 Task: Create new customer invoice with Date Opened: 31-May-23, Select Customer: Heartbeat Nation, Terms: Net 30. Make invoice entry for item-1 with Date: 31-May-23, Description: Victoria's Secret Push-Up Cutout Lace Teddy Black (Large)
, Income Account: Income:Sales, Quantity: 1, Unit Price: 13.49, Sales Tax: Y, Sales Tax Included: Y, Tax Table: Sales Tax. Post Invoice with Post Date: 31-May-23, Post to Accounts: Assets:Accounts Receivable. Pay / Process Payment with Transaction Date: 29-Jun-23, Amount: 13.49, Transfer Account: Checking Account. Go to 'Print Invoice'.
Action: Mouse moved to (186, 31)
Screenshot: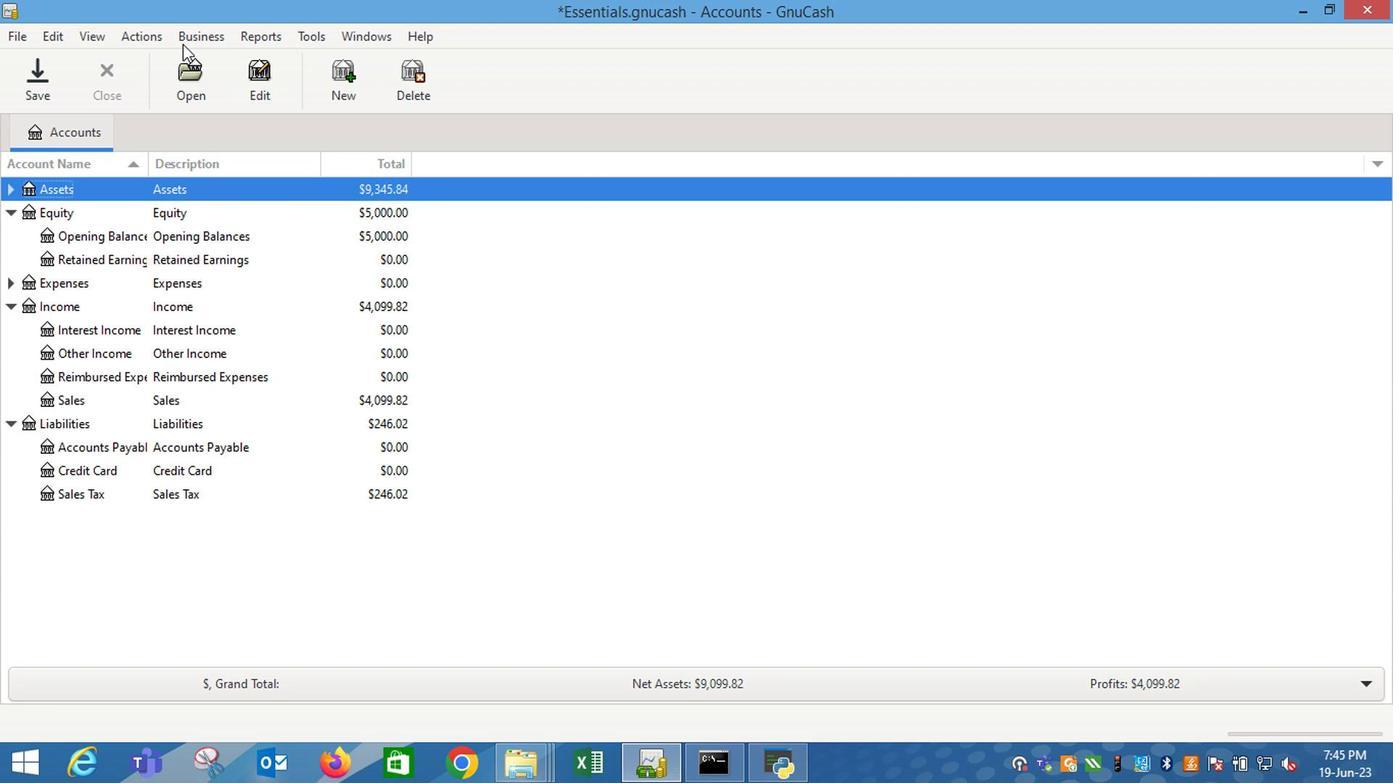 
Action: Mouse pressed left at (186, 31)
Screenshot: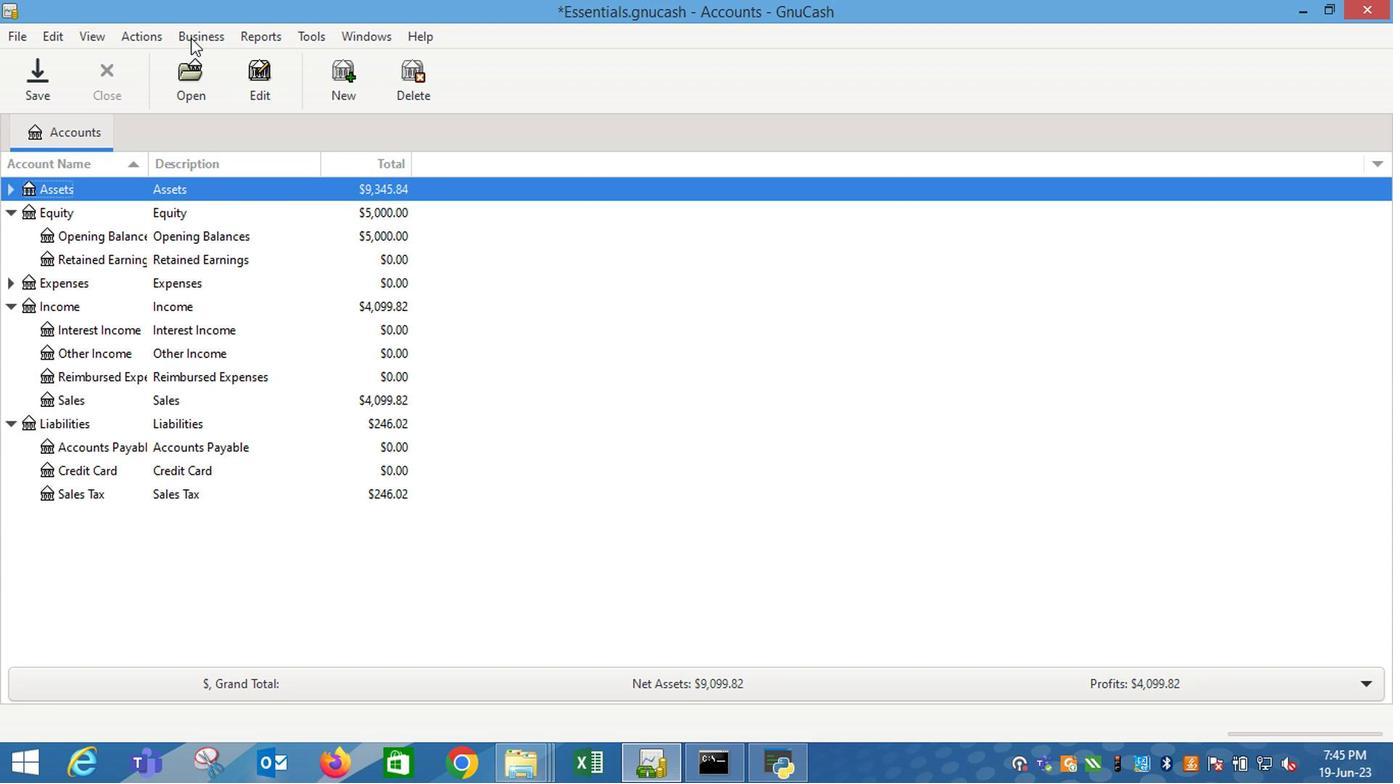 
Action: Mouse moved to (454, 140)
Screenshot: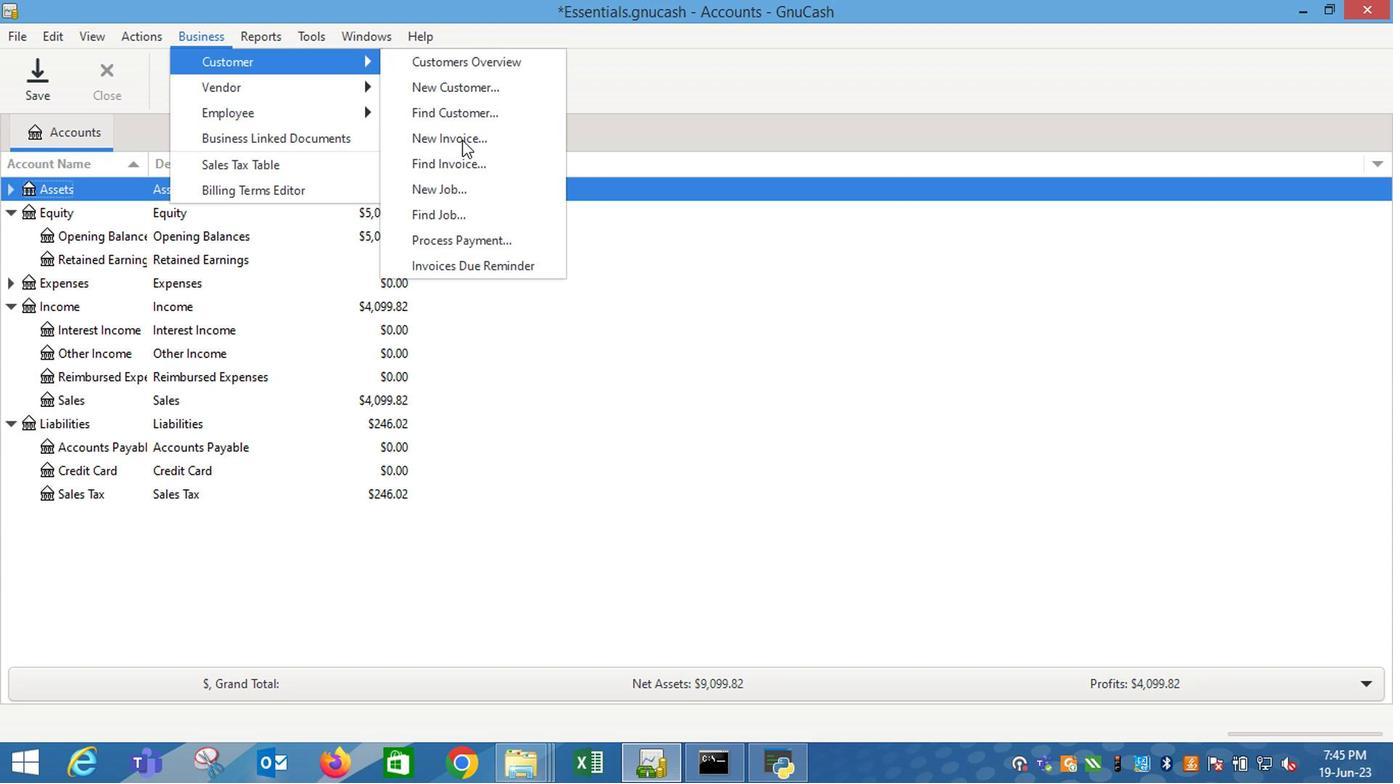 
Action: Mouse pressed left at (454, 140)
Screenshot: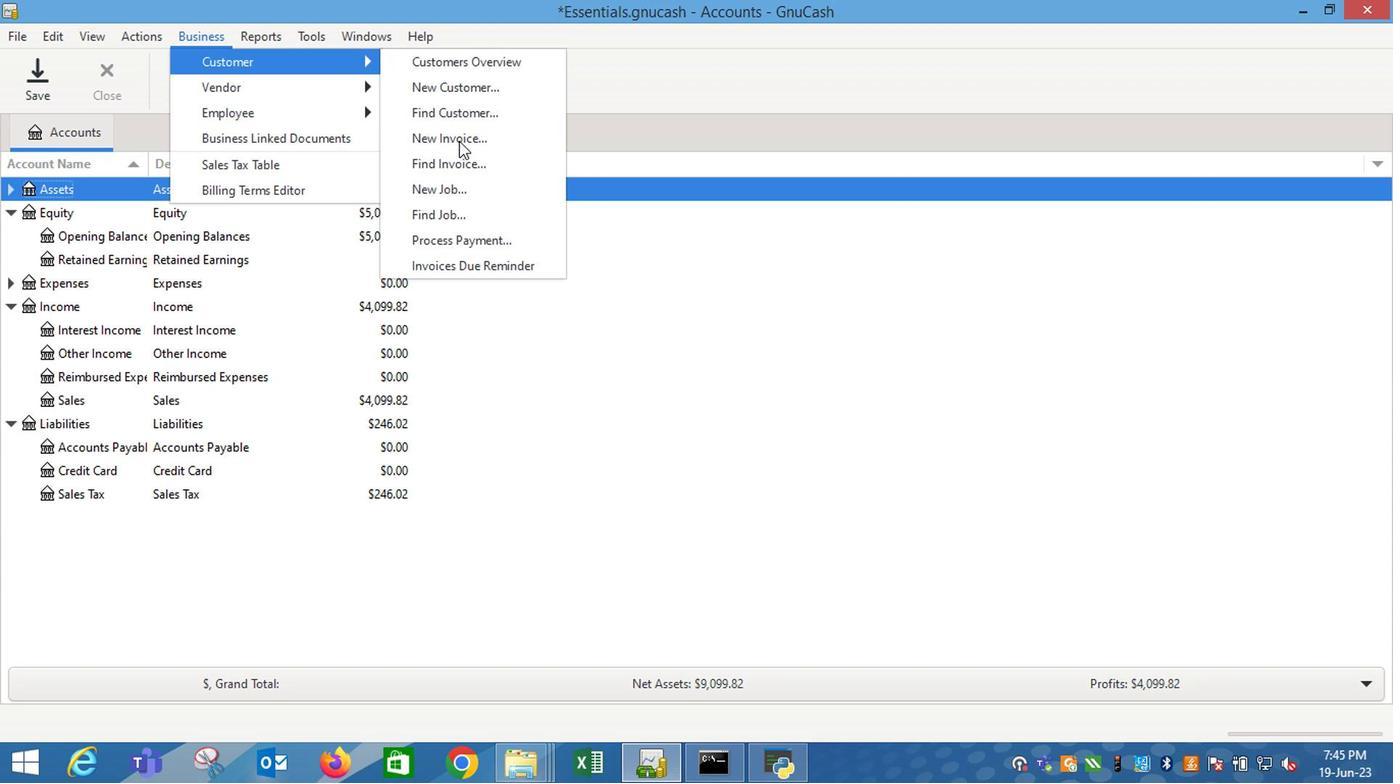 
Action: Mouse moved to (836, 310)
Screenshot: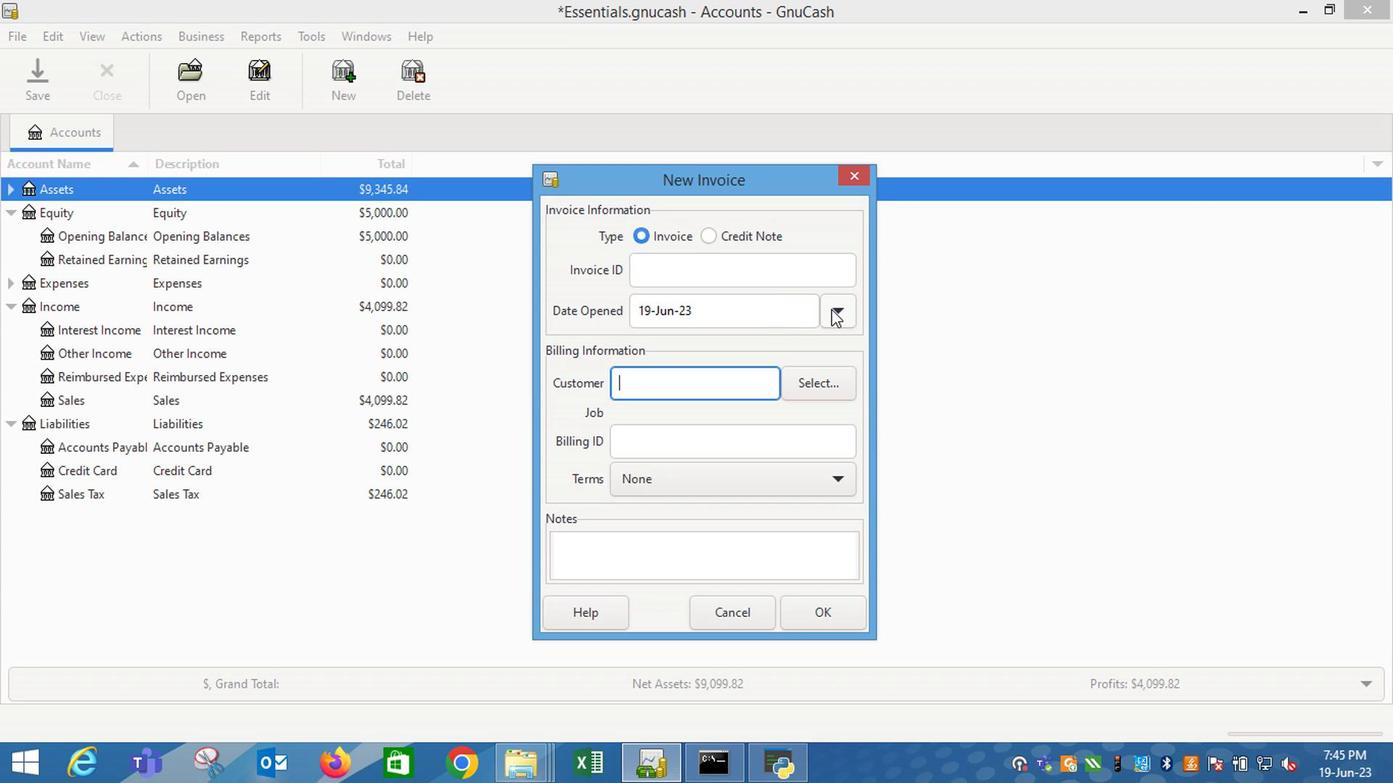 
Action: Mouse pressed left at (836, 310)
Screenshot: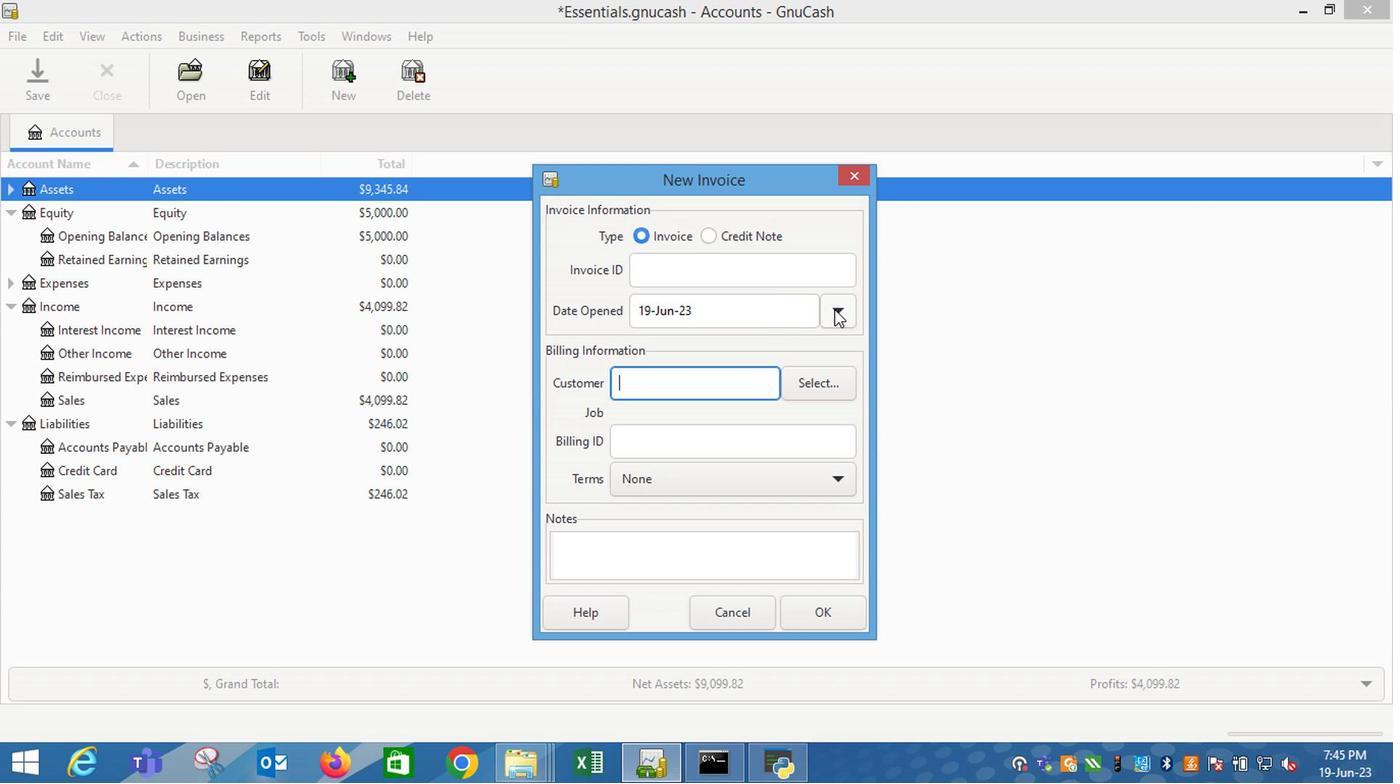 
Action: Mouse moved to (679, 340)
Screenshot: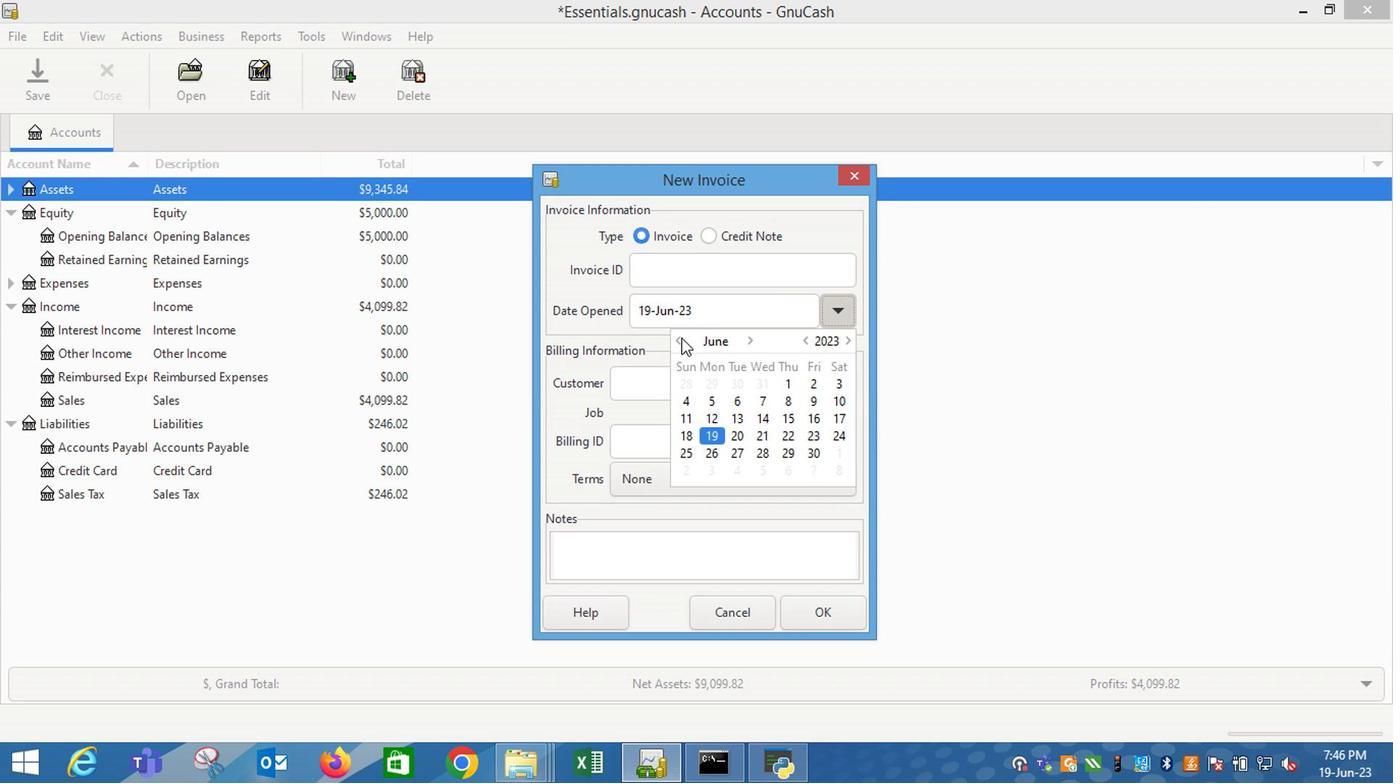 
Action: Mouse pressed left at (679, 340)
Screenshot: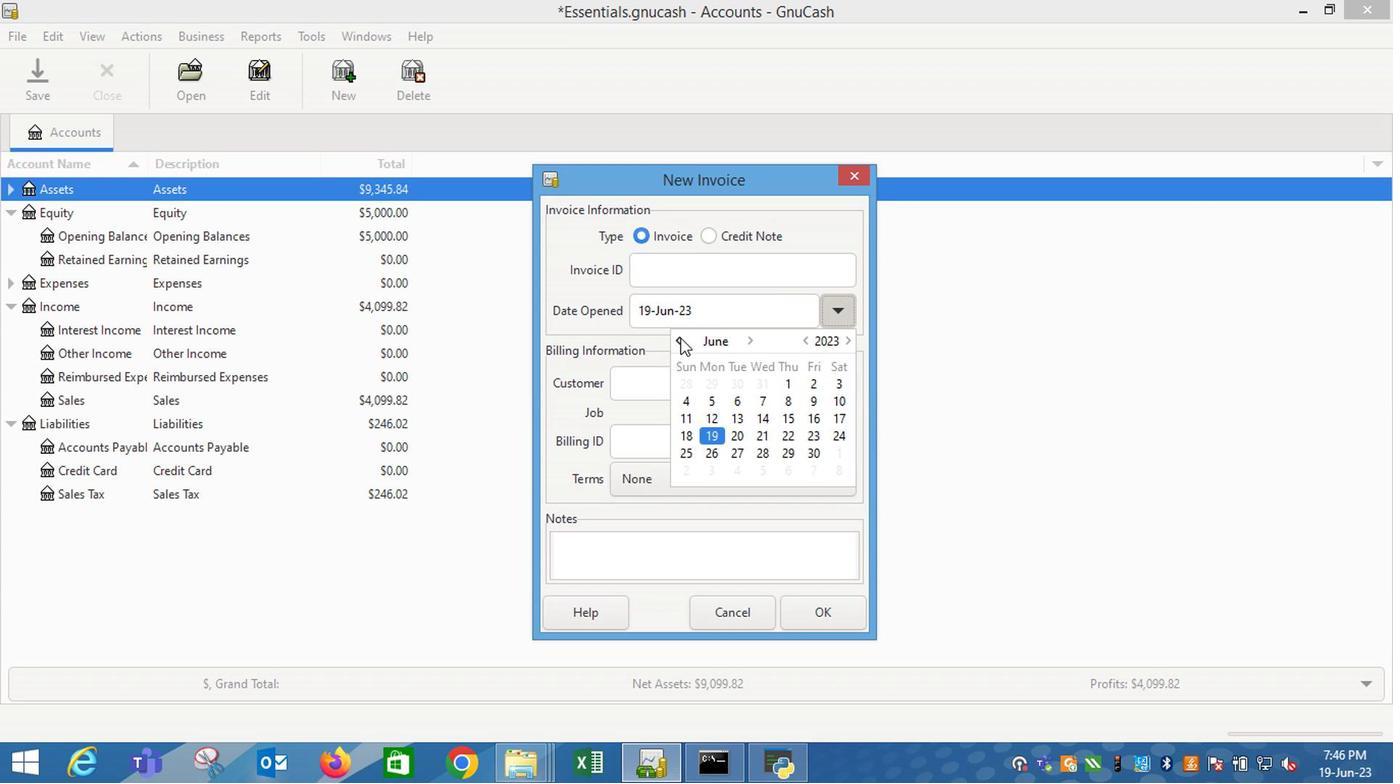 
Action: Mouse moved to (770, 454)
Screenshot: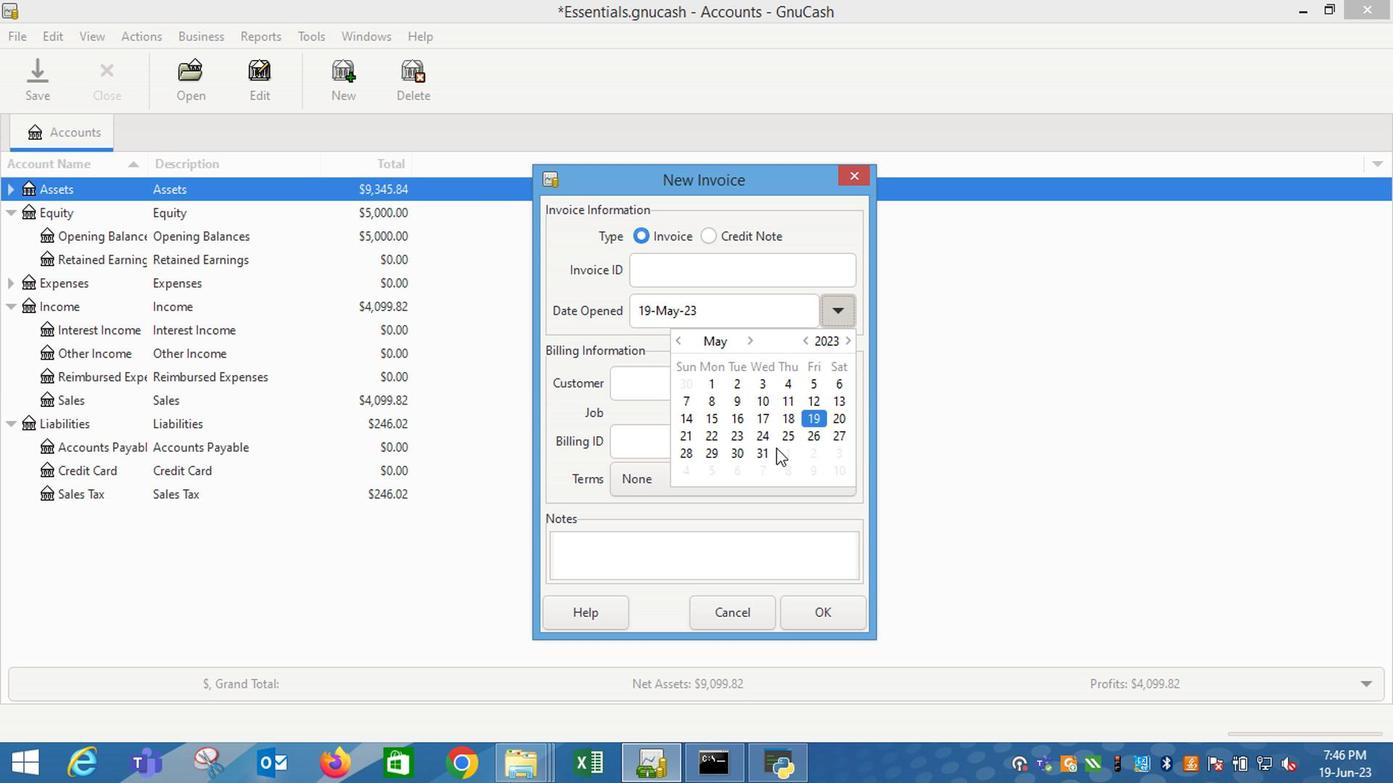 
Action: Mouse pressed left at (770, 454)
Screenshot: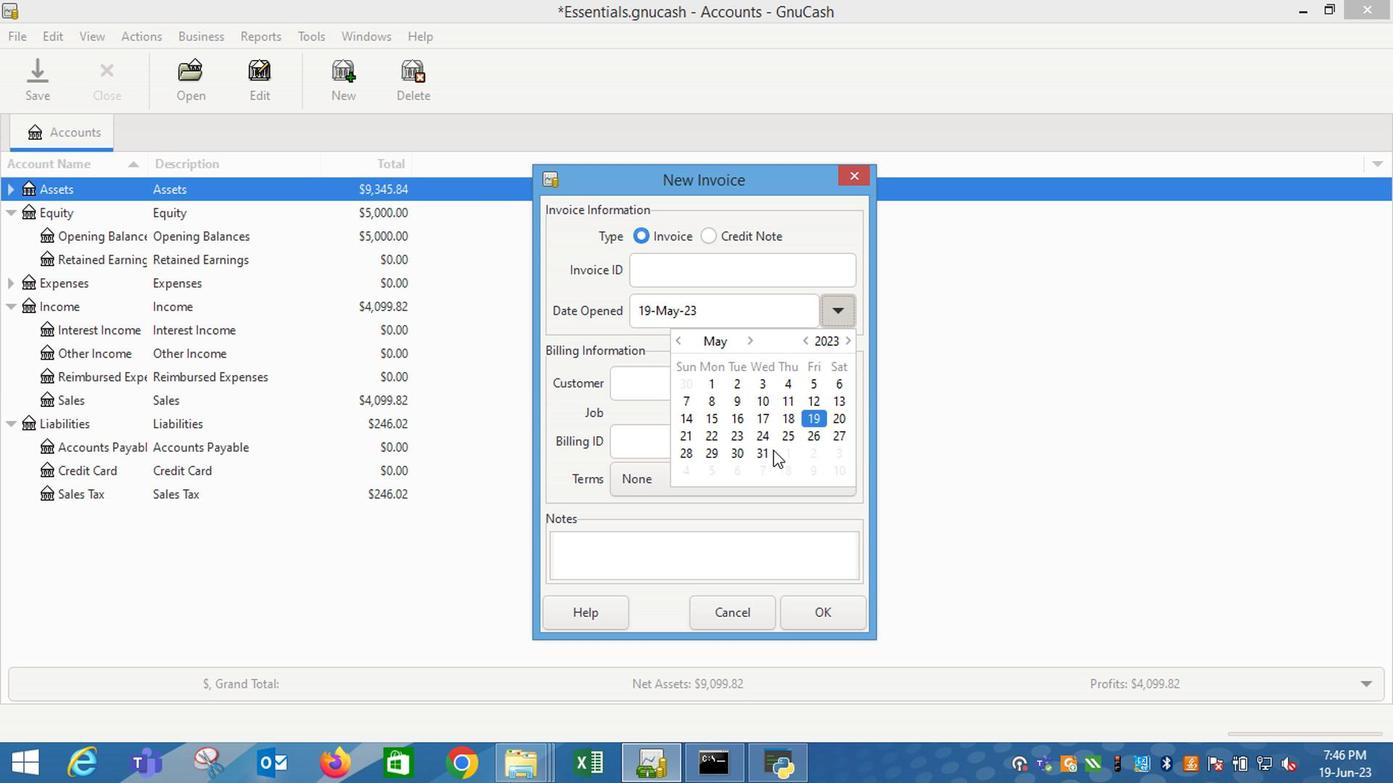 
Action: Mouse moved to (647, 421)
Screenshot: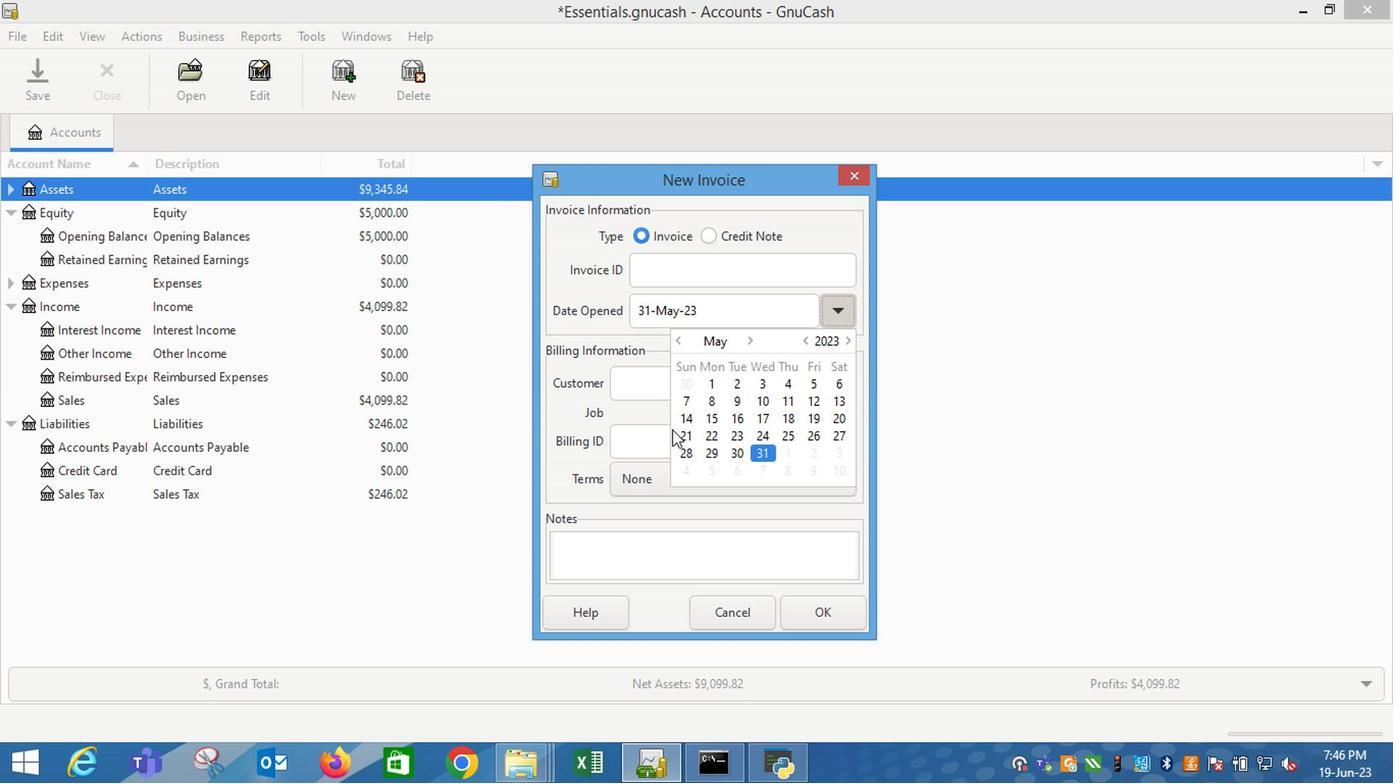 
Action: Mouse pressed left at (647, 421)
Screenshot: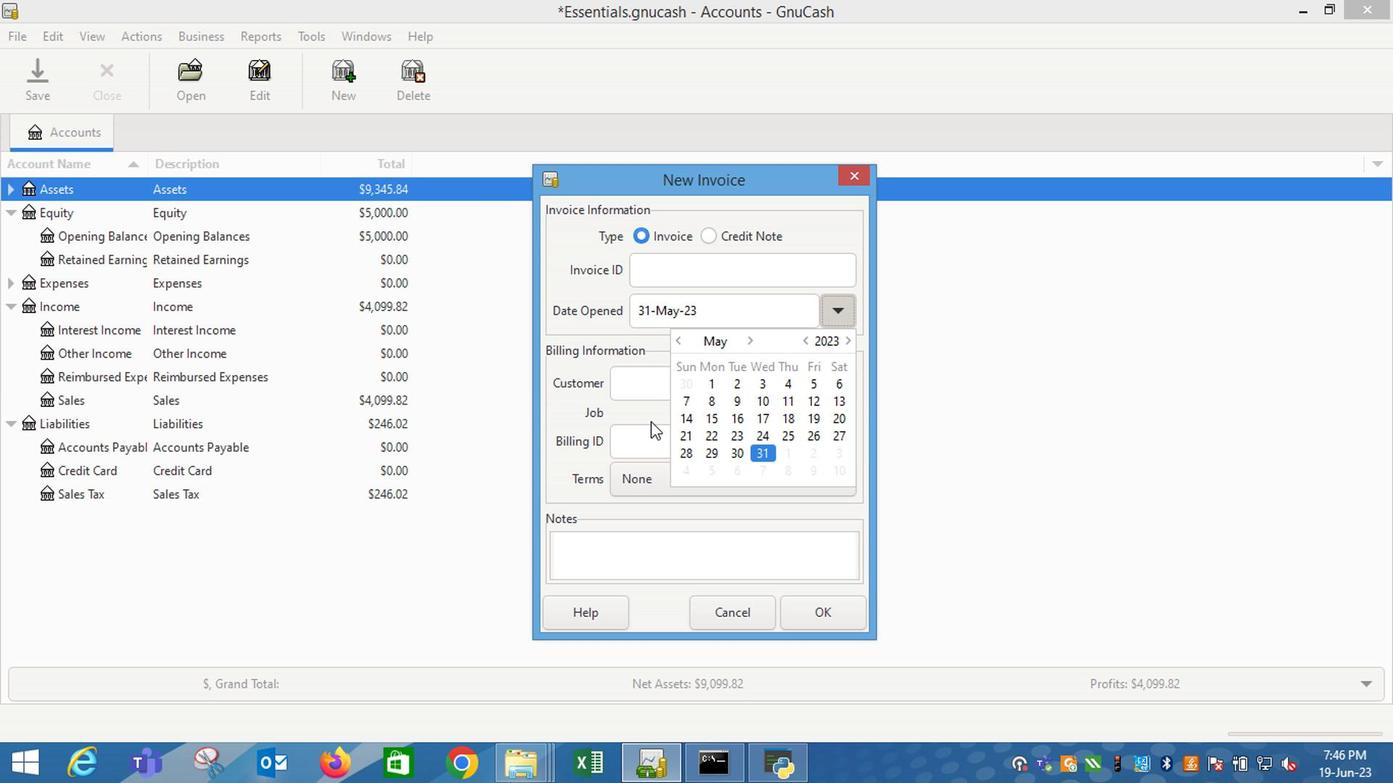 
Action: Mouse moved to (646, 386)
Screenshot: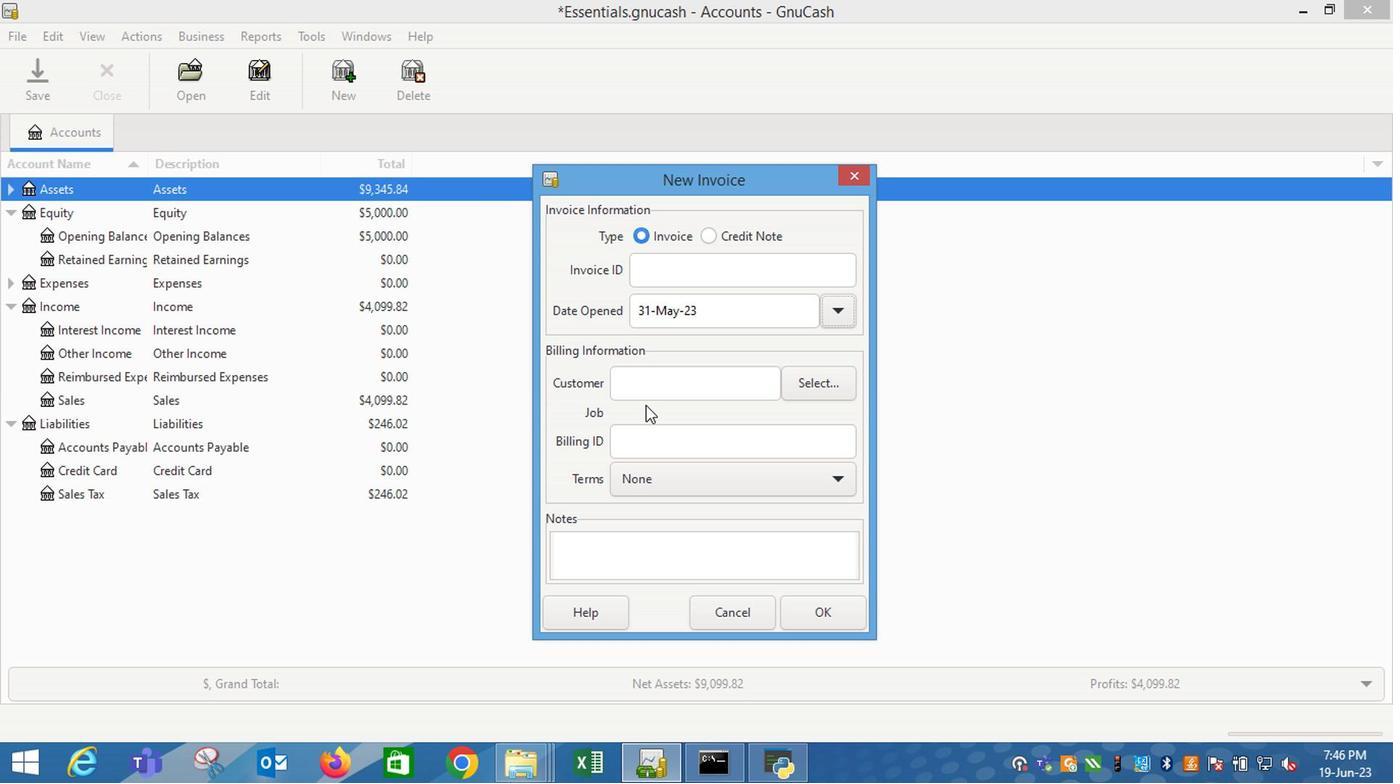 
Action: Mouse pressed left at (646, 386)
Screenshot: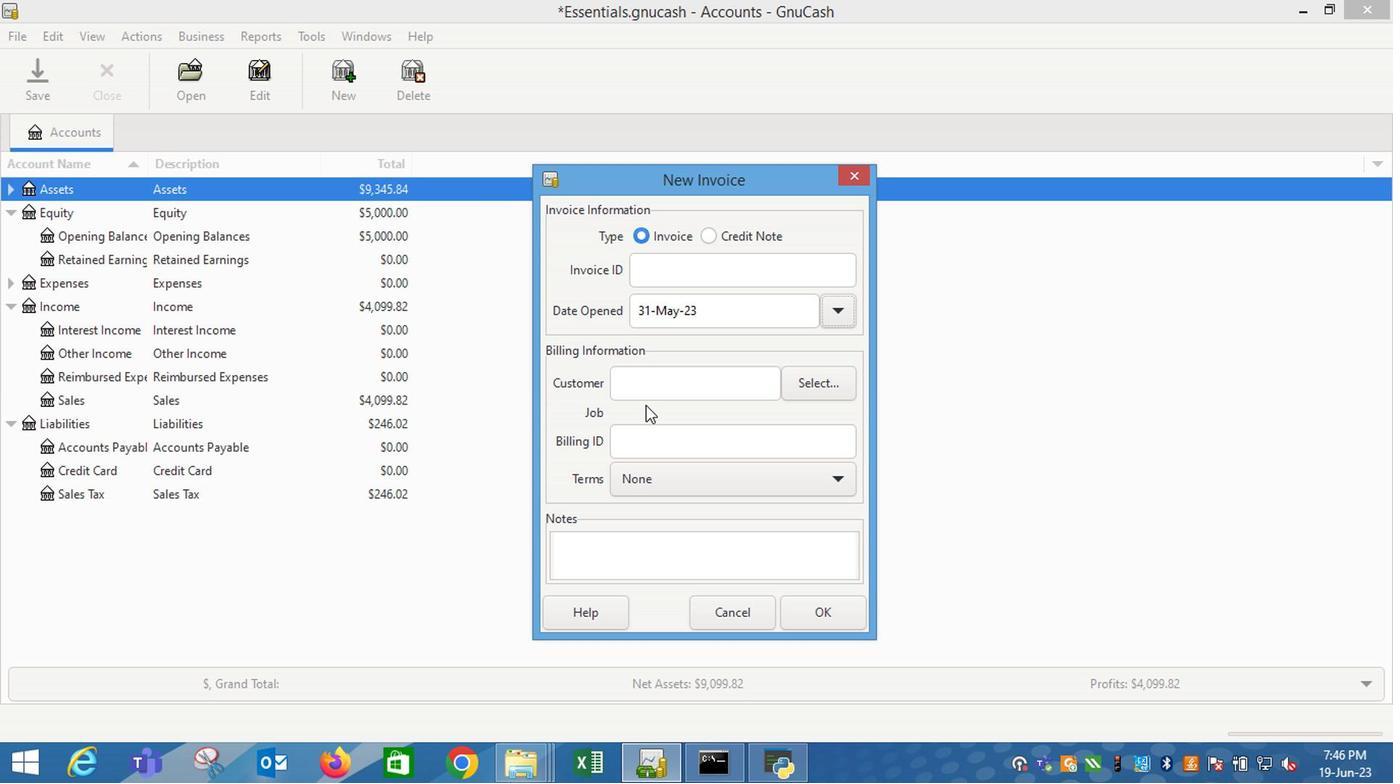 
Action: Mouse moved to (652, 376)
Screenshot: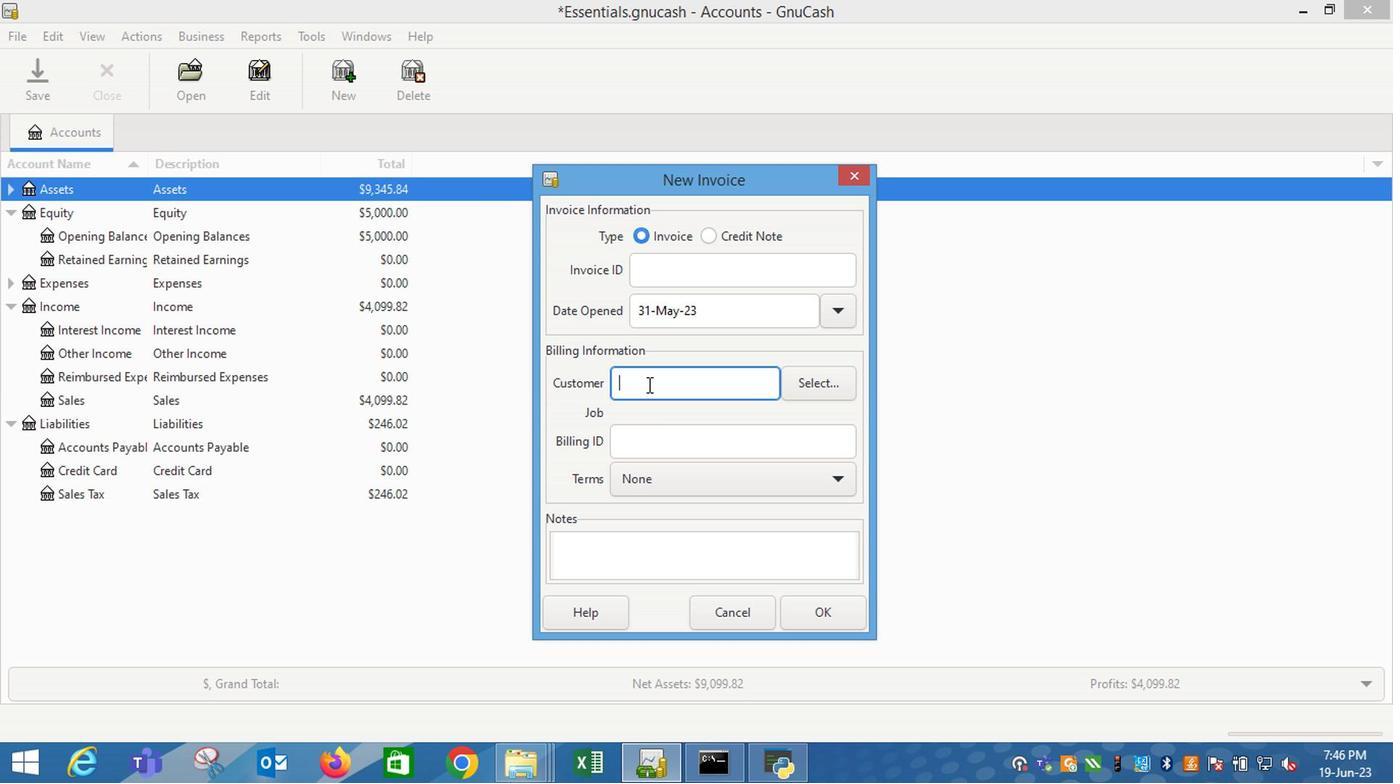
Action: Key pressed <Key.shift_r>Heart
Screenshot: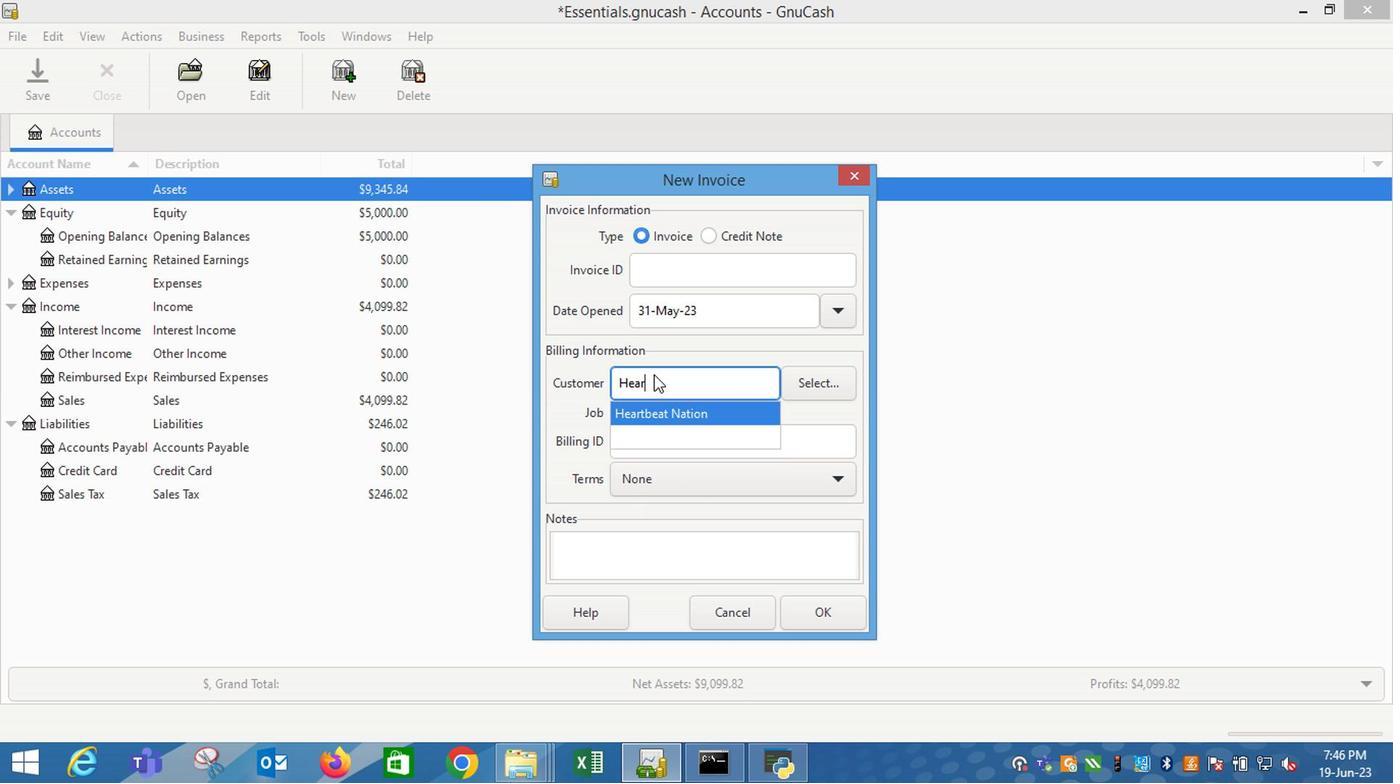 
Action: Mouse moved to (688, 410)
Screenshot: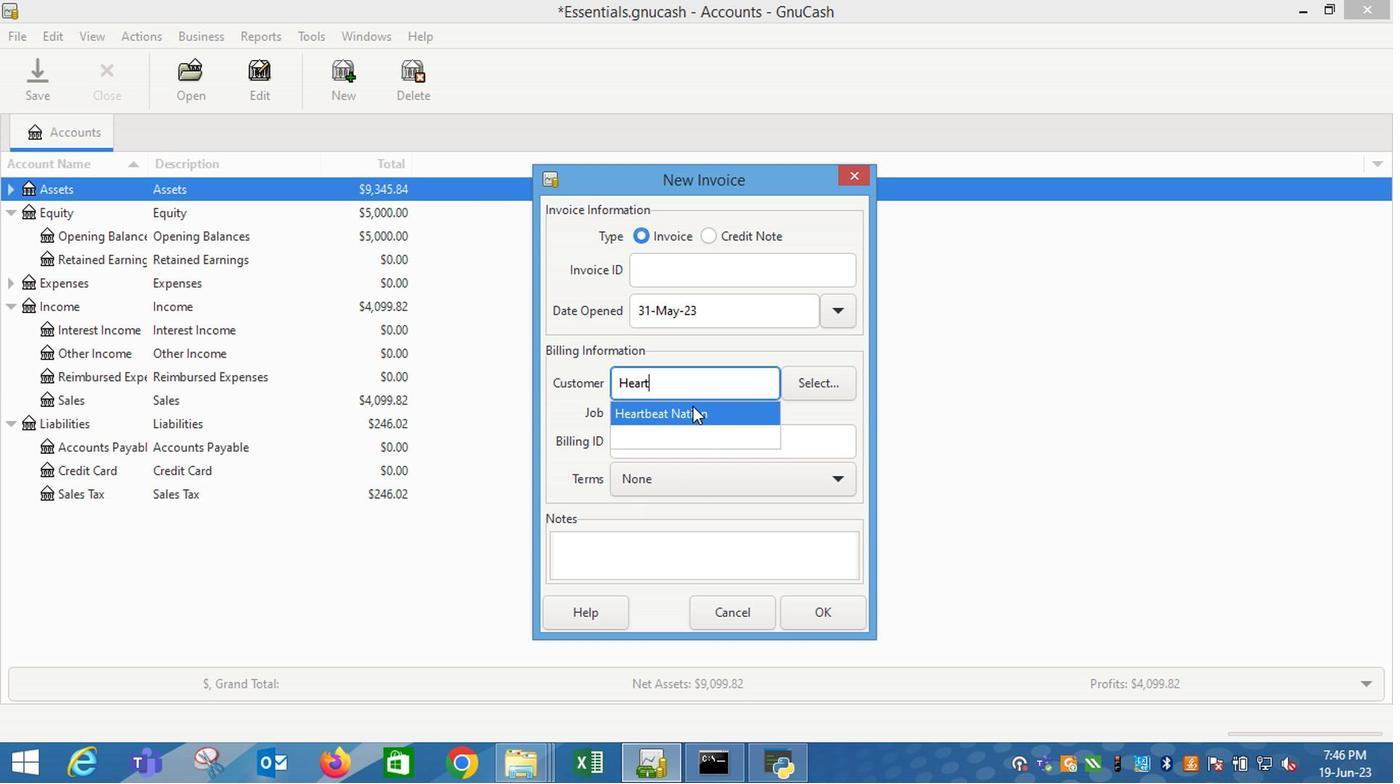 
Action: Mouse pressed left at (688, 410)
Screenshot: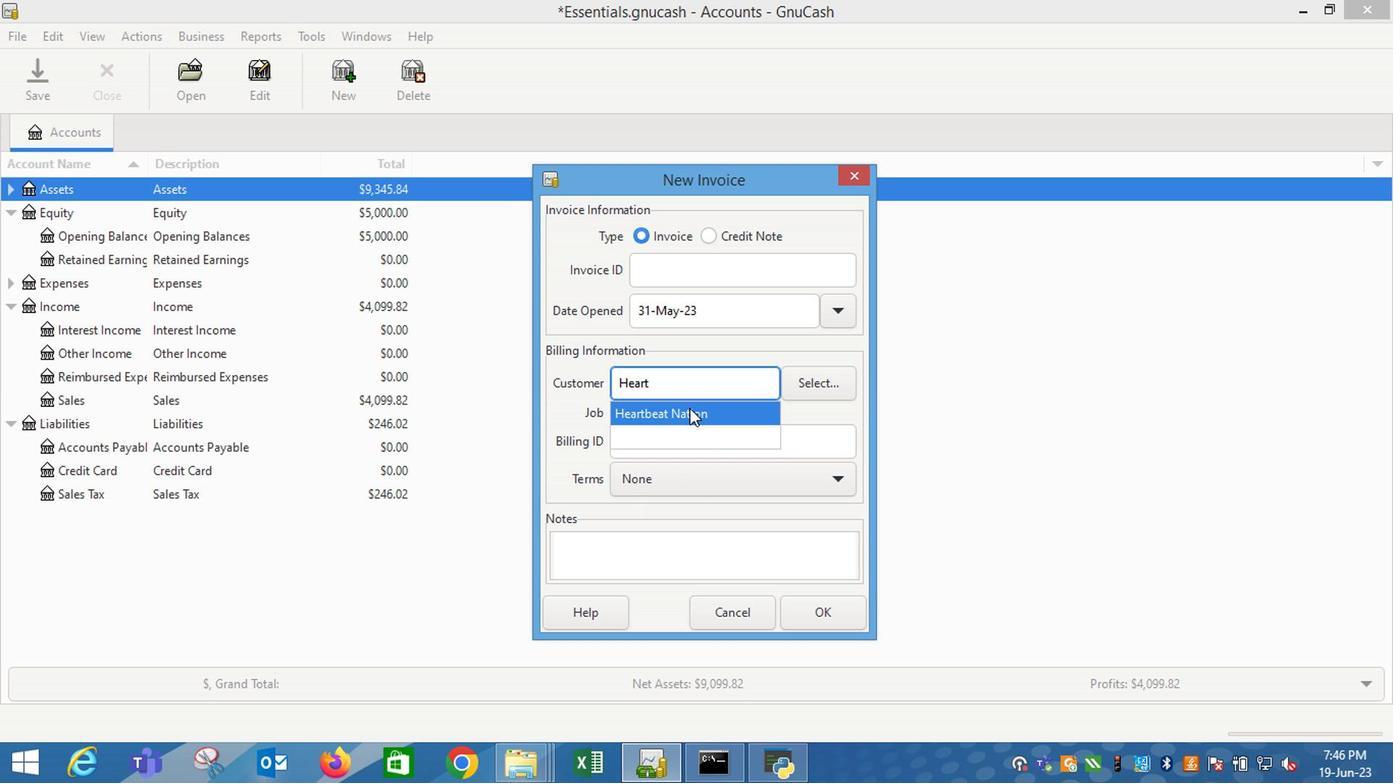 
Action: Mouse moved to (838, 500)
Screenshot: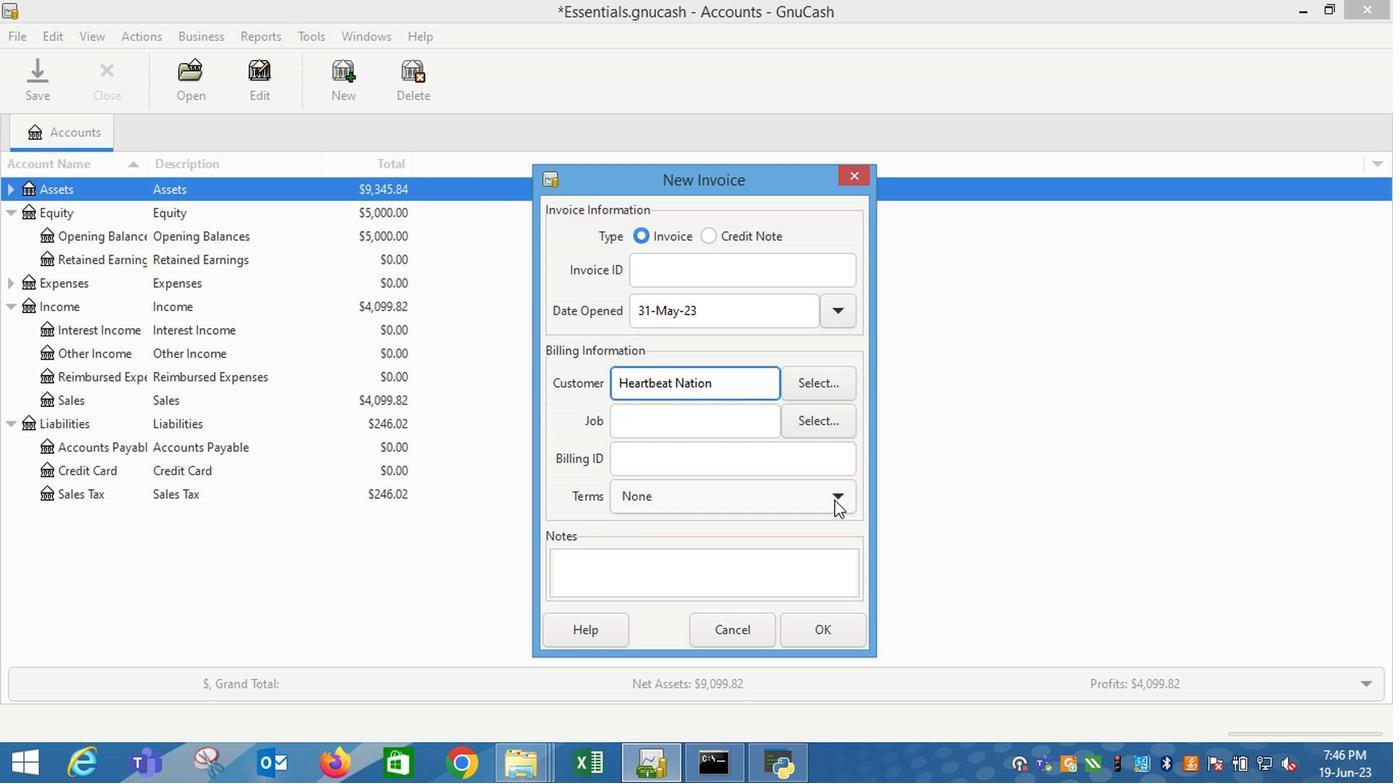 
Action: Mouse pressed left at (838, 500)
Screenshot: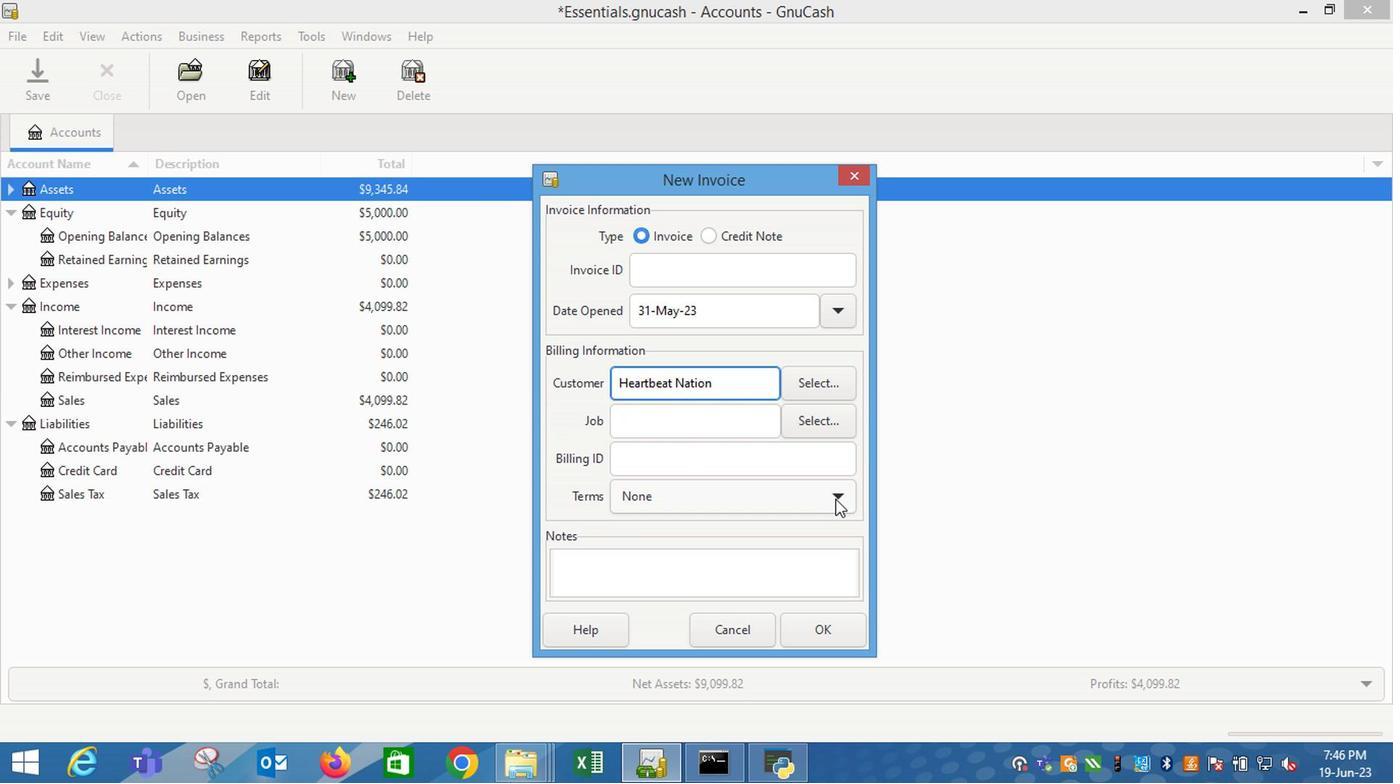 
Action: Mouse moved to (733, 560)
Screenshot: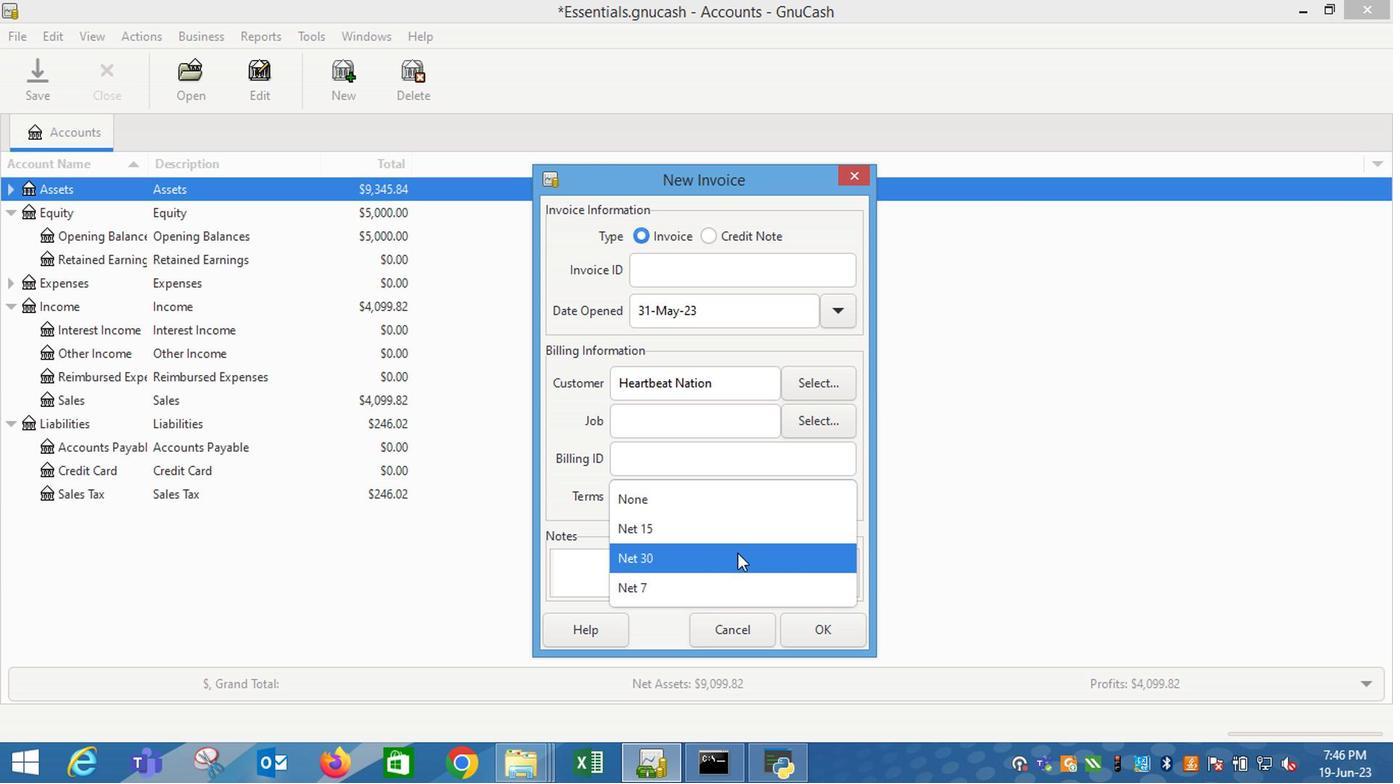 
Action: Mouse pressed left at (733, 560)
Screenshot: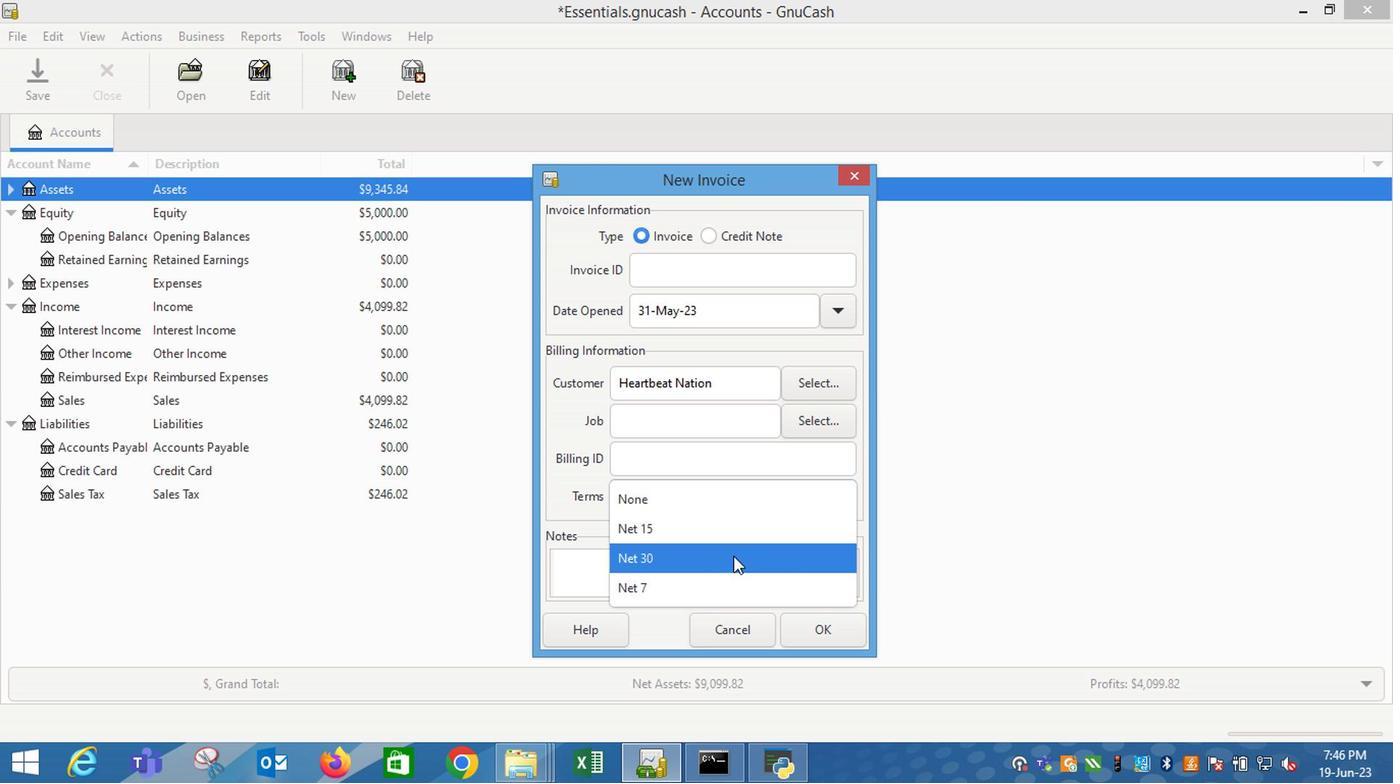 
Action: Mouse moved to (852, 638)
Screenshot: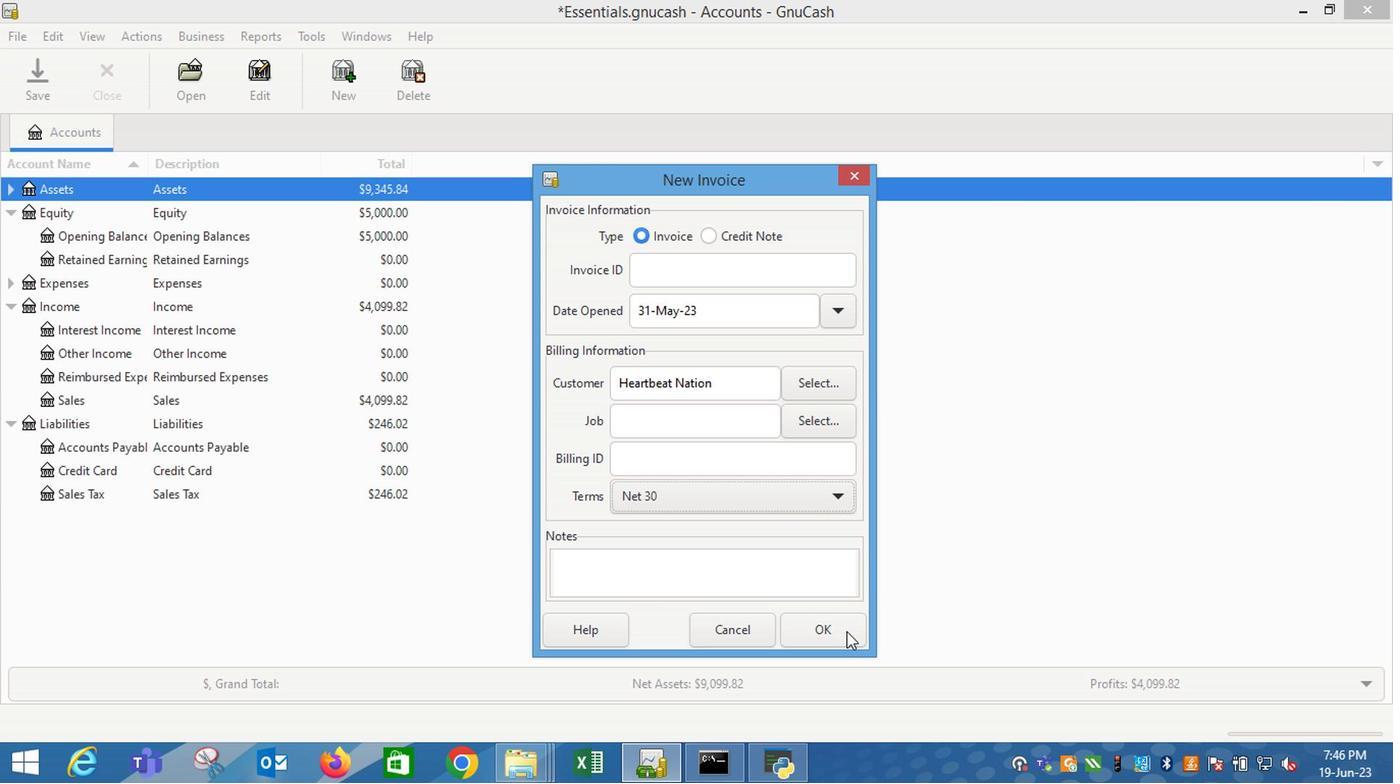 
Action: Mouse pressed left at (852, 638)
Screenshot: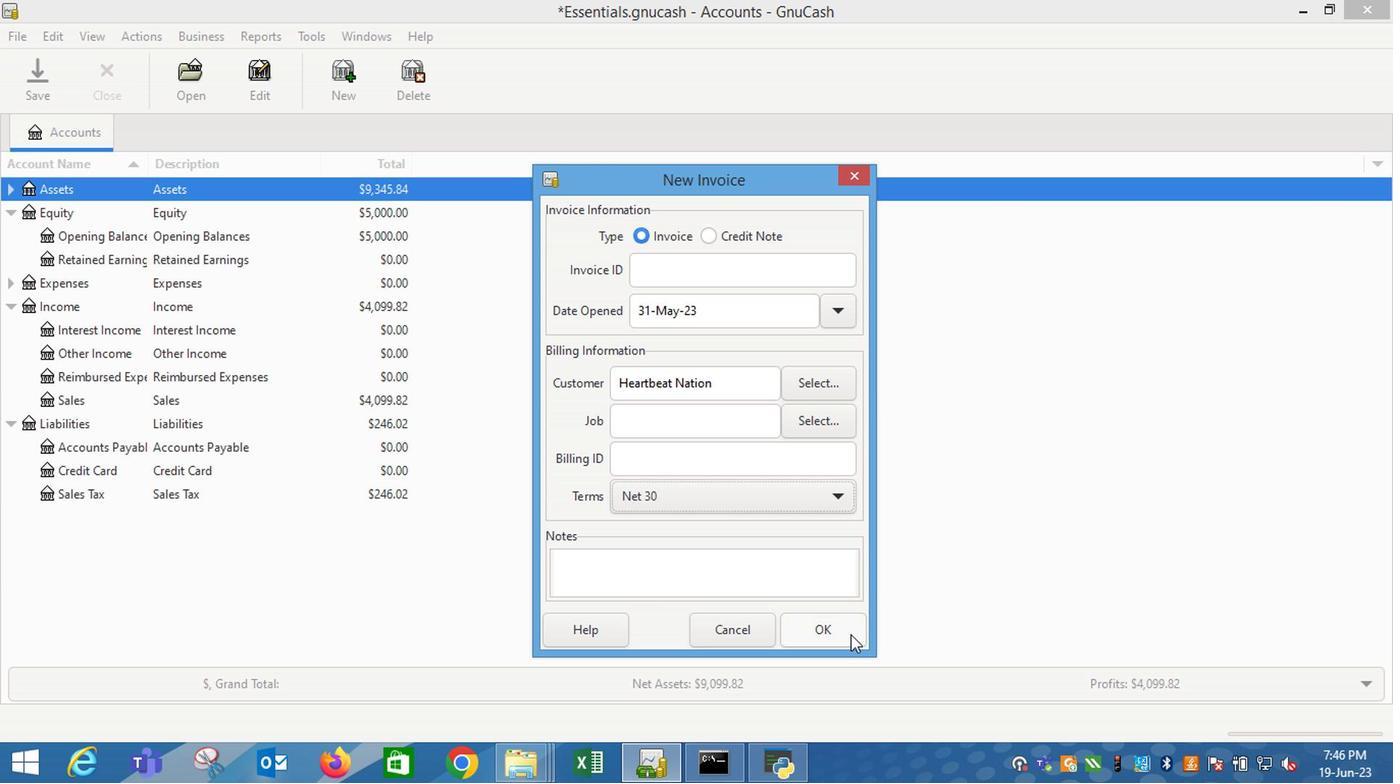 
Action: Mouse moved to (82, 397)
Screenshot: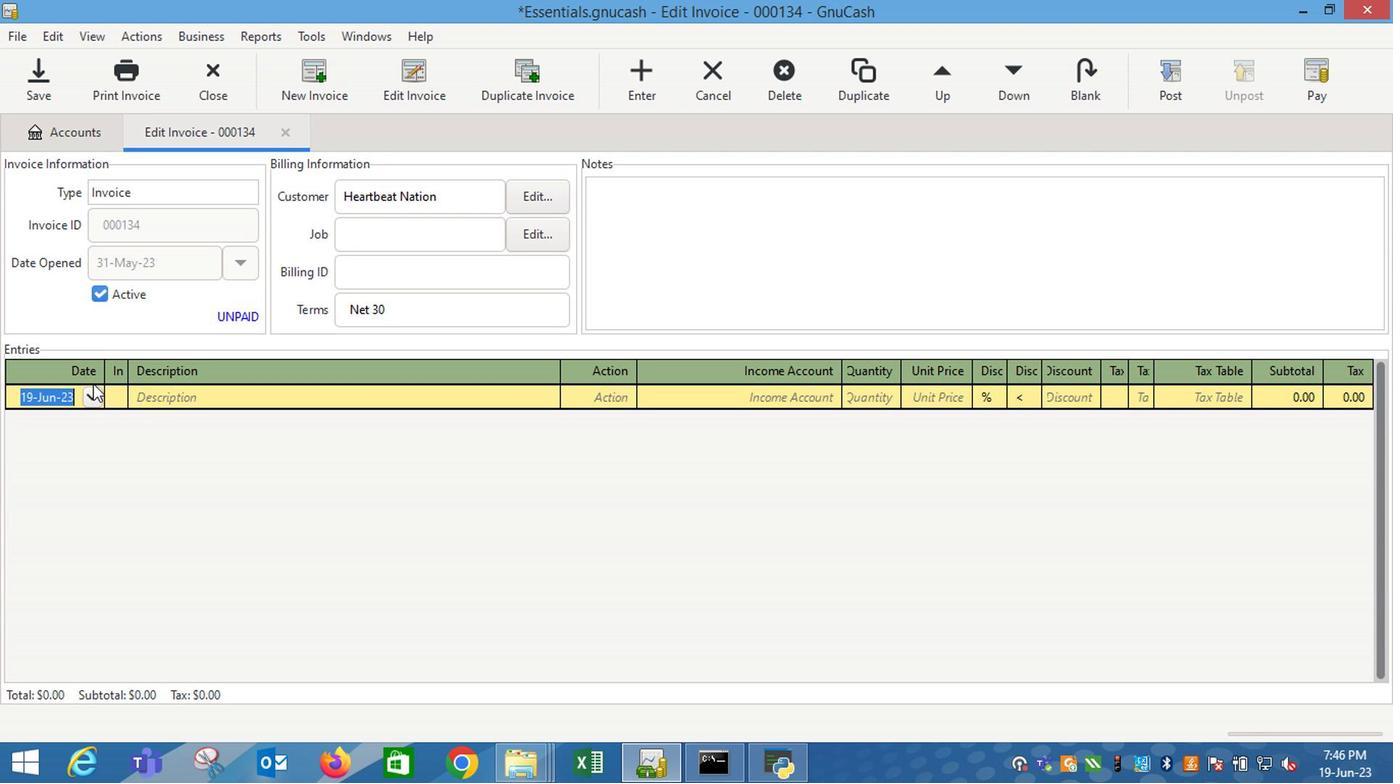 
Action: Mouse pressed left at (82, 397)
Screenshot: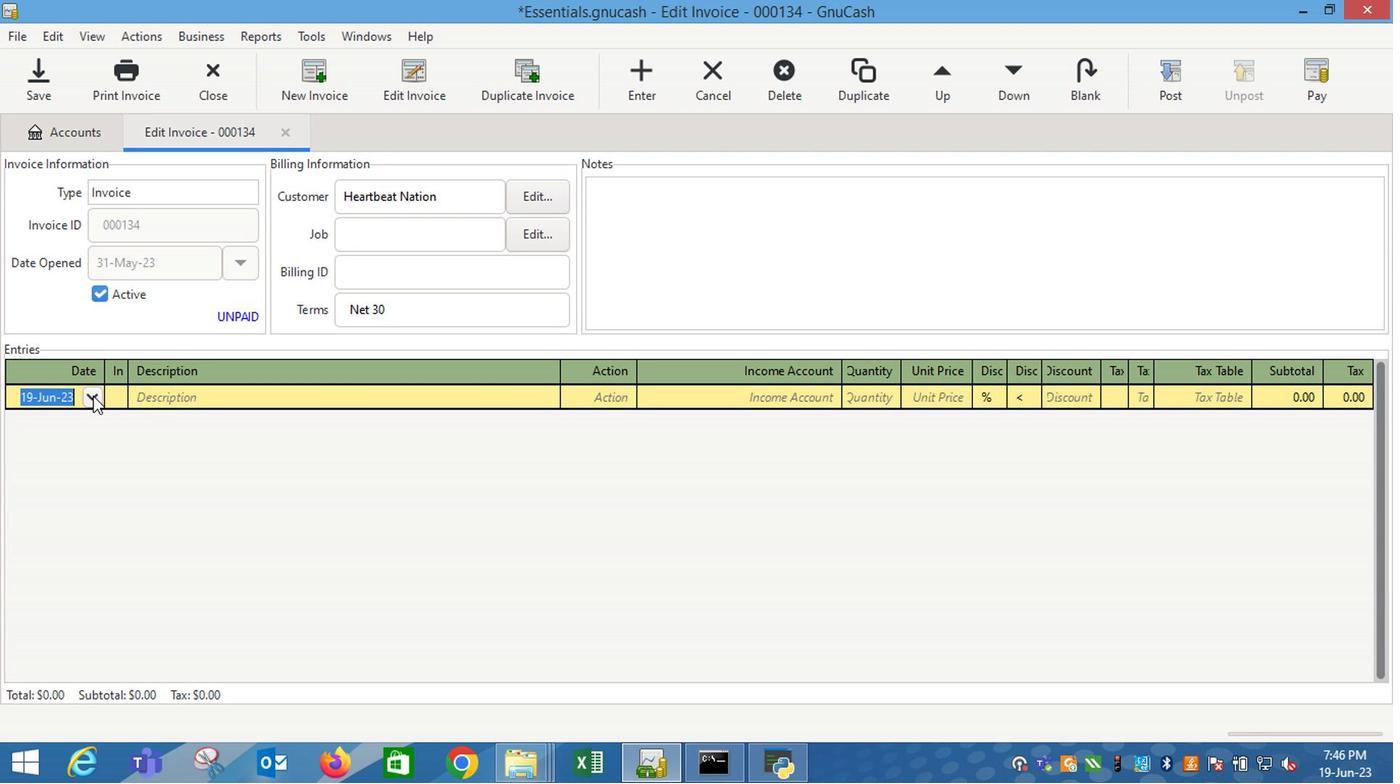 
Action: Mouse moved to (1, 429)
Screenshot: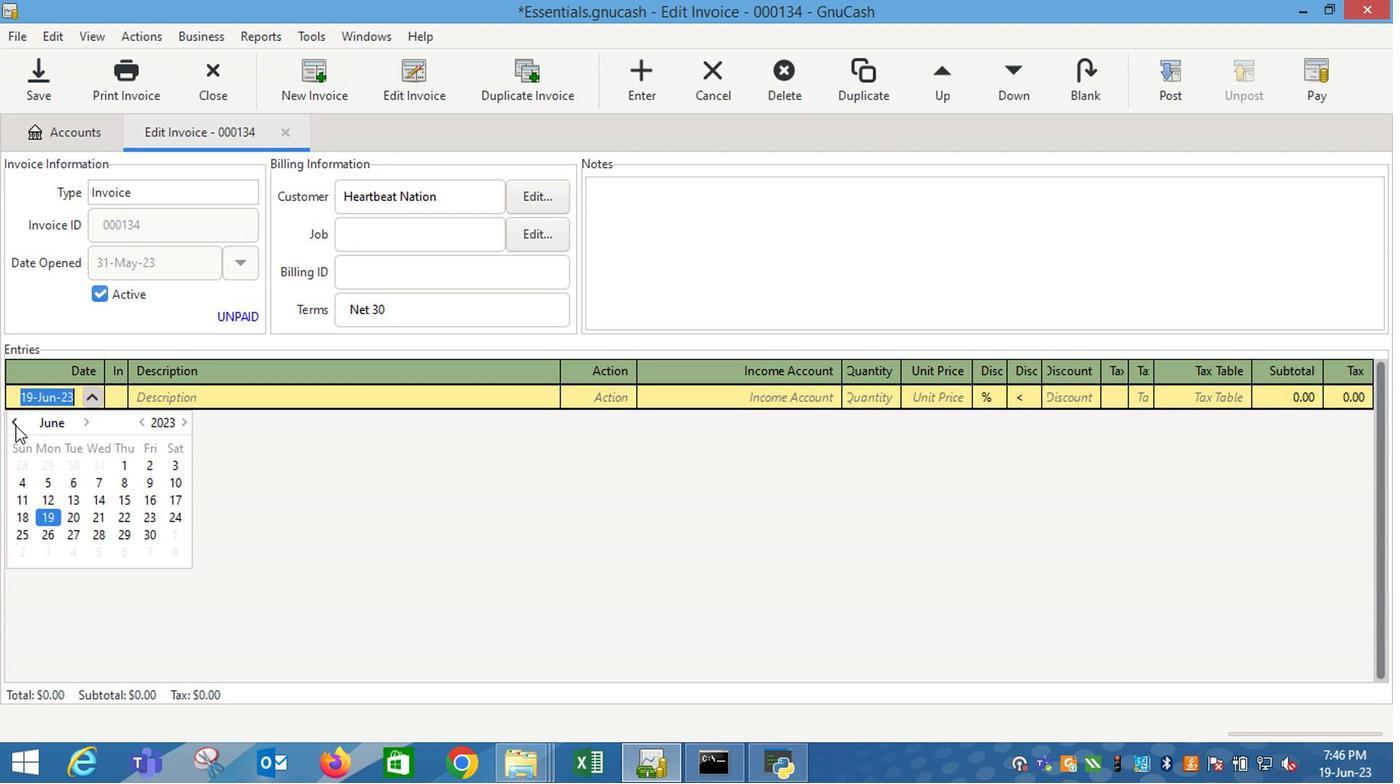 
Action: Mouse pressed left at (1, 429)
Screenshot: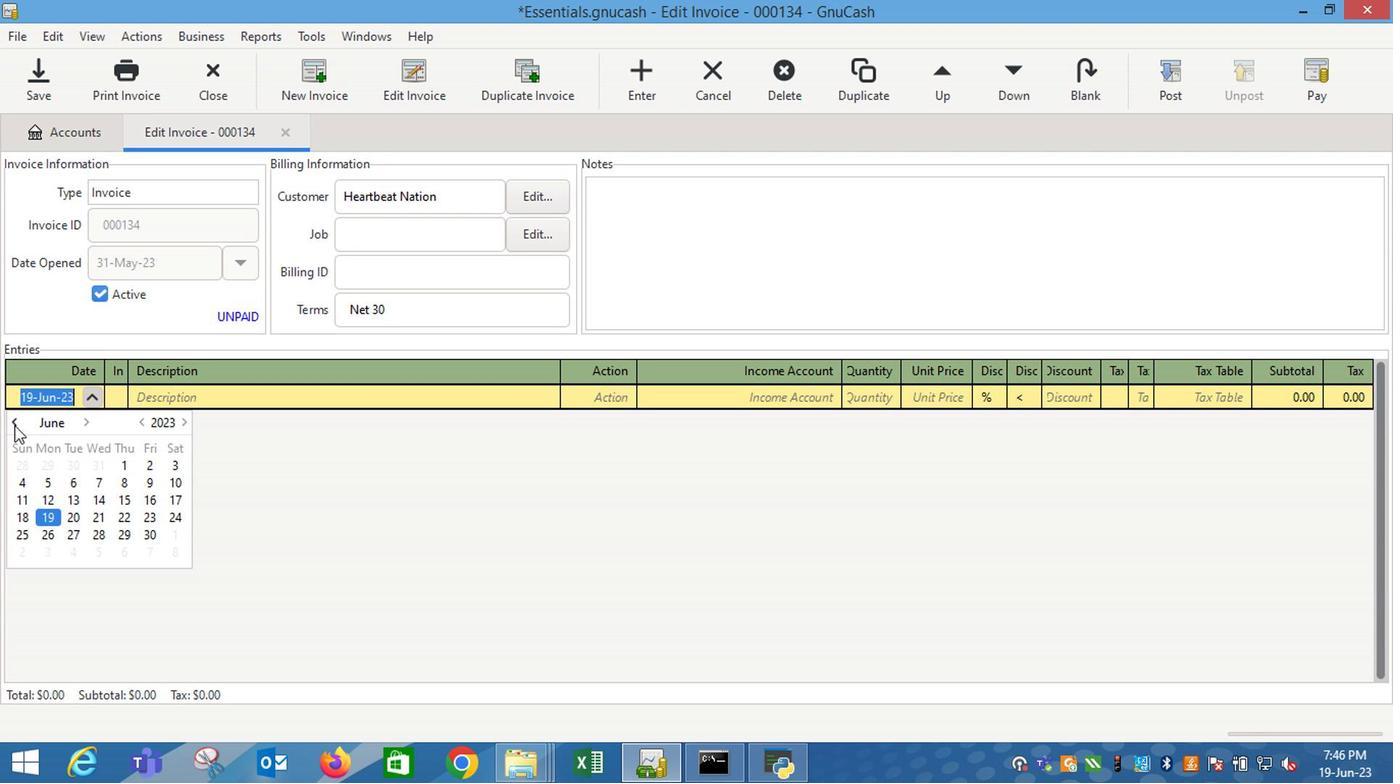 
Action: Mouse moved to (90, 537)
Screenshot: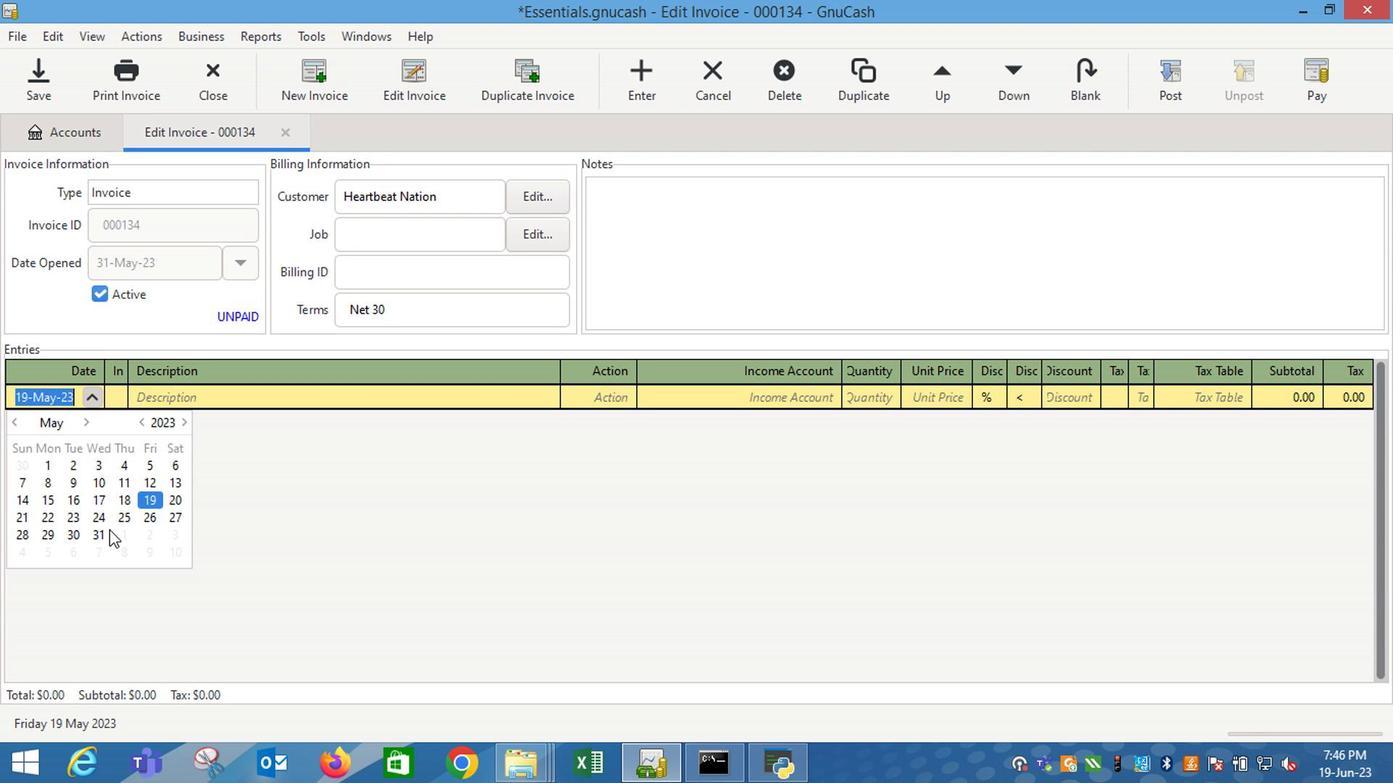 
Action: Mouse pressed left at (90, 537)
Screenshot: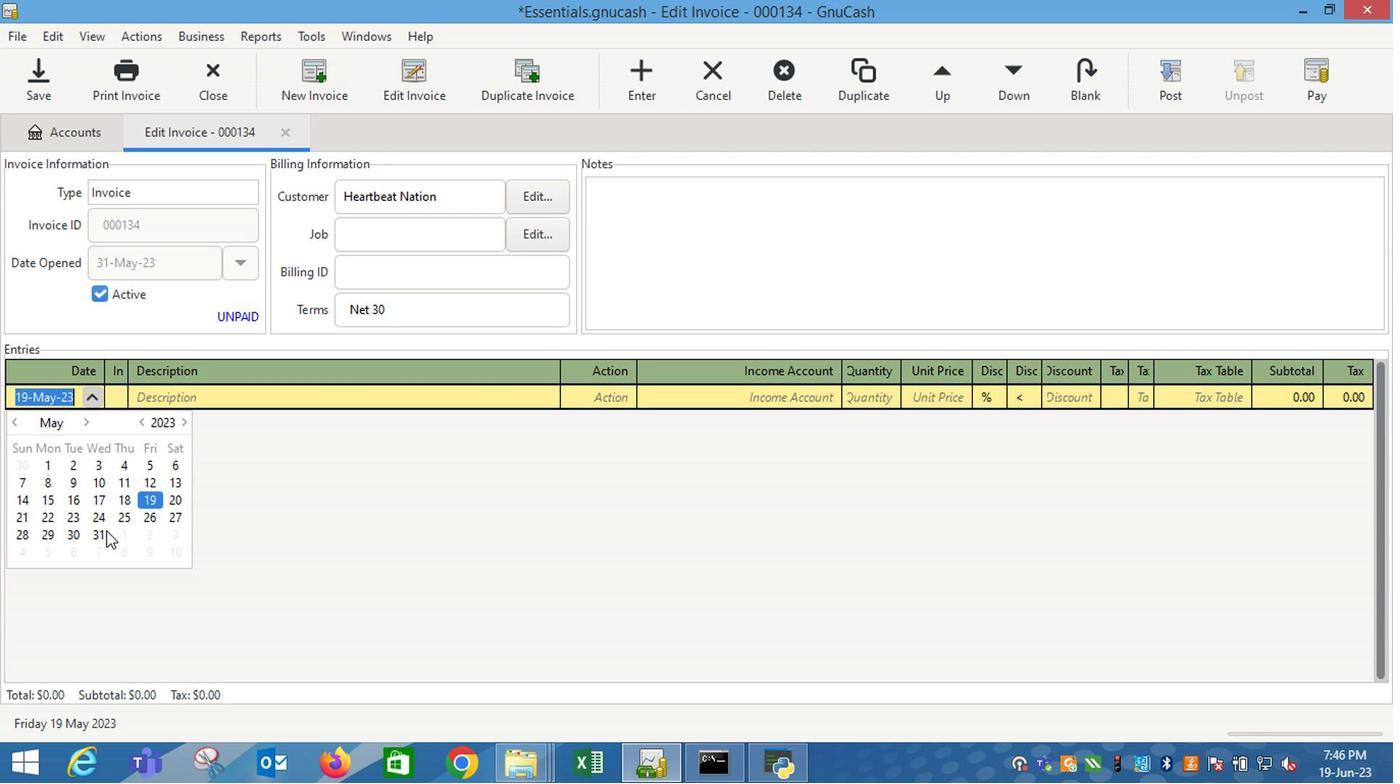 
Action: Mouse moved to (90, 537)
Screenshot: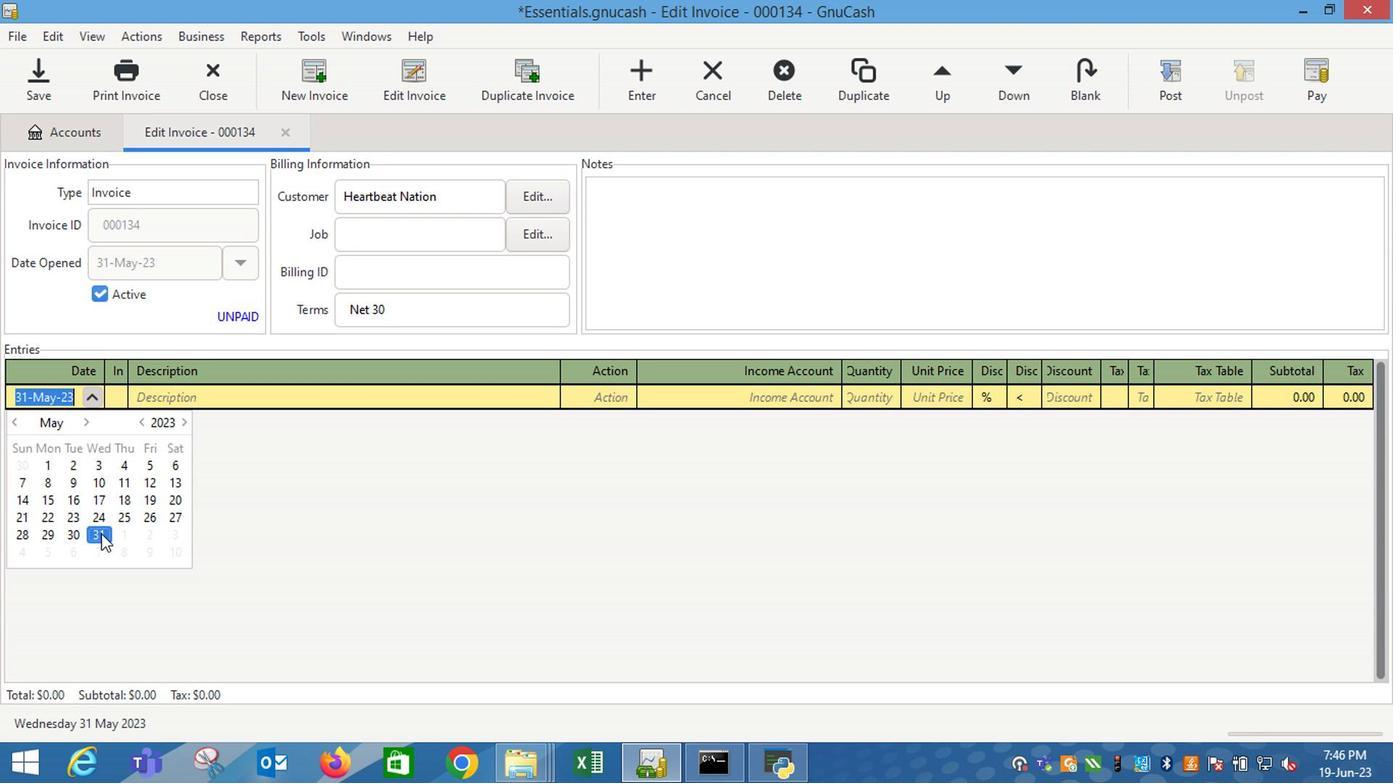 
Action: Key pressed <Key.tab>
Screenshot: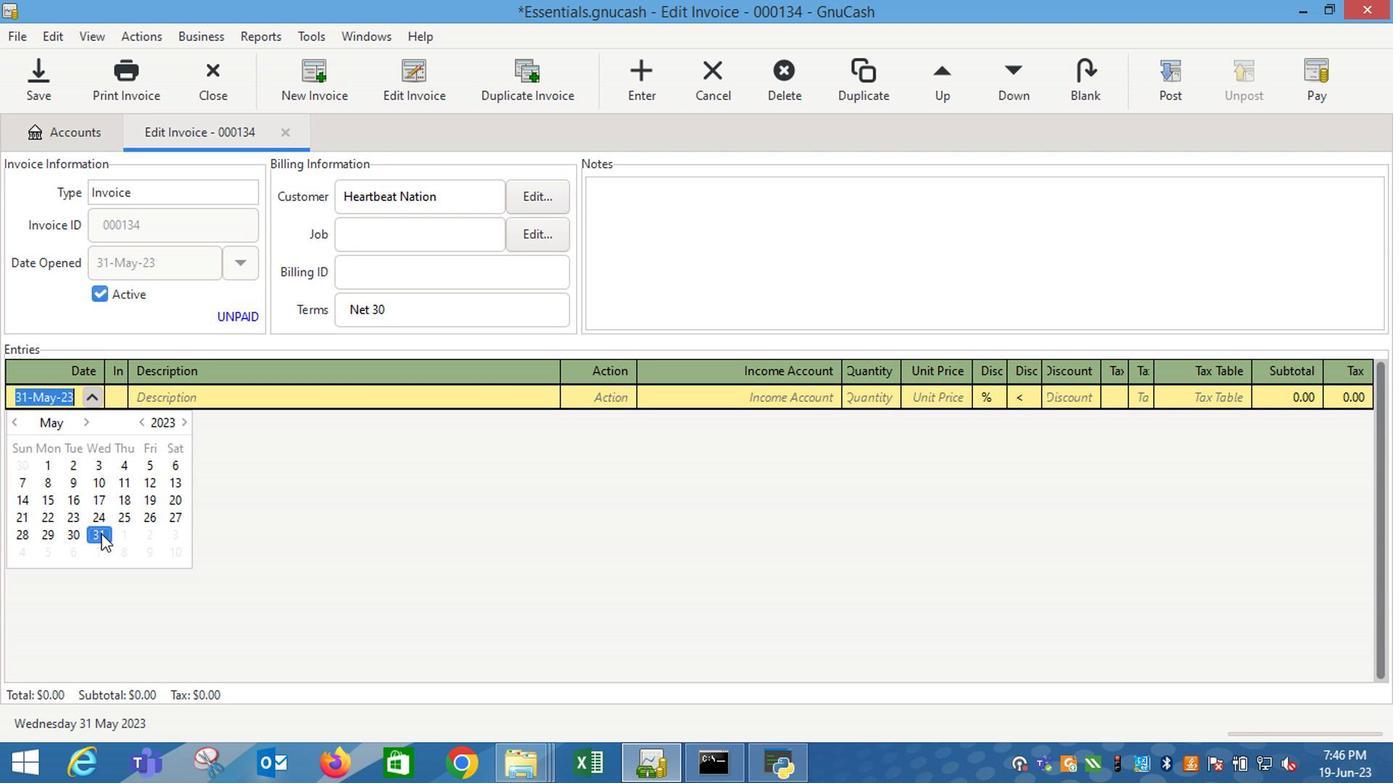 
Action: Mouse moved to (92, 537)
Screenshot: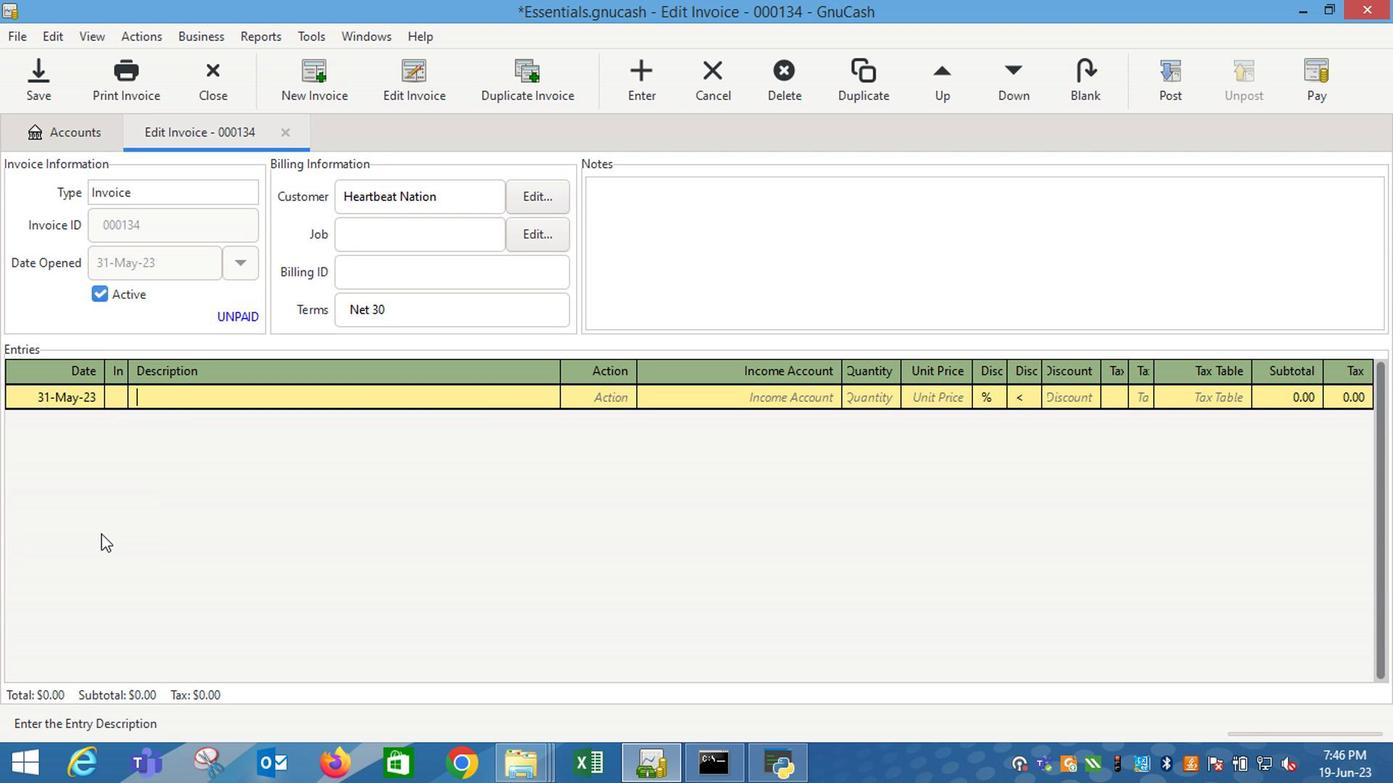 
Action: Key pressed <Key.shift_r>Victoria's<Key.space><Key.shift_r>Secret<Key.space><Key.shift_r><Key.shift_r><Key.shift_r><Key.shift_r><Key.shift_r><Key.shift_r><Key.shift_r><Key.shift_r><Key.shift_r><Key.shift_r><Key.shift_r><Key.shift_r>Push-<Key.shift_r>Up<Key.space><Key.shift_r><Key.shift_r><Key.shift_r><Key.shift_r><Key.shift_r><Key.shift_r><Key.shift_r><Key.shift_r><Key.shift_r>Cutout<Key.space><Key.shift_r>Lace<Key.space><Key.shift_r>Teddy<Key.space><Key.shift_r><Key.shift_r>Black<Key.space><Key.shift_r>(Large<Key.shift_r>)<Key.tab><Key.tab>i<Key.down><Key.down><Key.down><Key.tab>1<Key.tab>13.49
Screenshot: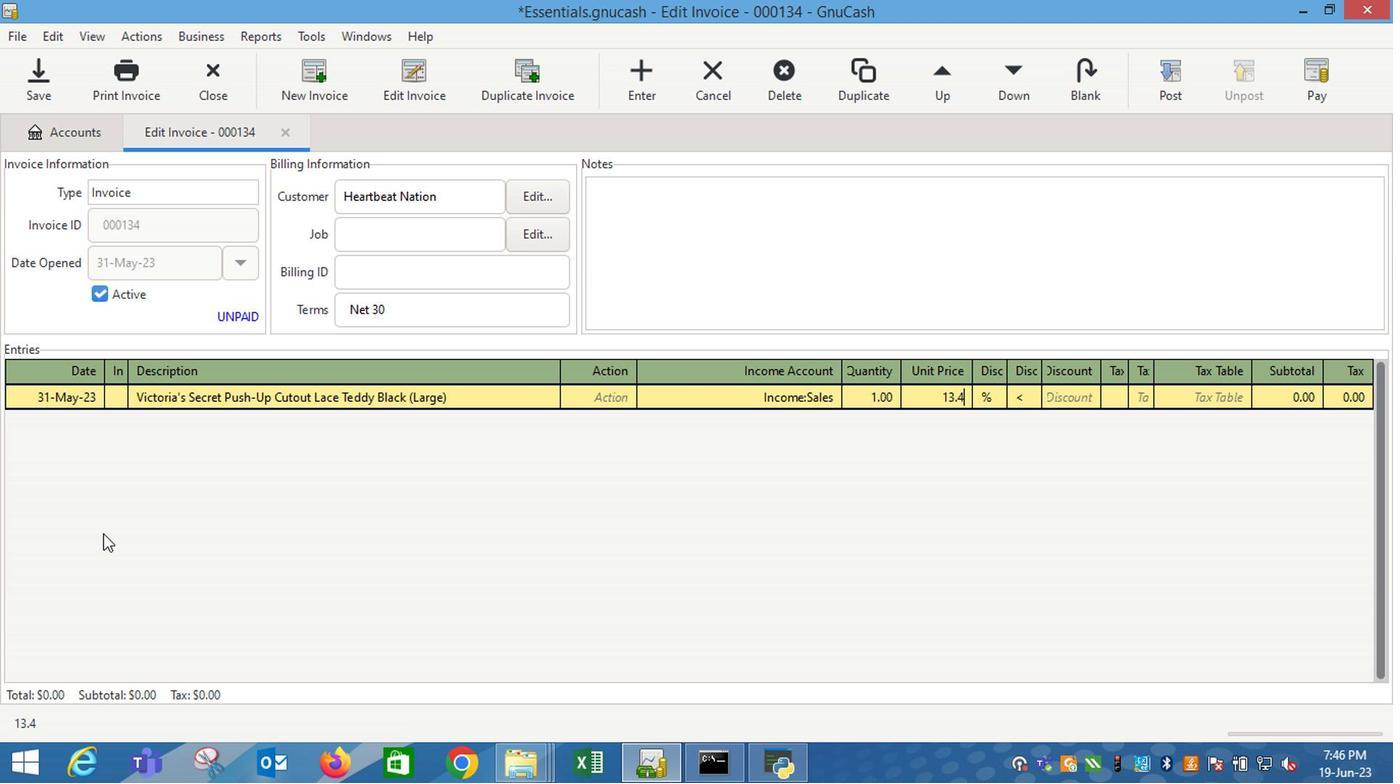 
Action: Mouse moved to (748, 495)
Screenshot: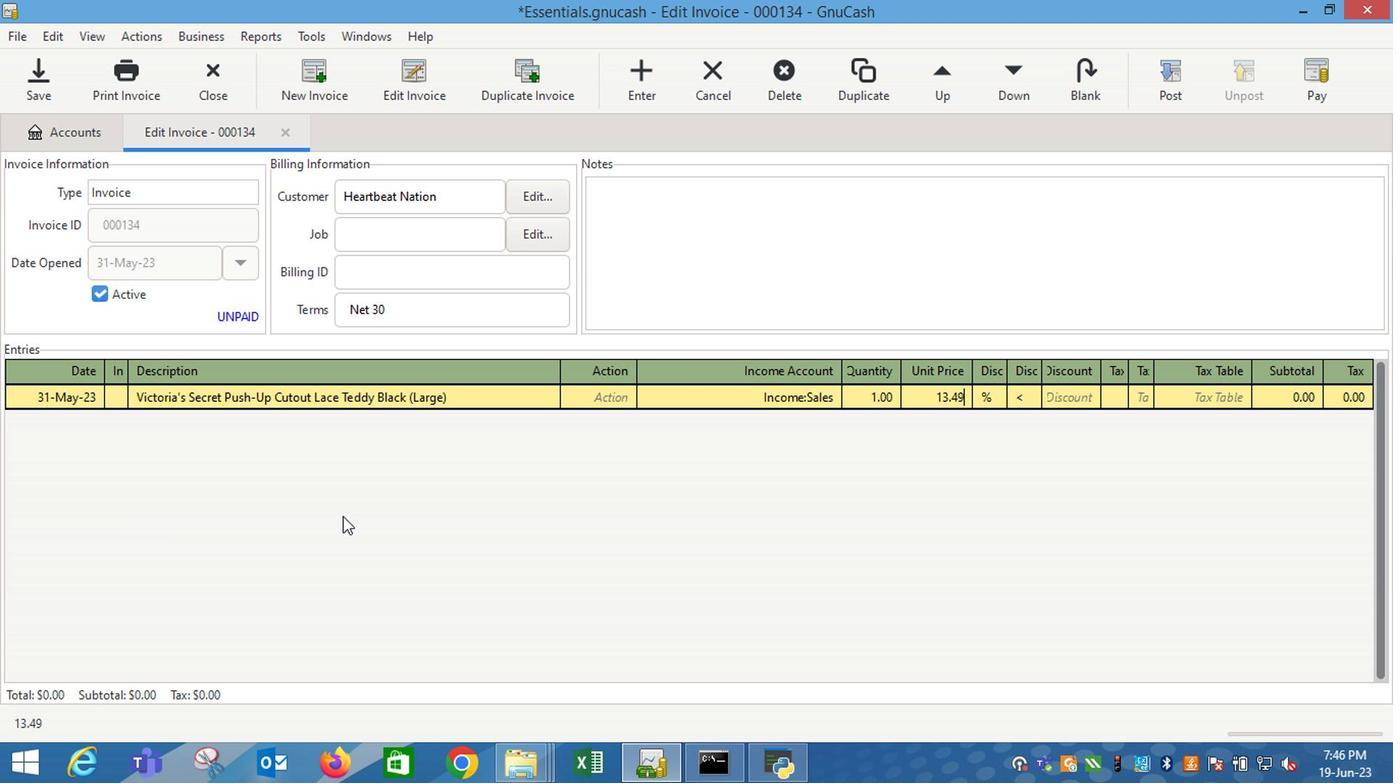 
Action: Key pressed <Key.tab>
Screenshot: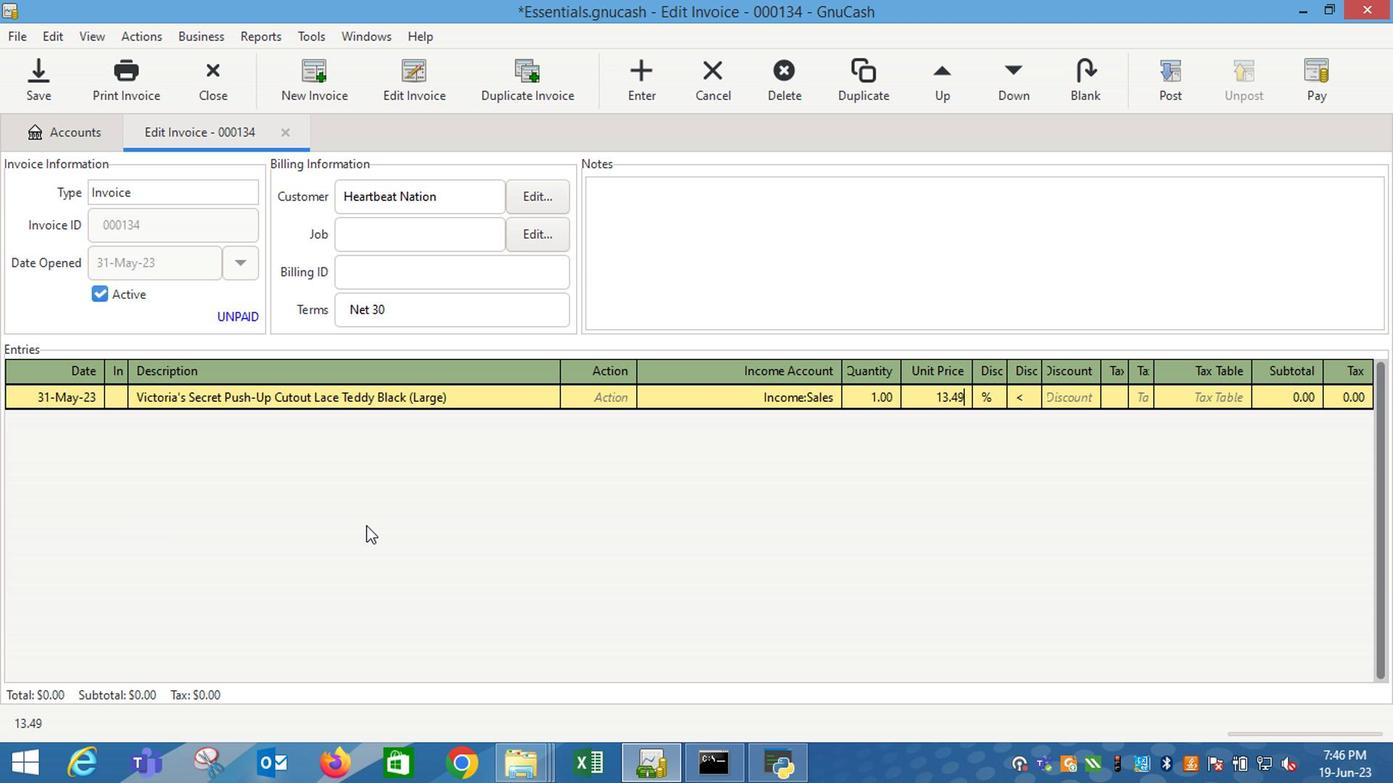 
Action: Mouse moved to (1119, 389)
Screenshot: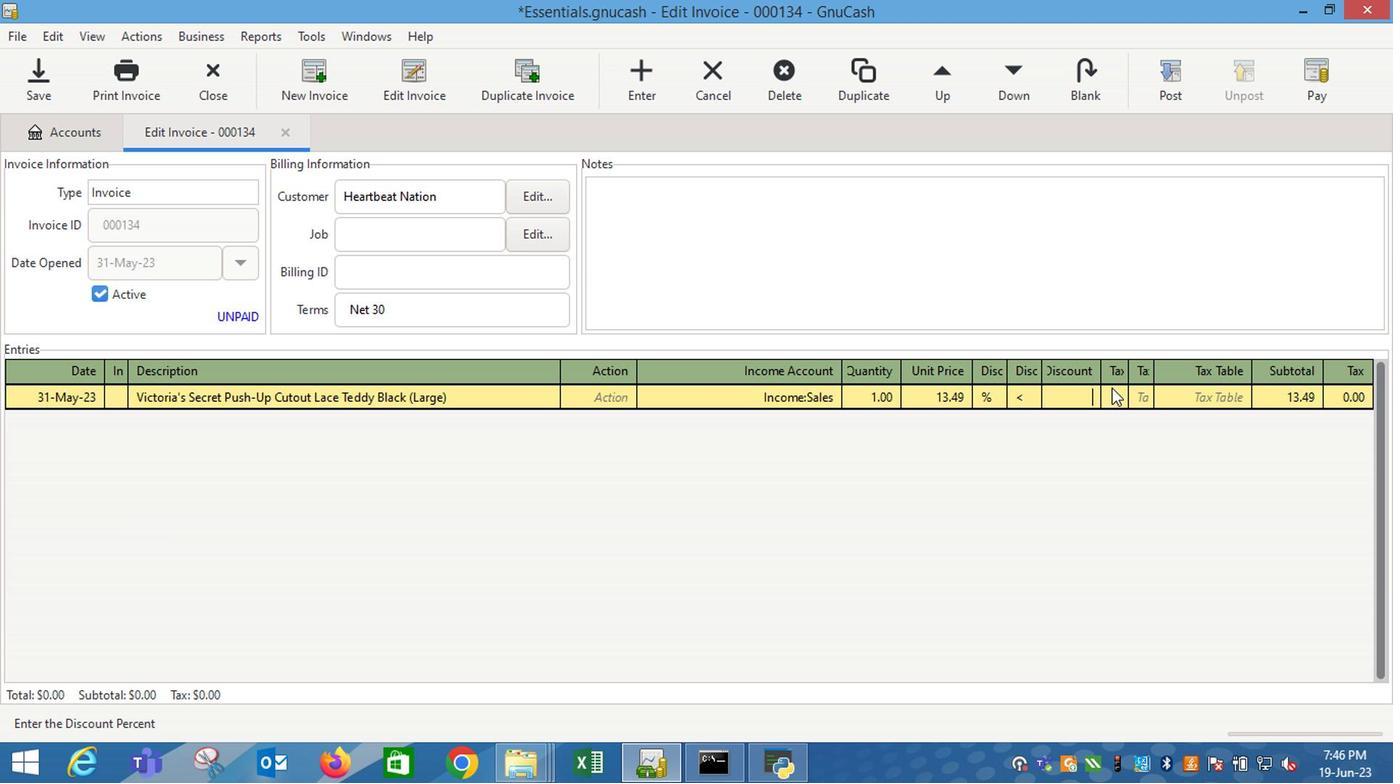 
Action: Mouse pressed left at (1119, 389)
Screenshot: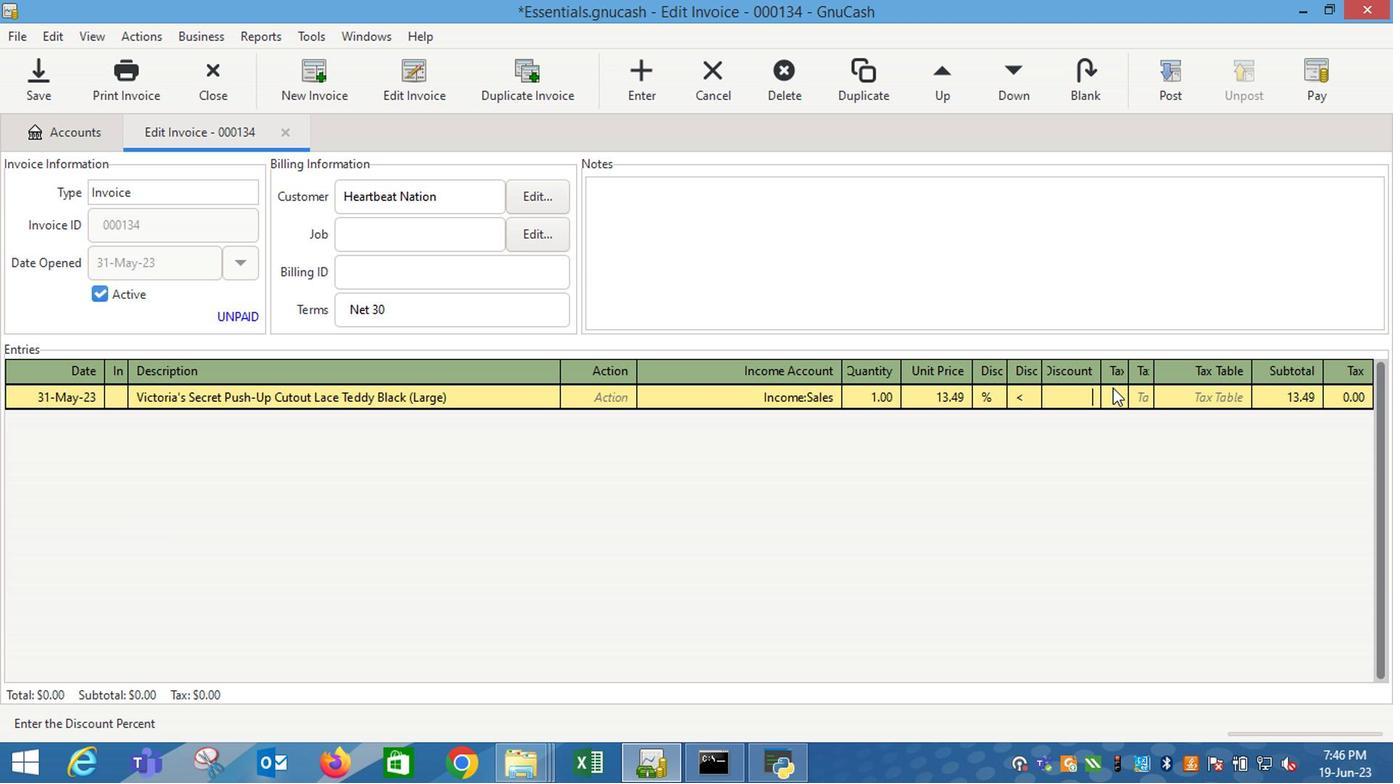 
Action: Mouse moved to (1145, 395)
Screenshot: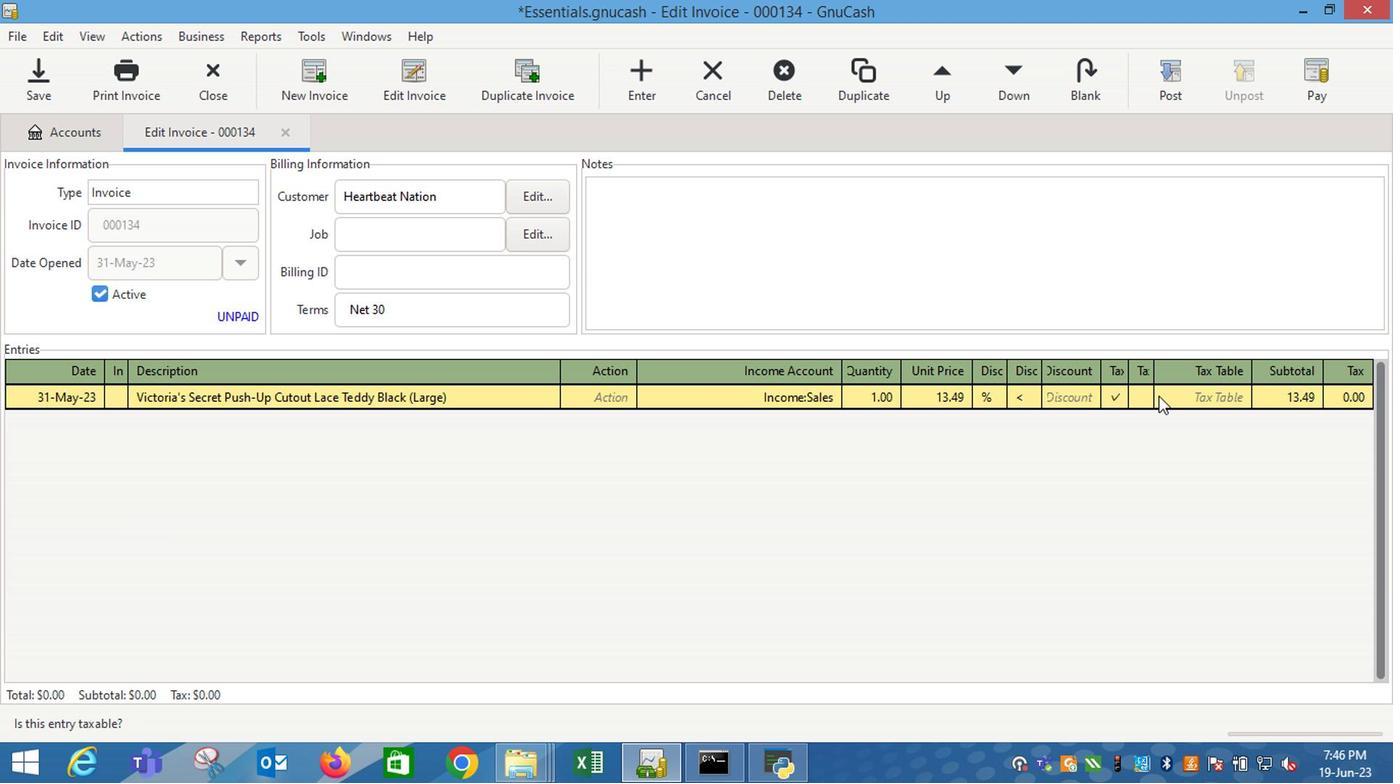 
Action: Mouse pressed left at (1145, 395)
Screenshot: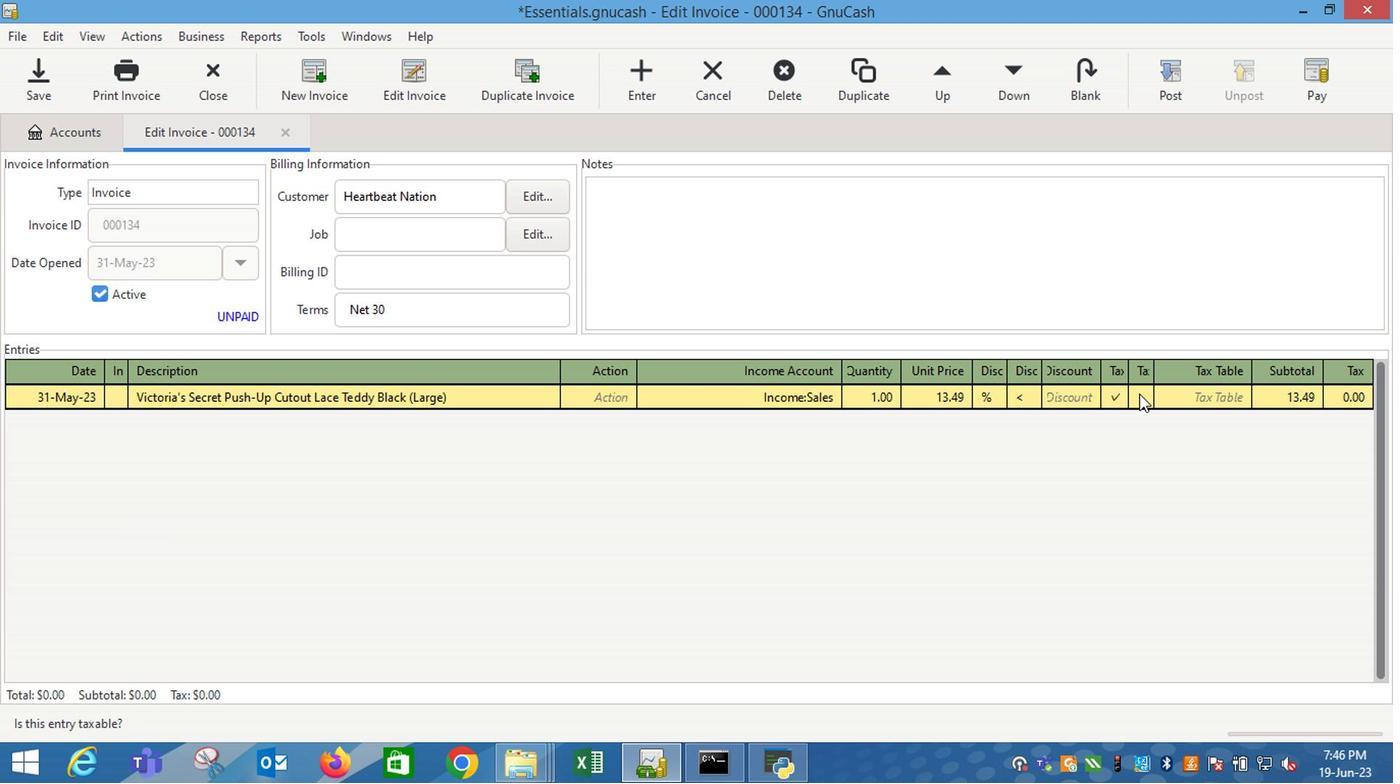 
Action: Mouse moved to (1191, 389)
Screenshot: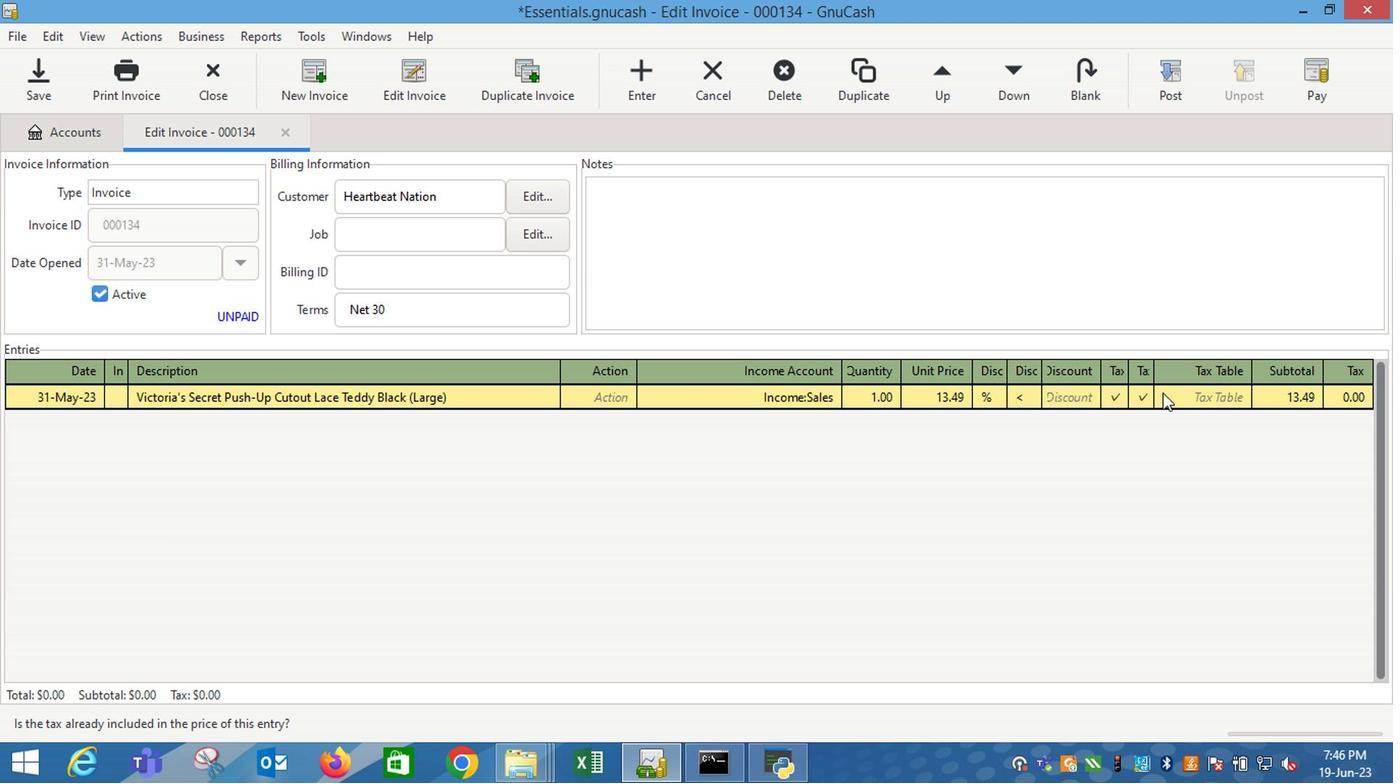 
Action: Mouse pressed left at (1191, 389)
Screenshot: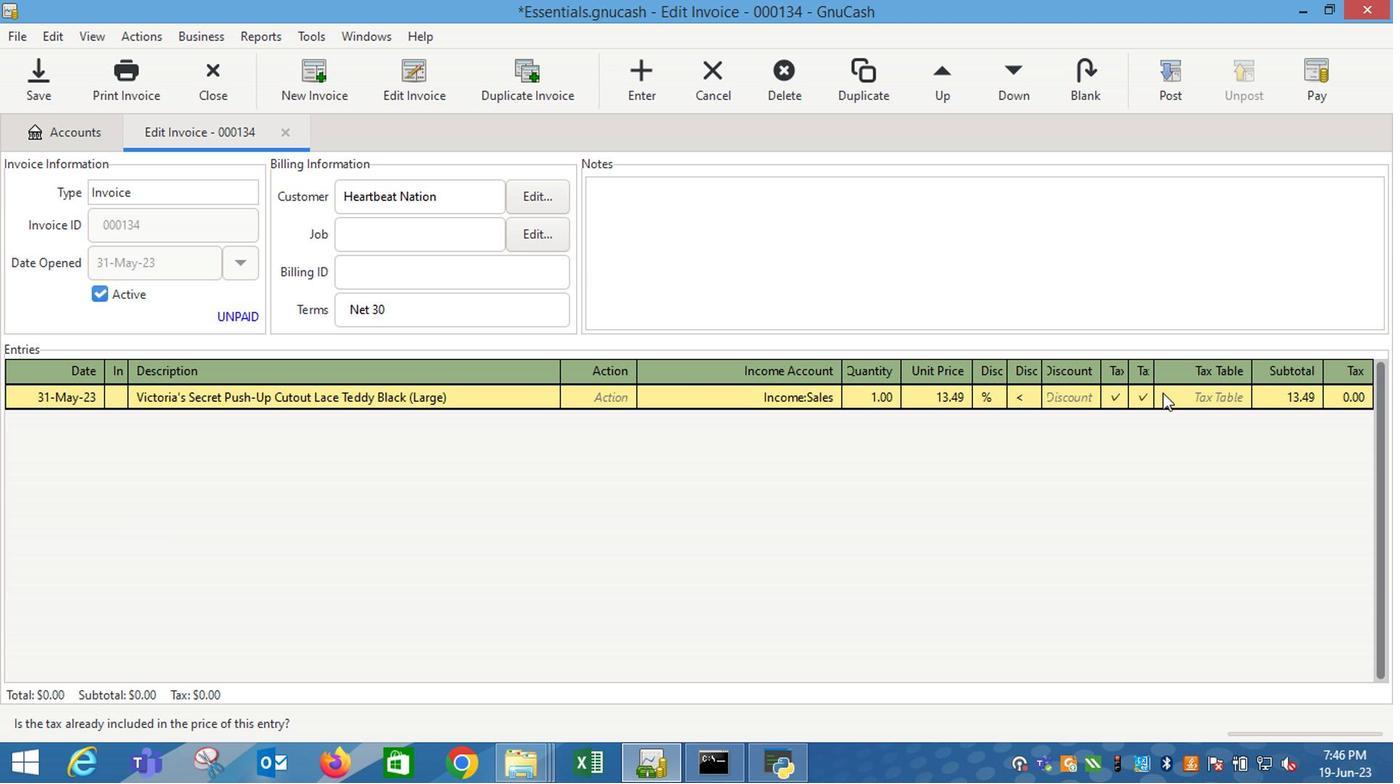 
Action: Mouse moved to (1239, 392)
Screenshot: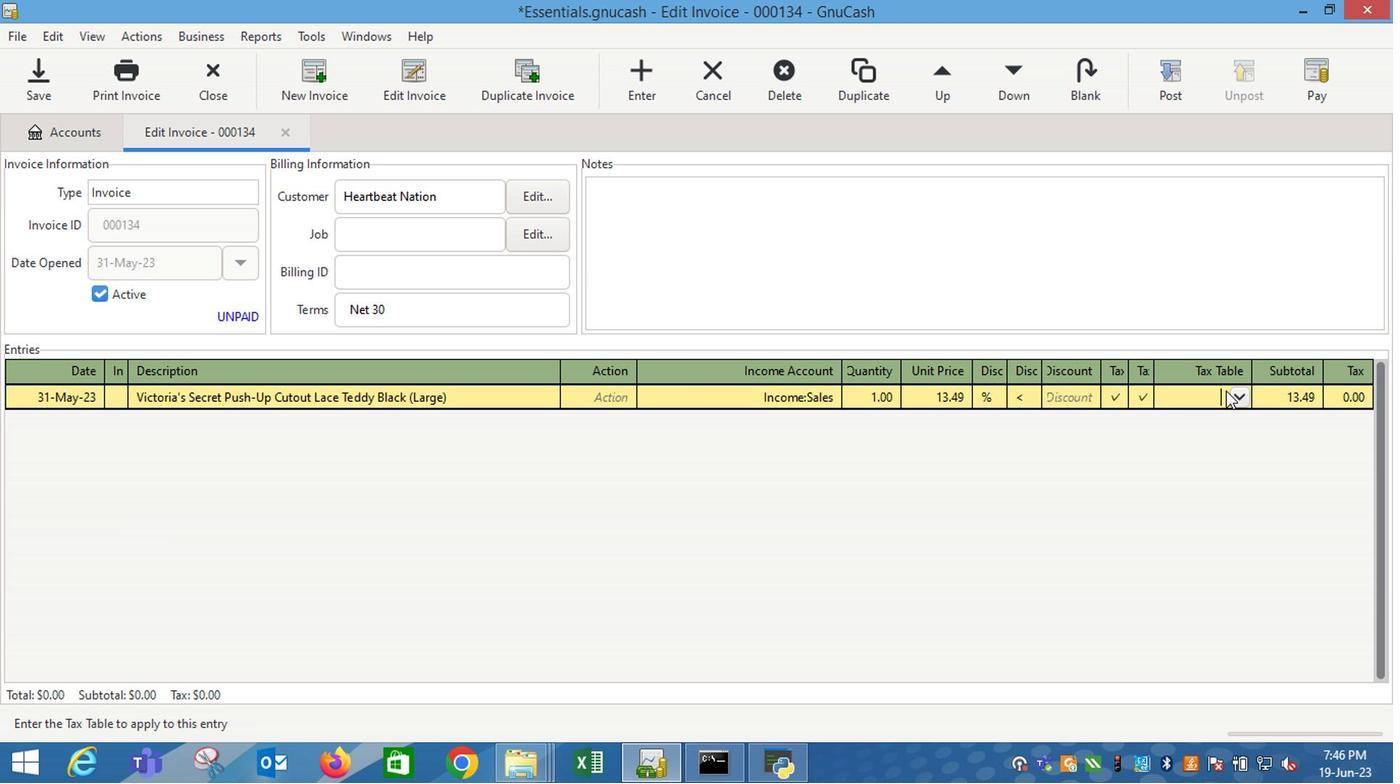 
Action: Mouse pressed left at (1239, 392)
Screenshot: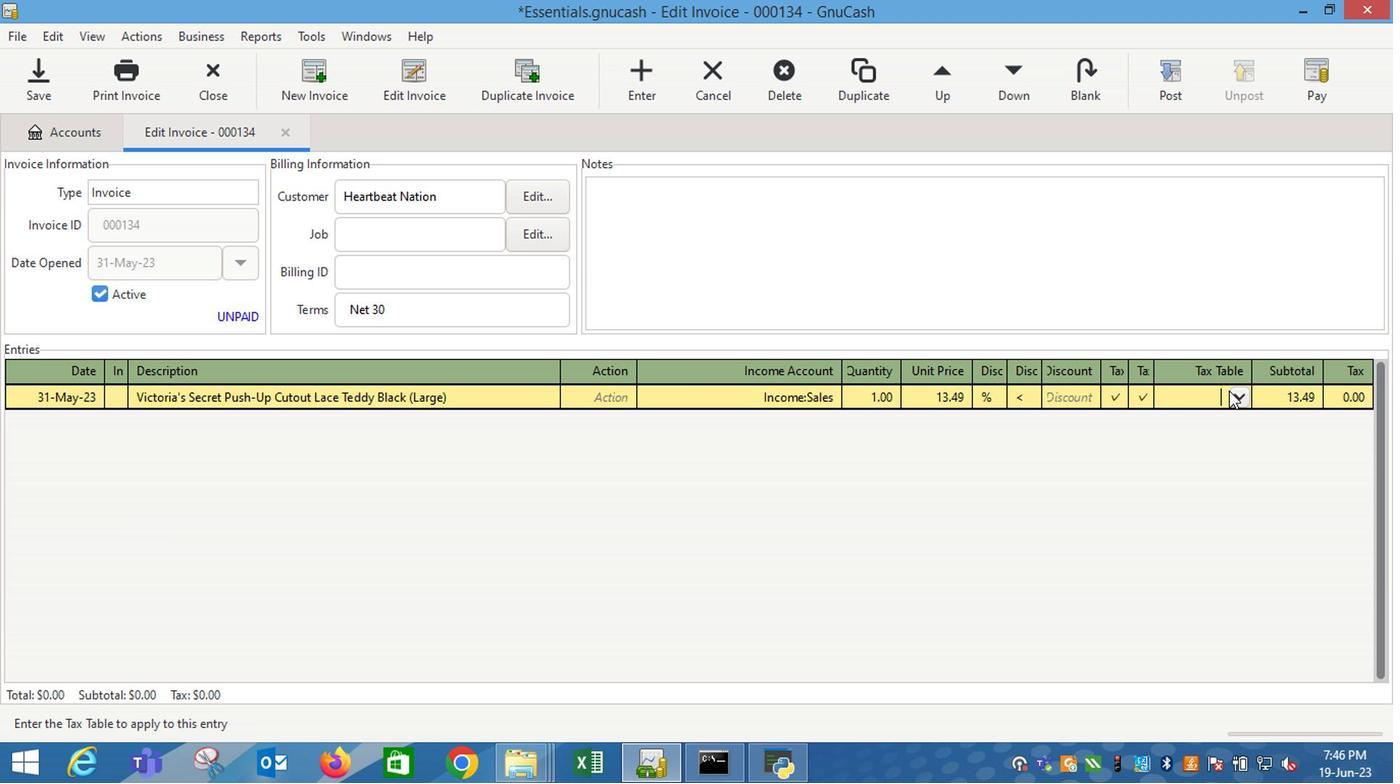 
Action: Mouse moved to (1202, 425)
Screenshot: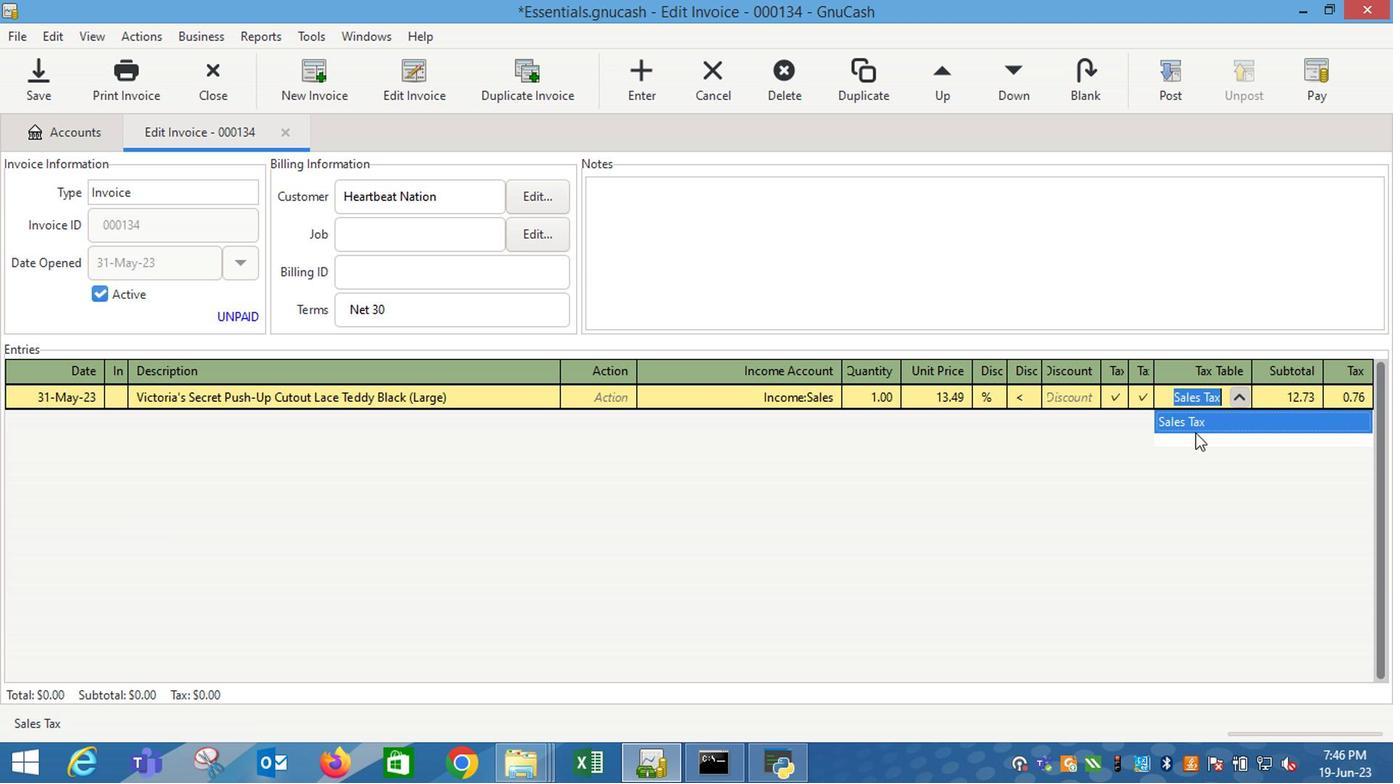 
Action: Mouse pressed left at (1202, 425)
Screenshot: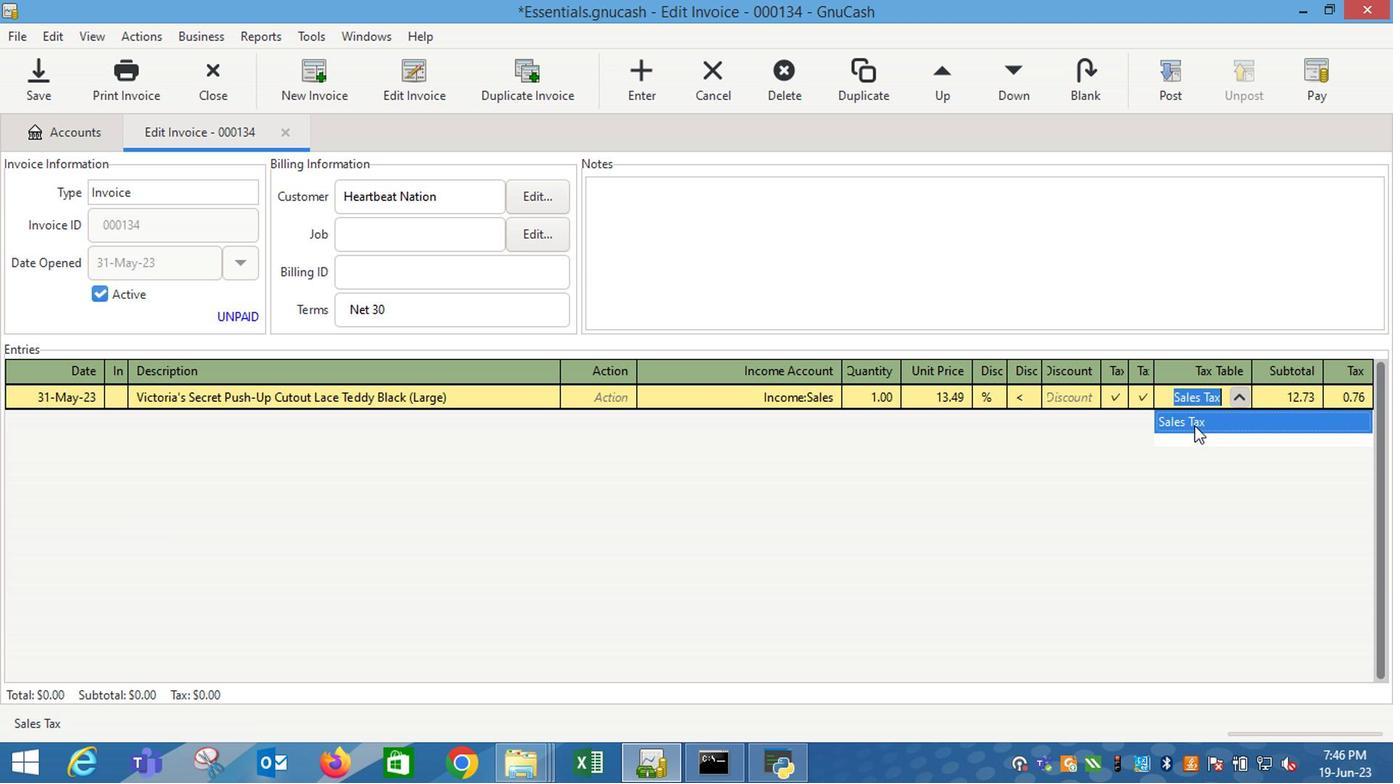 
Action: Mouse moved to (1060, 368)
Screenshot: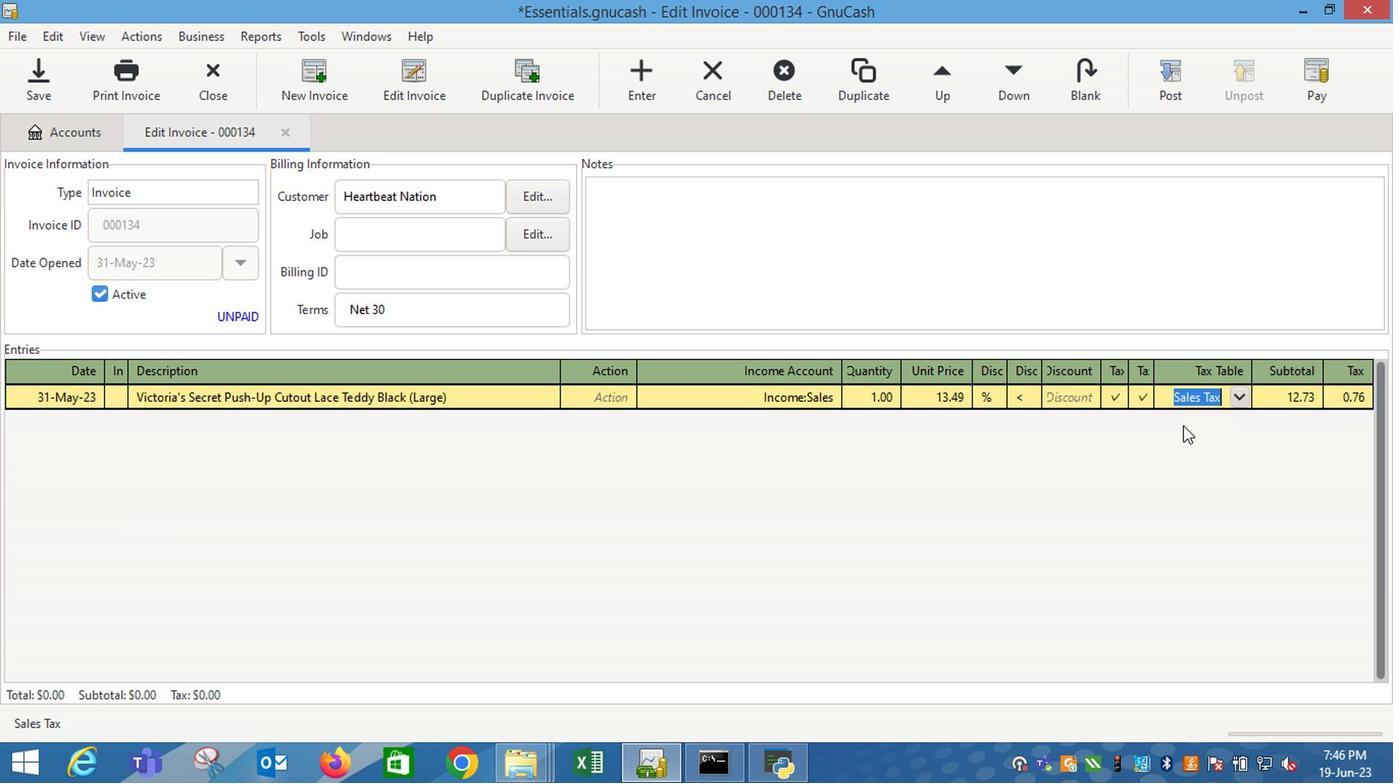 
Action: Key pressed <Key.enter>
Screenshot: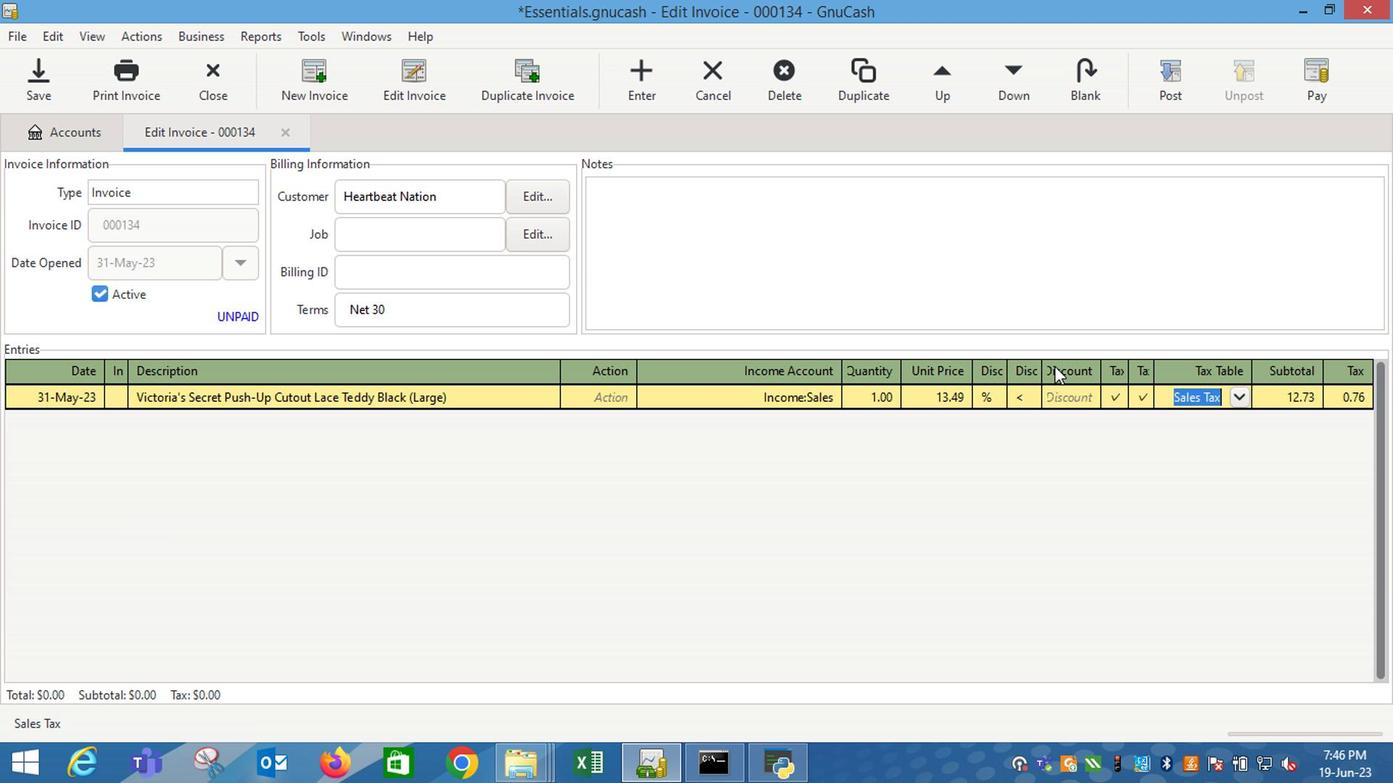 
Action: Mouse moved to (1181, 83)
Screenshot: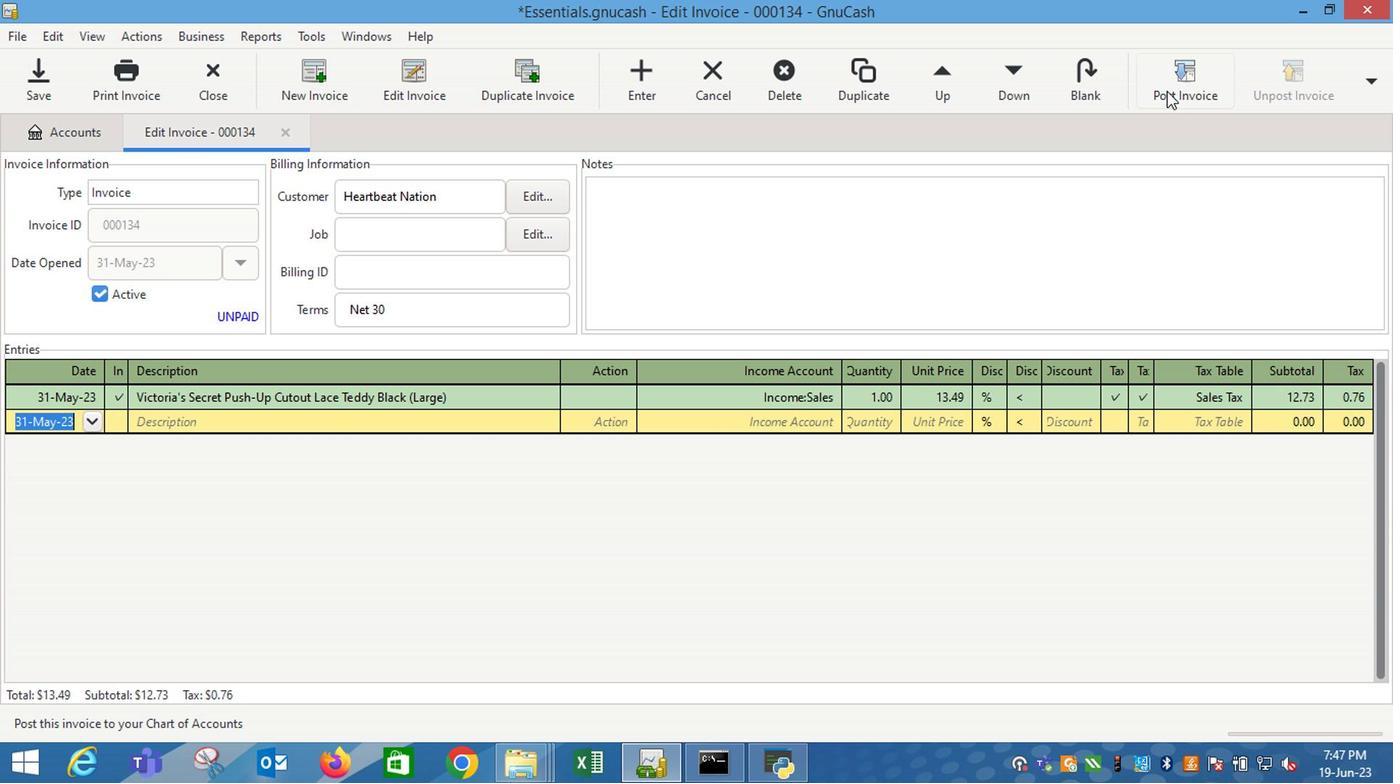 
Action: Mouse pressed left at (1181, 83)
Screenshot: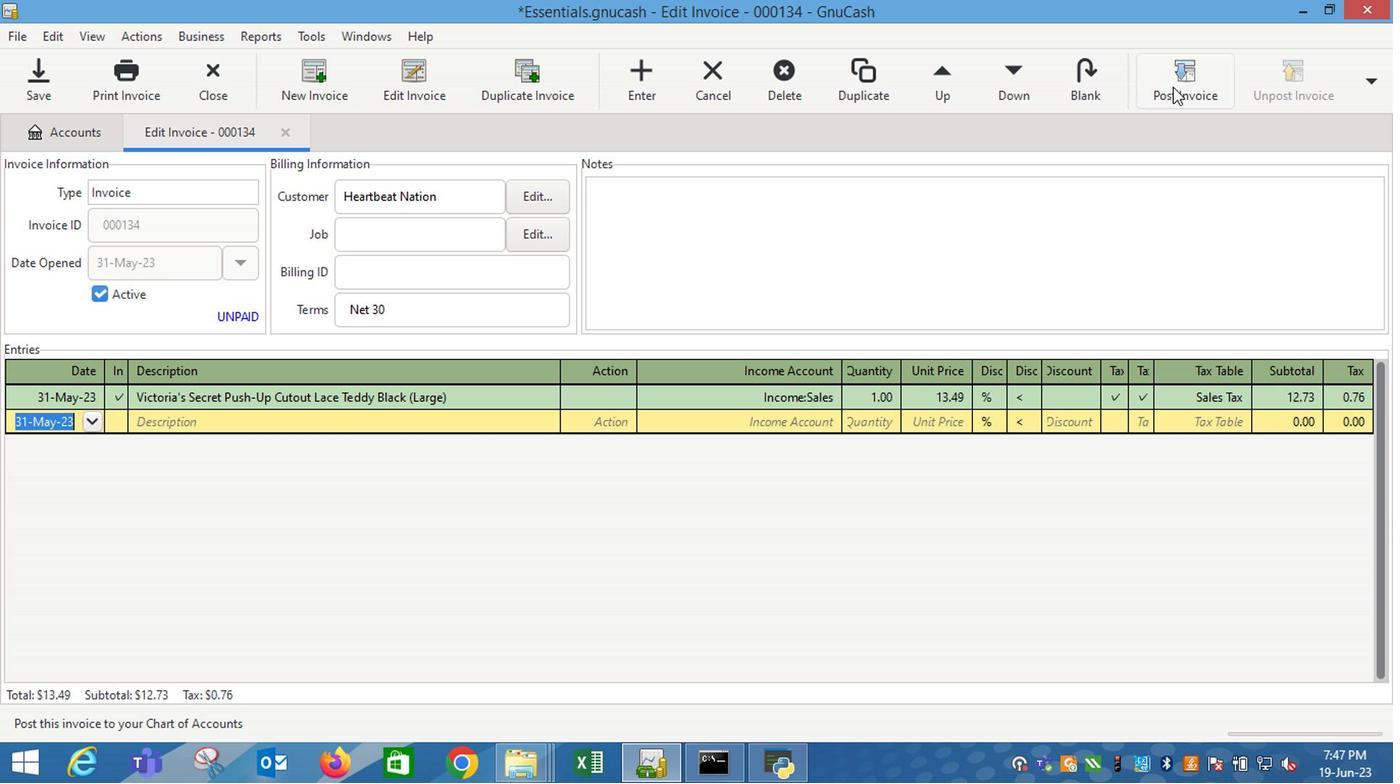 
Action: Mouse moved to (874, 342)
Screenshot: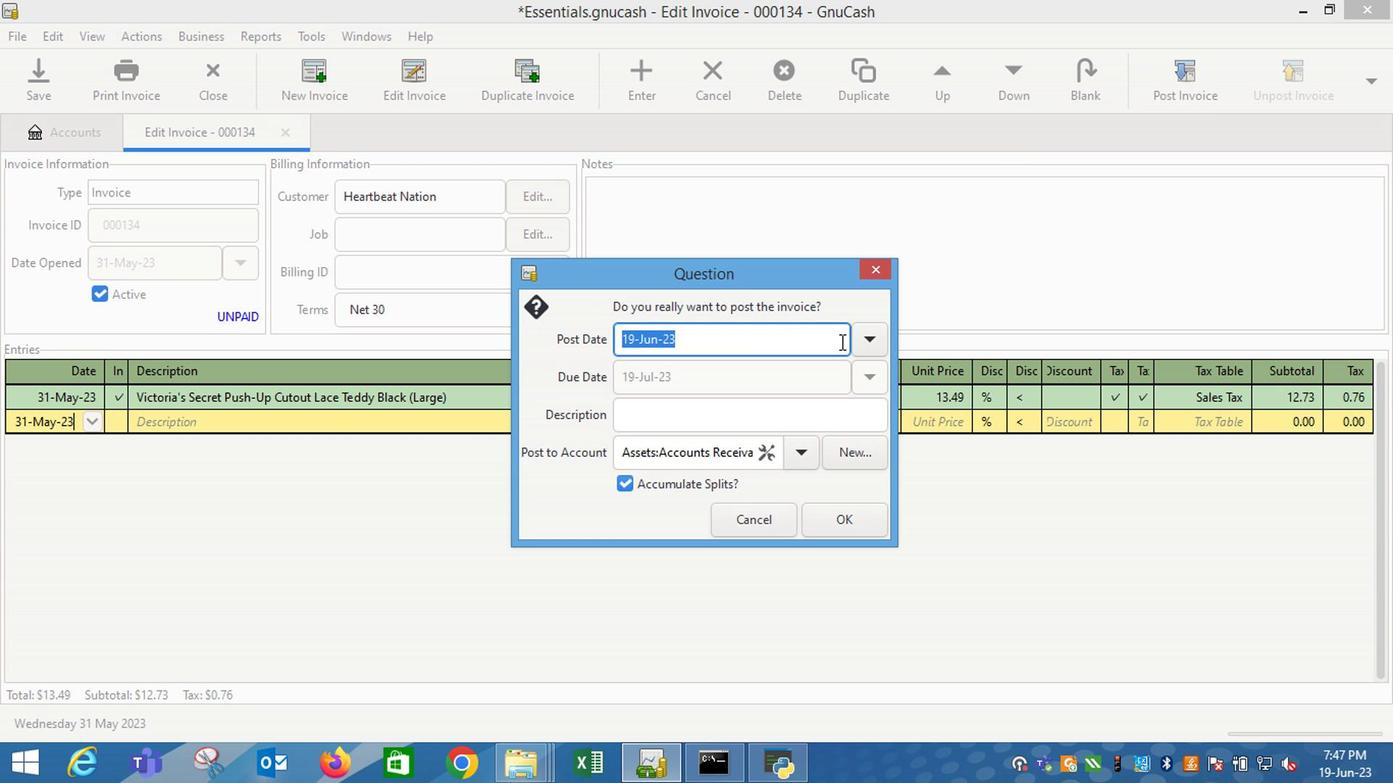 
Action: Mouse pressed left at (874, 342)
Screenshot: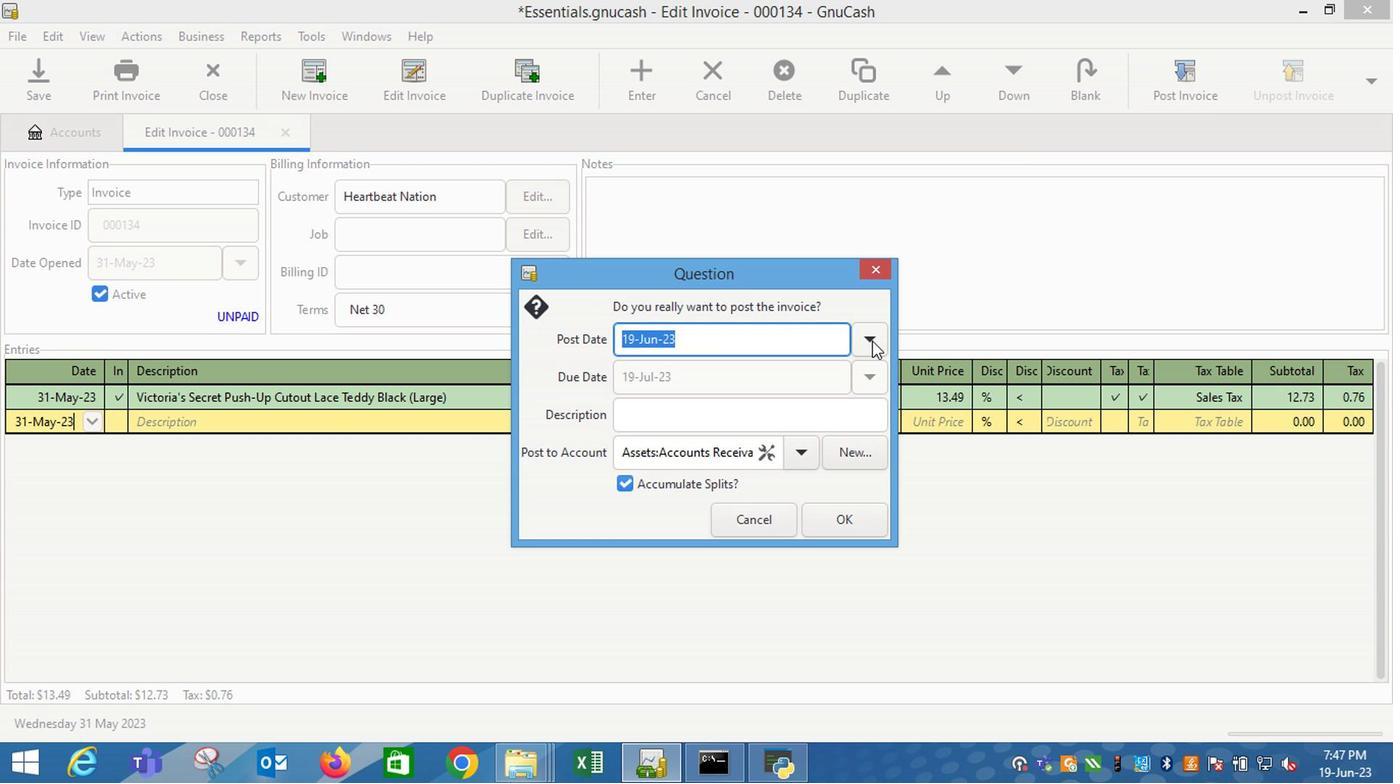
Action: Mouse moved to (709, 375)
Screenshot: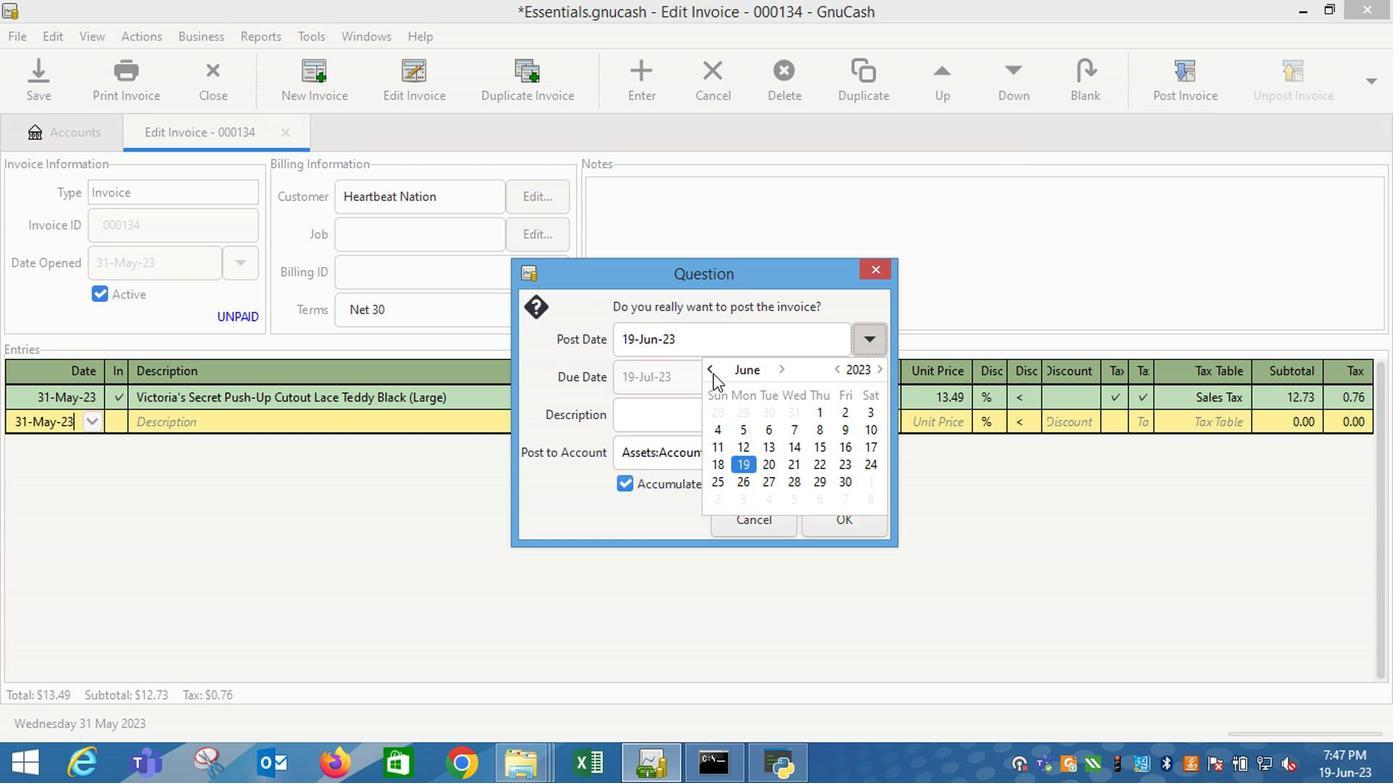 
Action: Mouse pressed left at (709, 375)
Screenshot: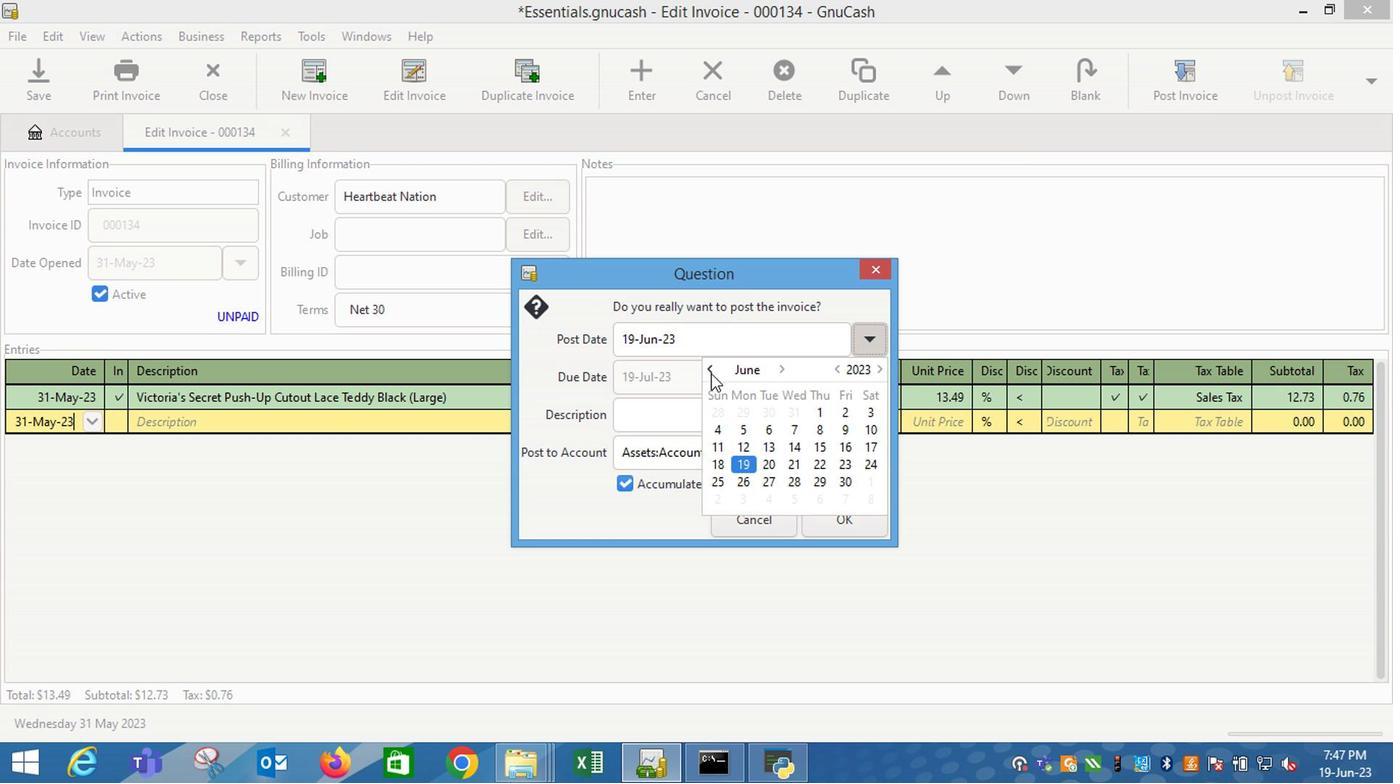 
Action: Mouse moved to (797, 489)
Screenshot: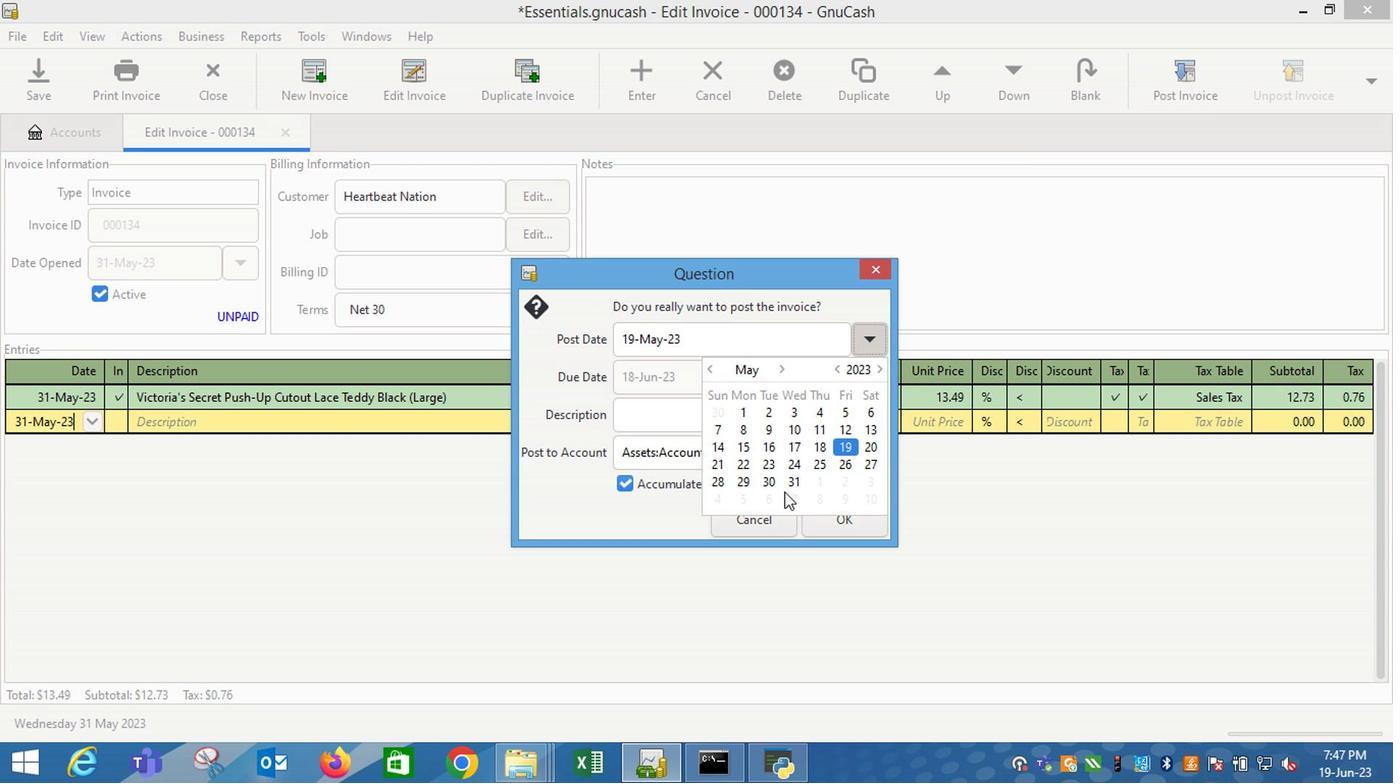
Action: Mouse pressed left at (797, 489)
Screenshot: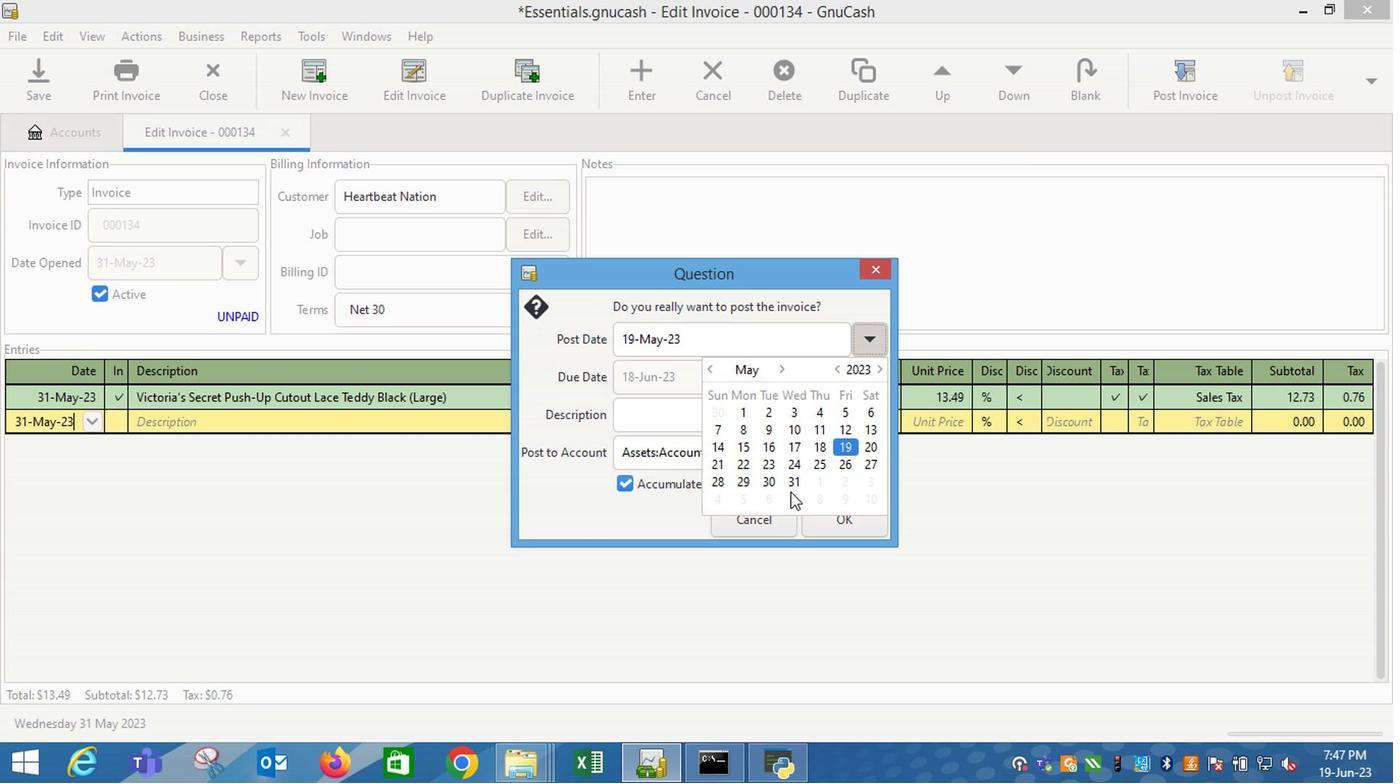 
Action: Mouse moved to (670, 431)
Screenshot: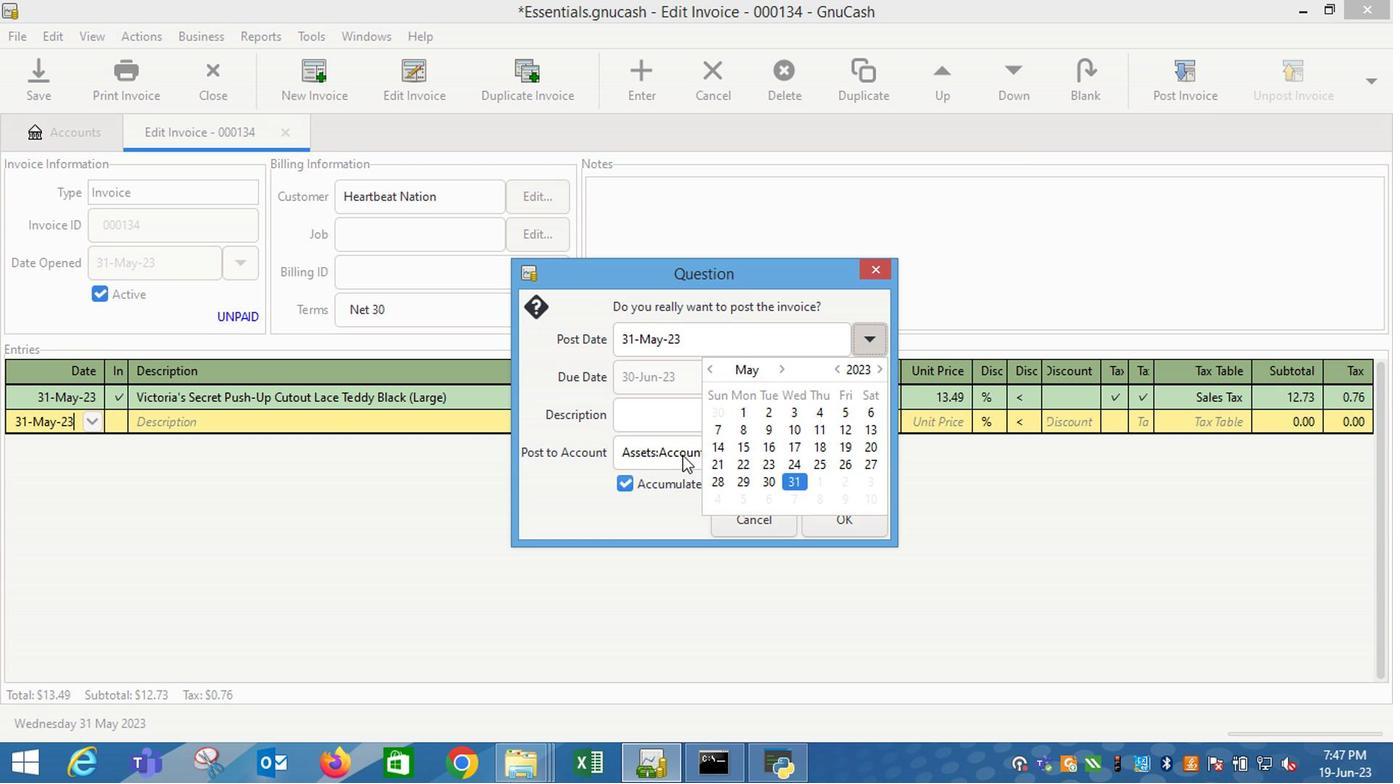 
Action: Mouse pressed left at (670, 431)
Screenshot: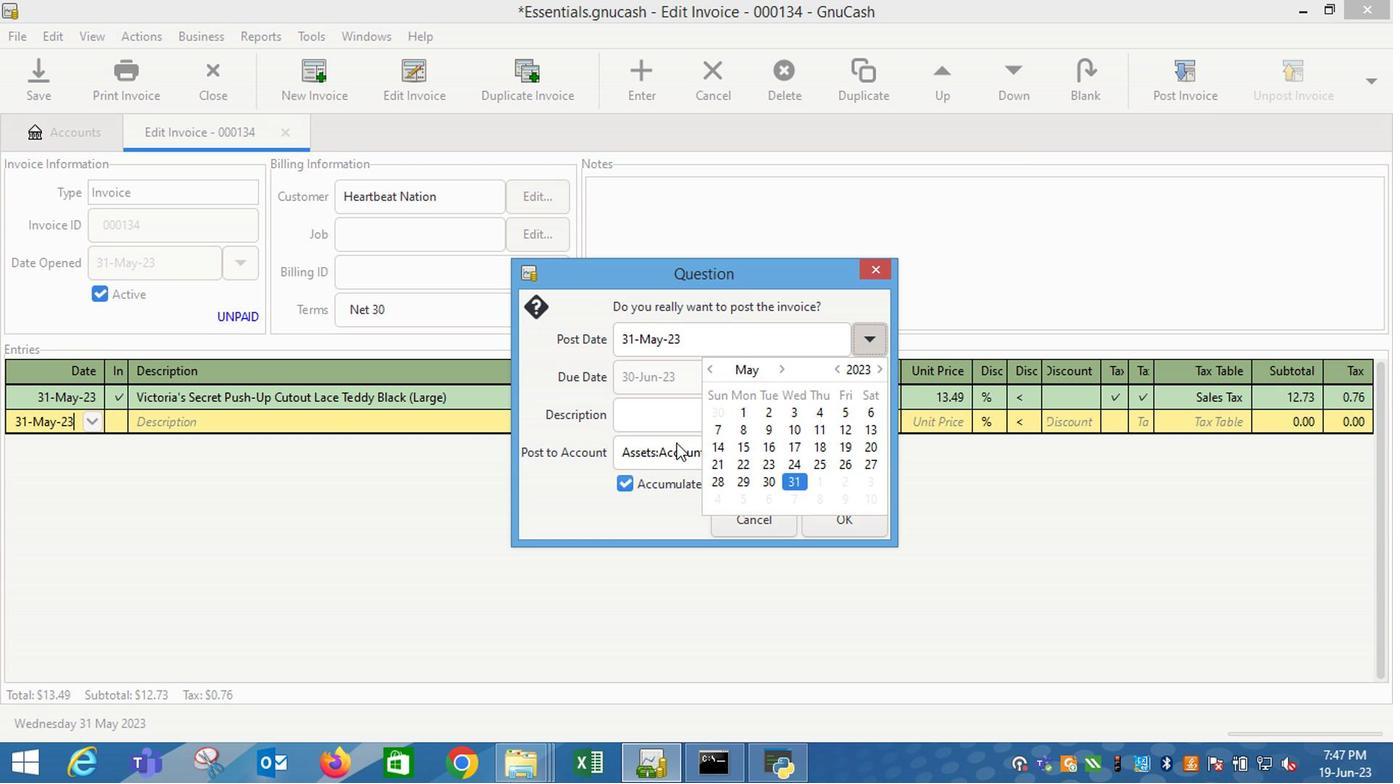 
Action: Mouse moved to (852, 534)
Screenshot: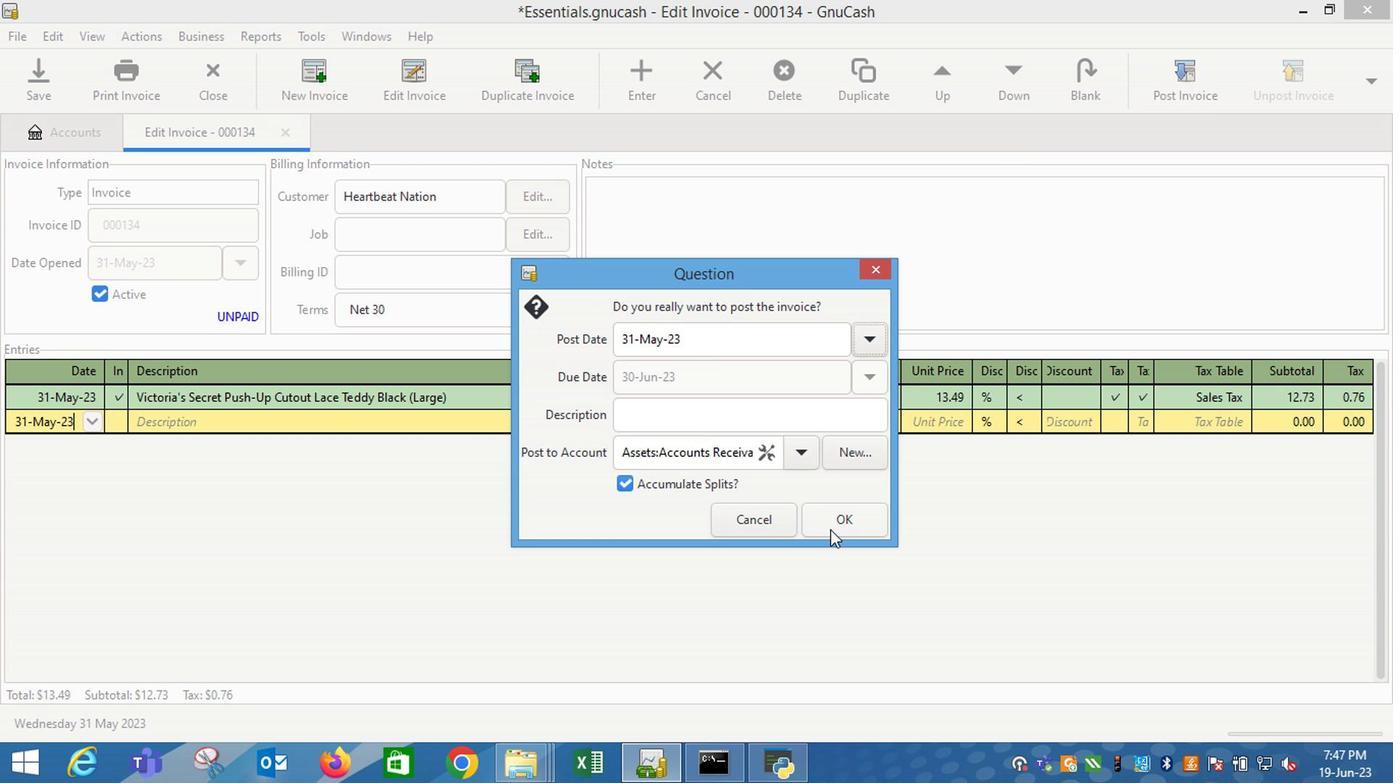 
Action: Mouse pressed left at (852, 534)
Screenshot: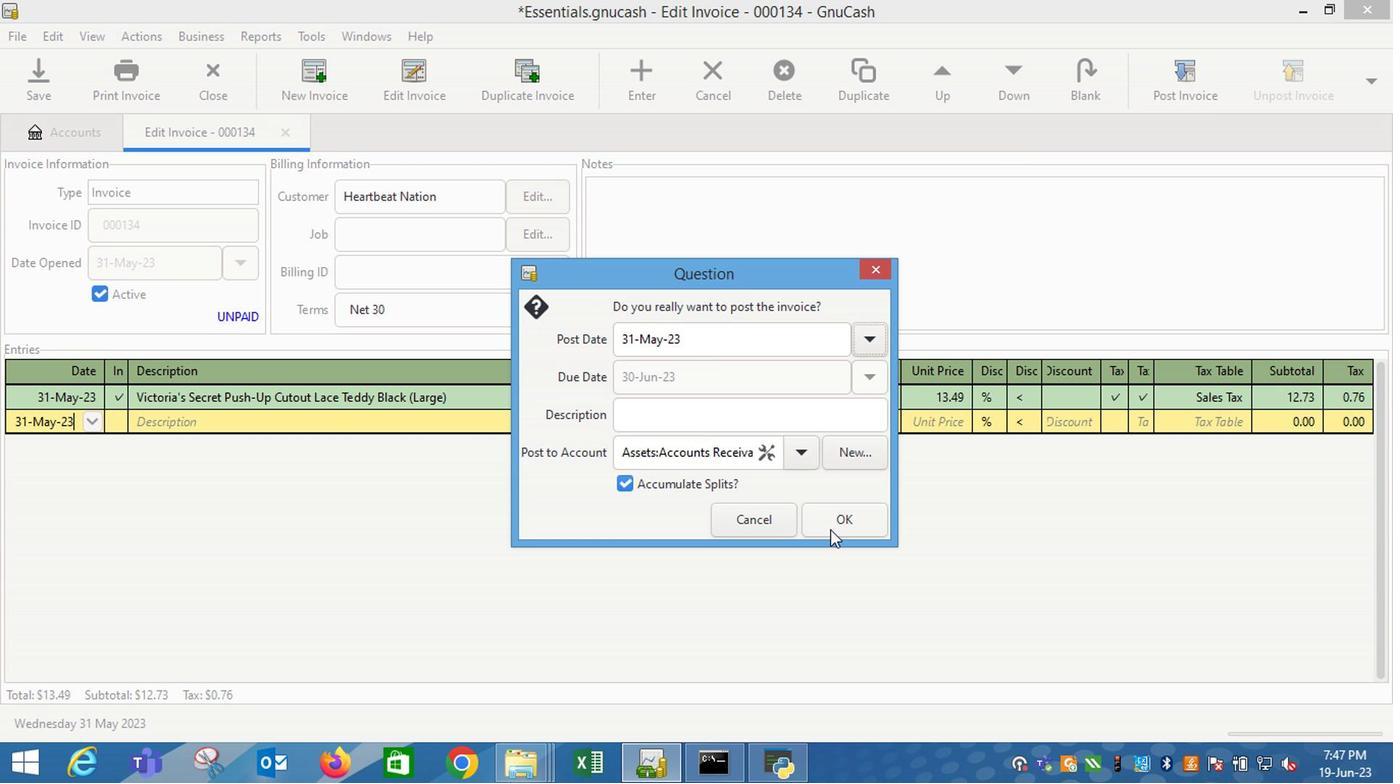
Action: Mouse moved to (1334, 74)
Screenshot: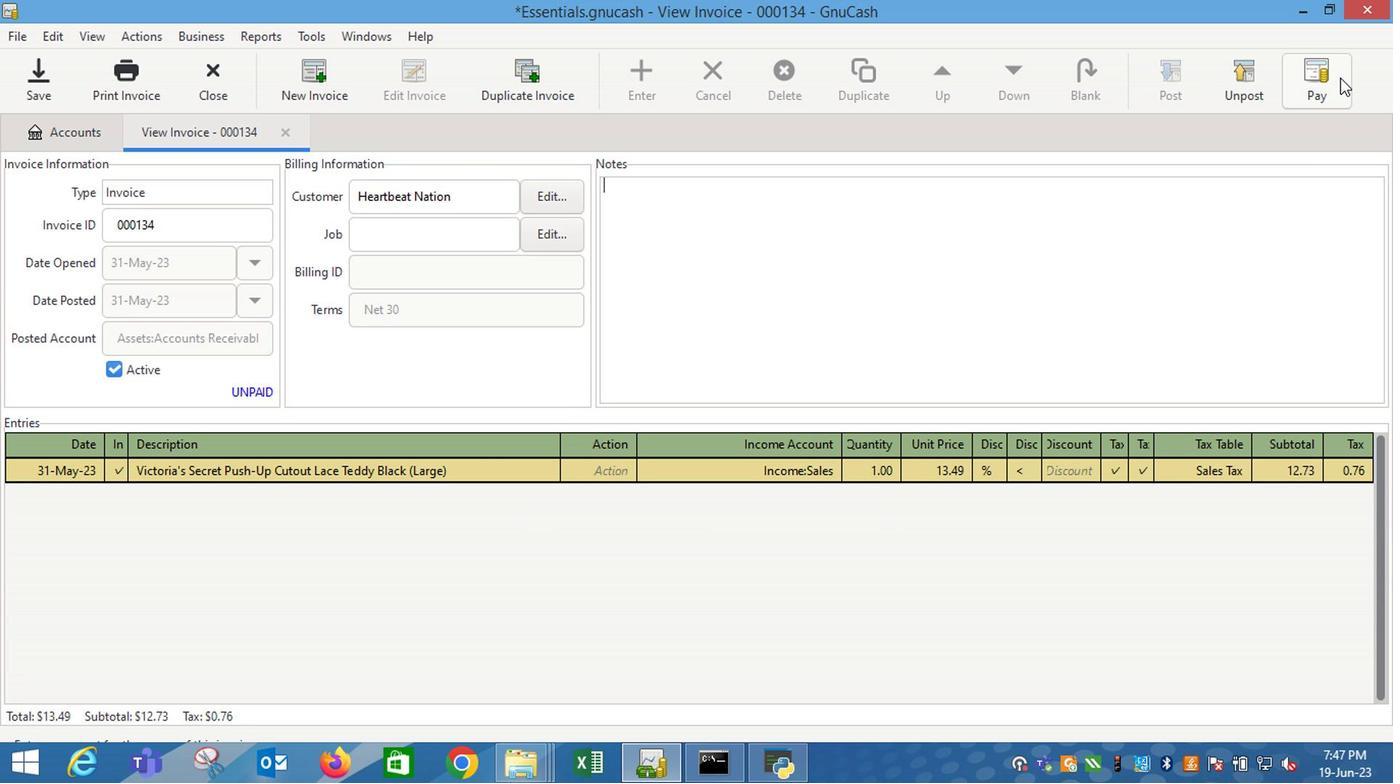 
Action: Mouse pressed left at (1334, 74)
Screenshot: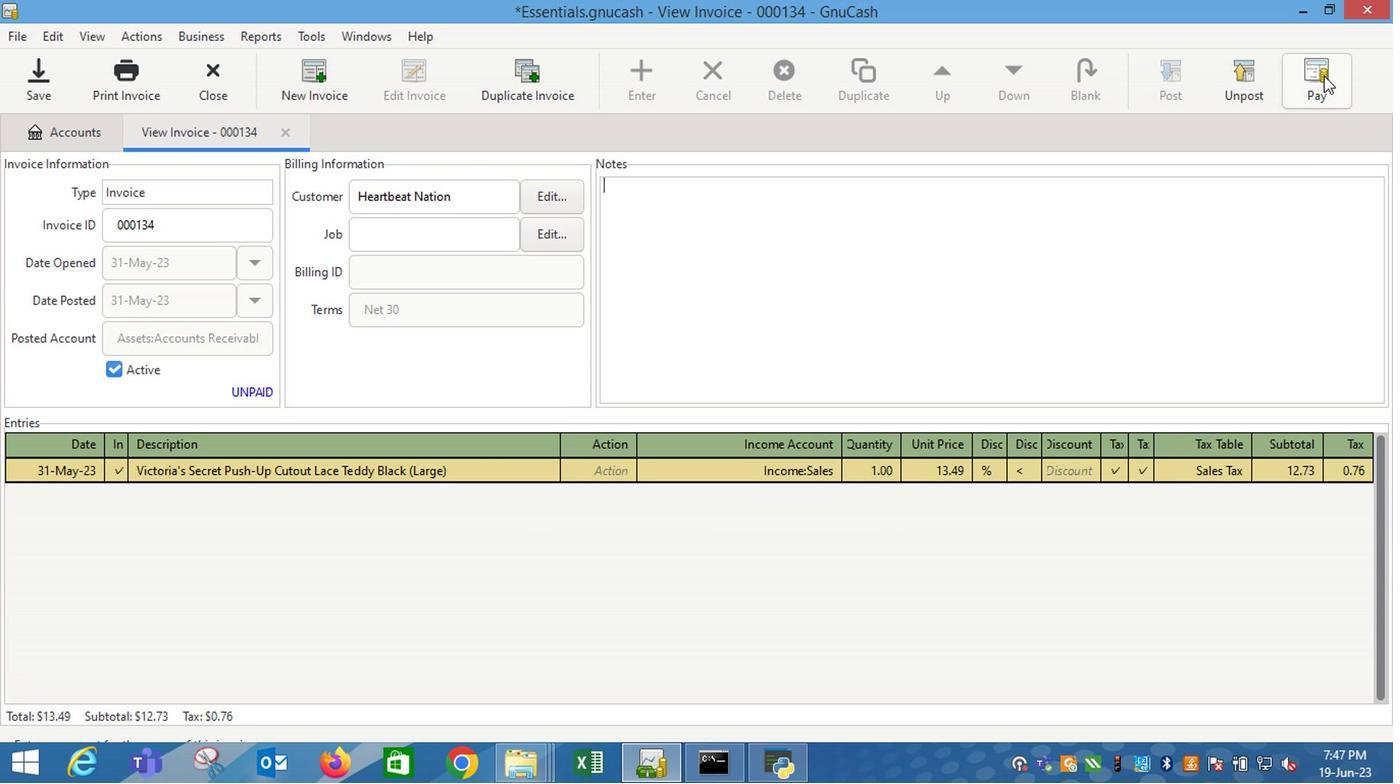 
Action: Mouse moved to (625, 406)
Screenshot: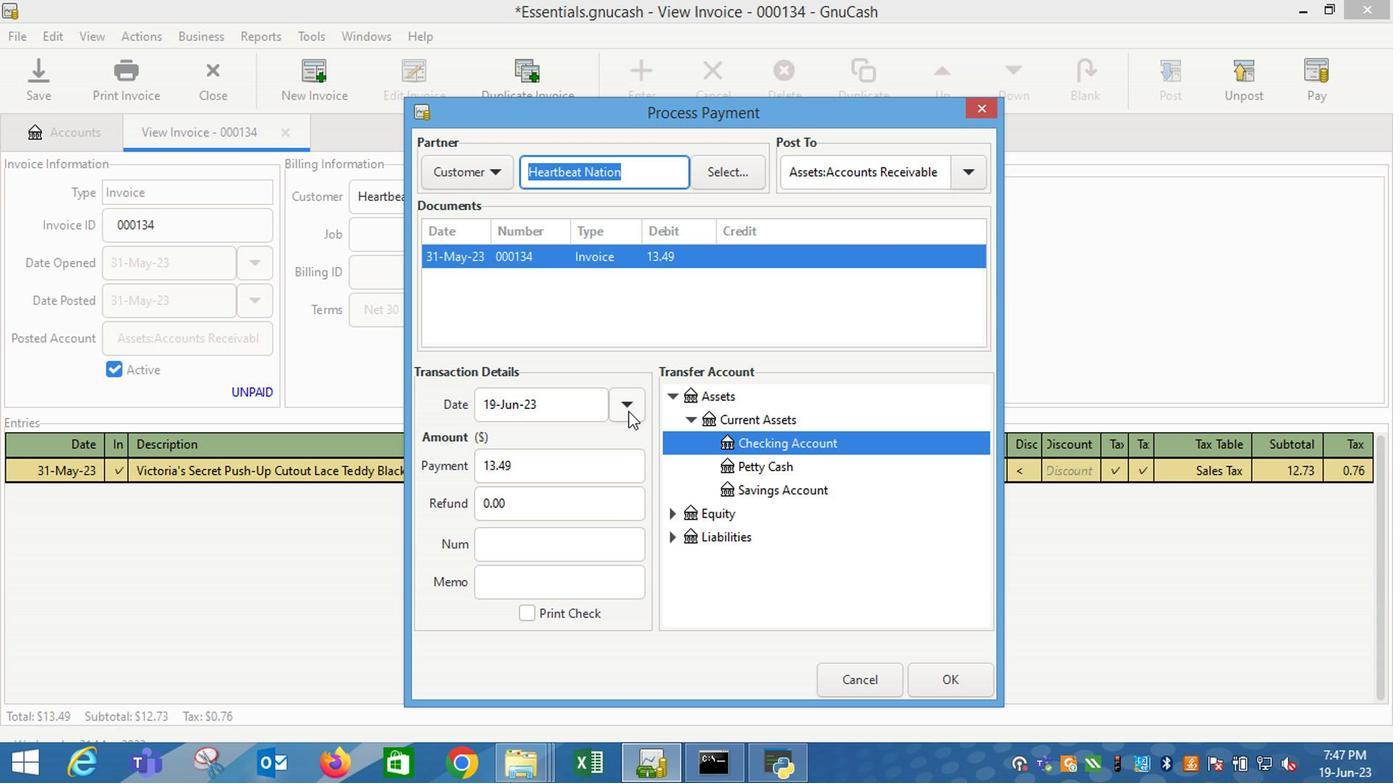 
Action: Mouse pressed left at (625, 406)
Screenshot: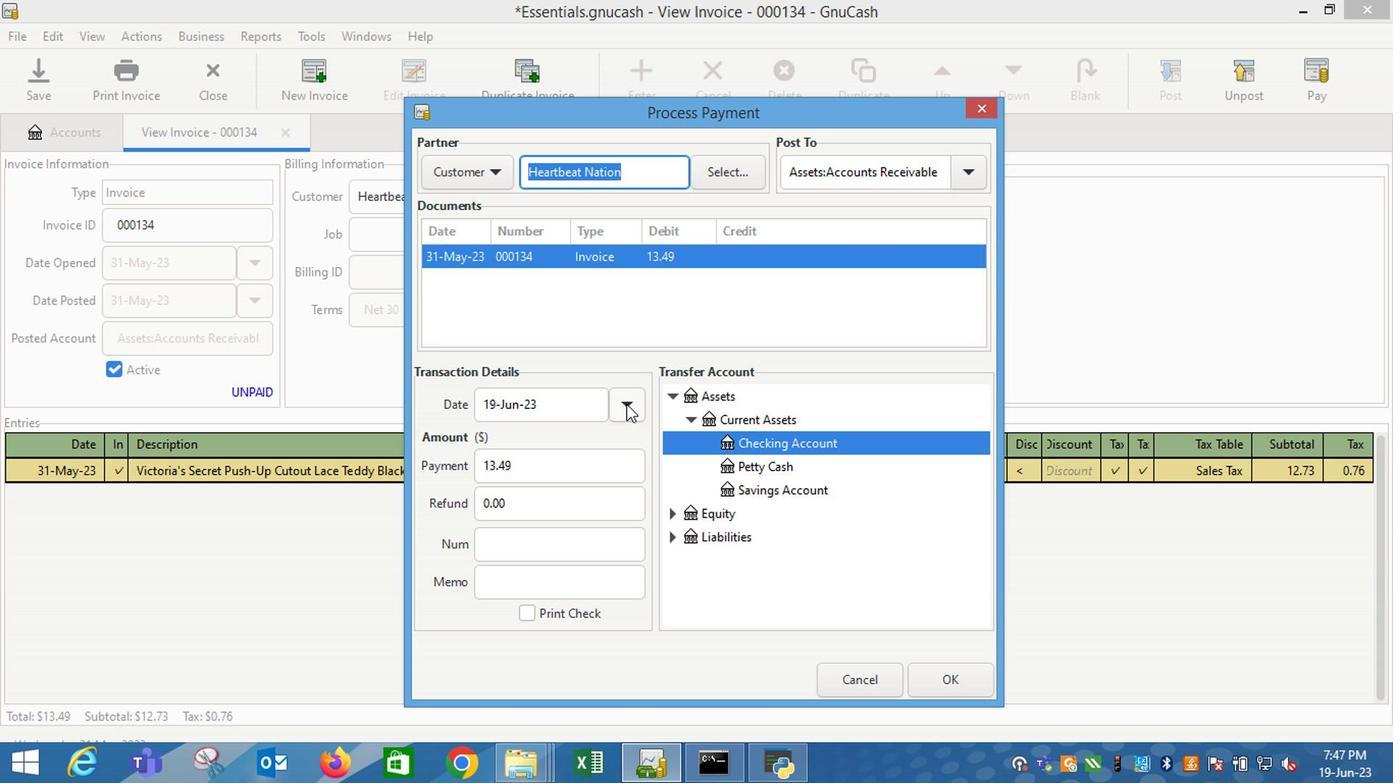
Action: Mouse moved to (575, 552)
Screenshot: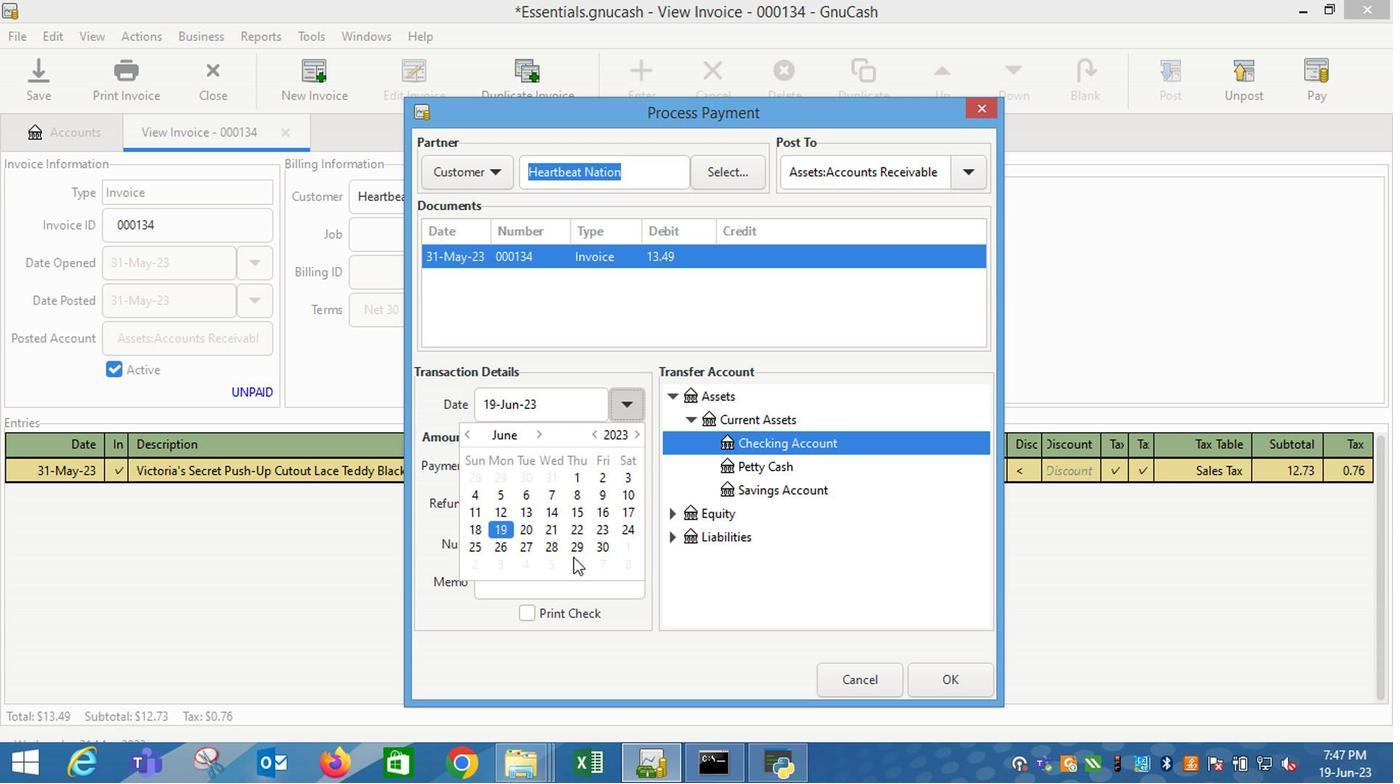 
Action: Mouse pressed left at (575, 552)
Screenshot: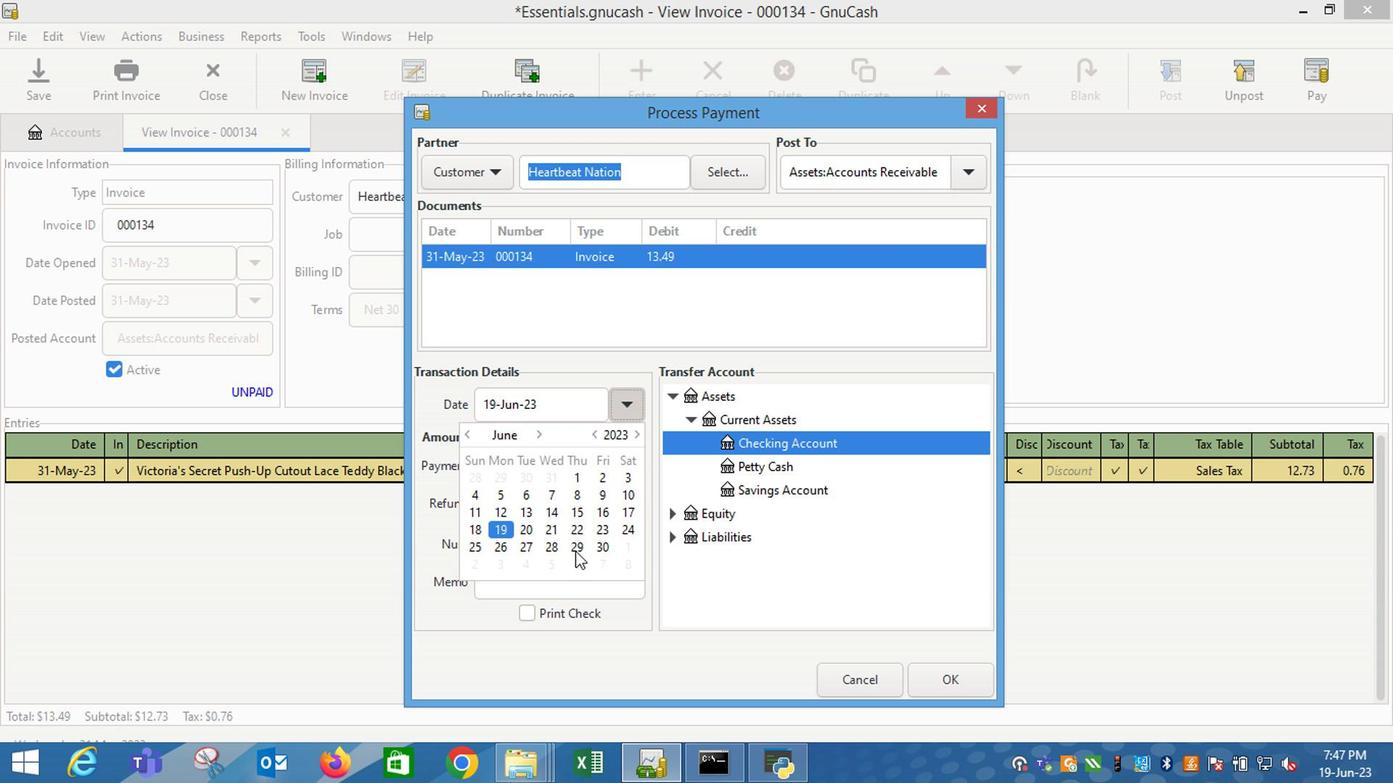
Action: Mouse moved to (863, 540)
Screenshot: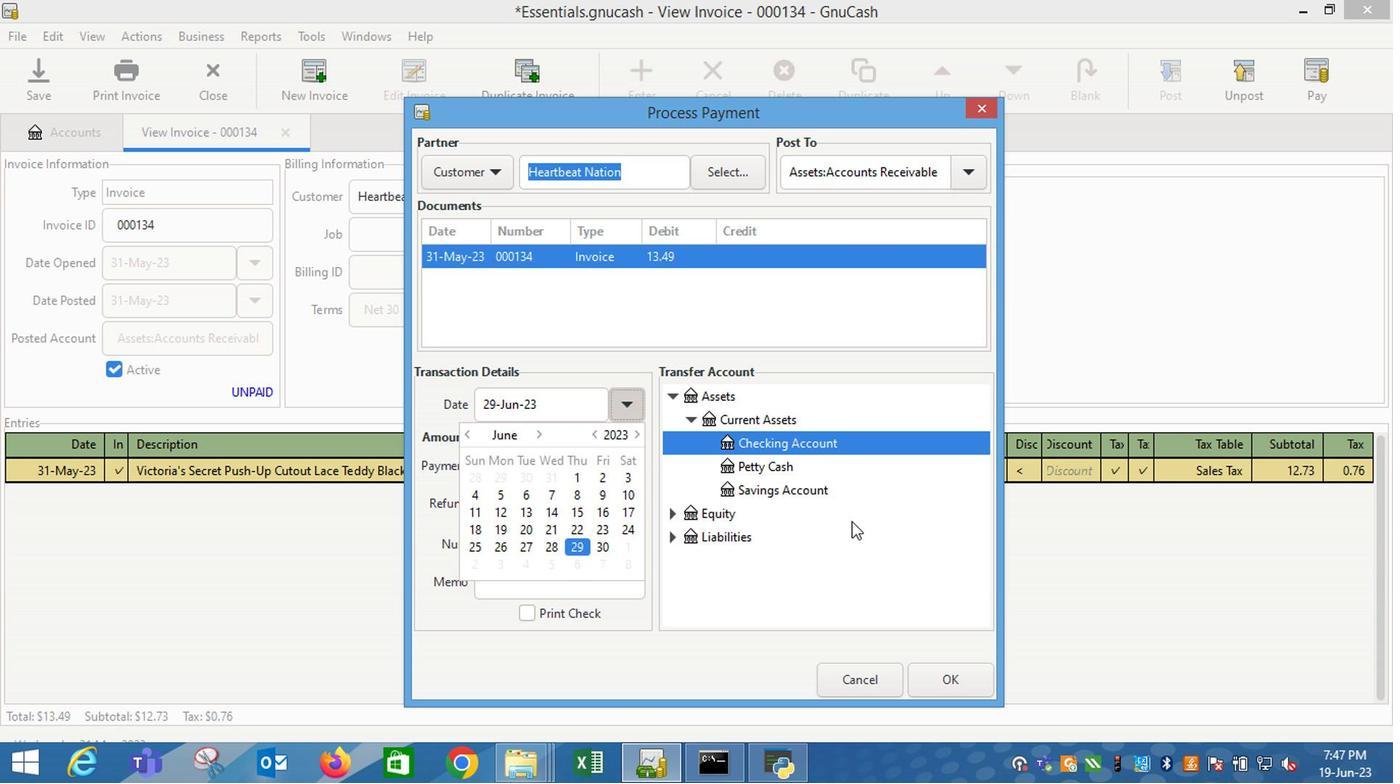 
Action: Mouse pressed left at (863, 540)
Screenshot: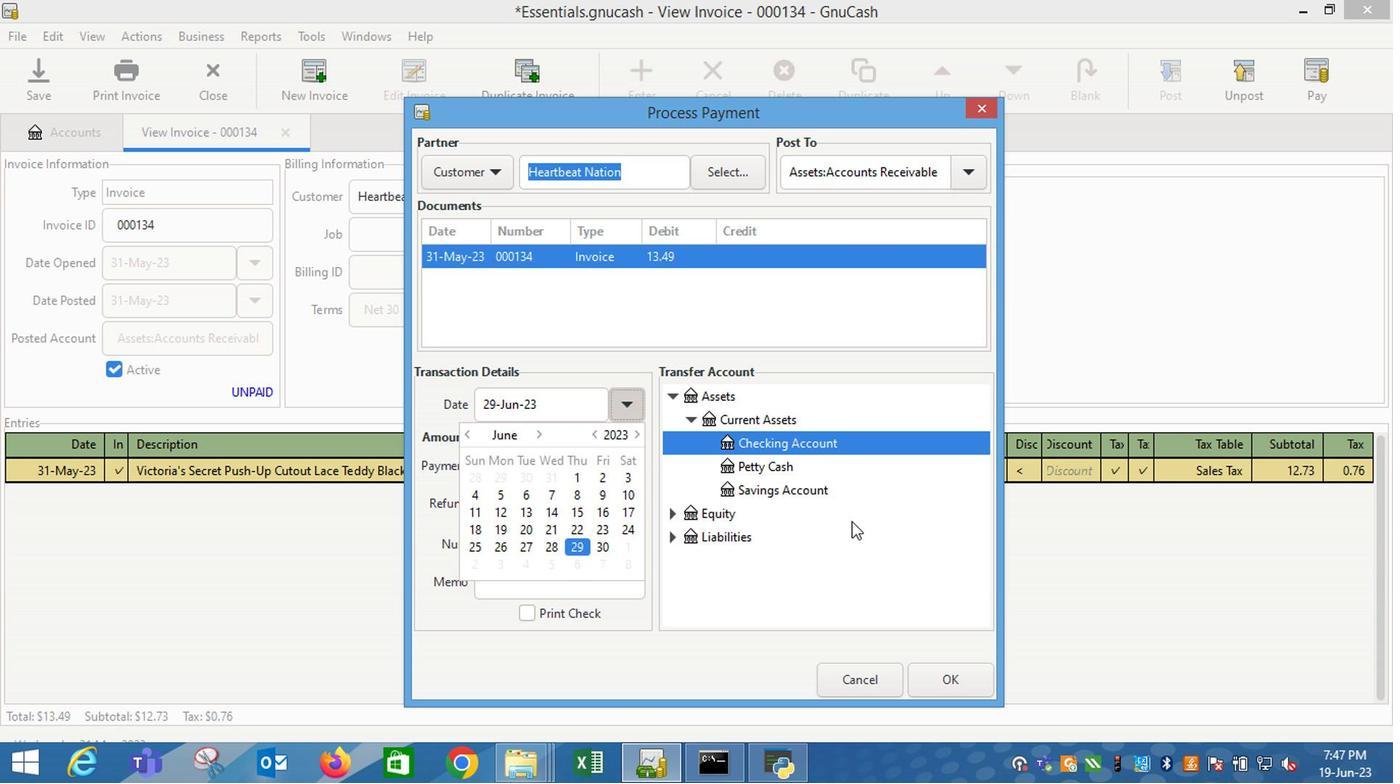 
Action: Mouse moved to (959, 689)
Screenshot: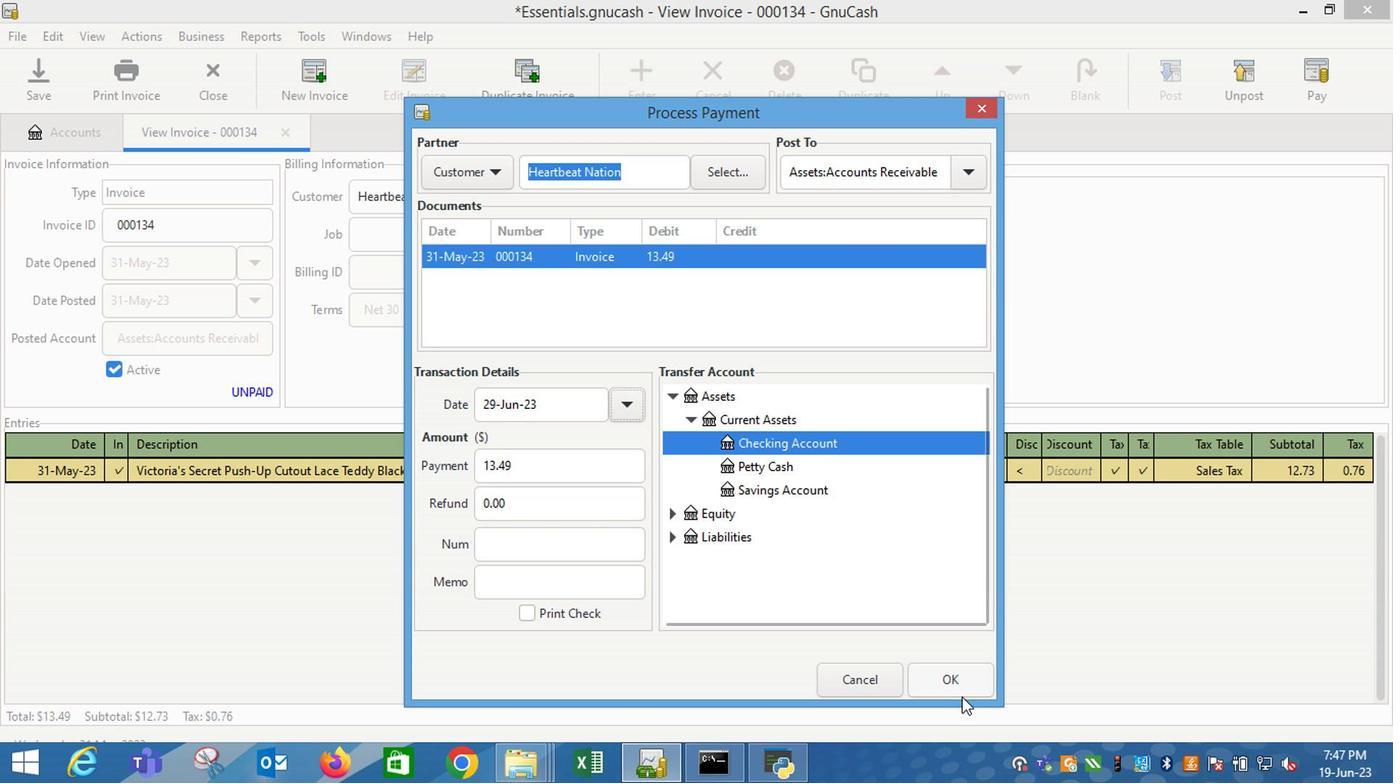 
Action: Mouse pressed left at (959, 689)
Screenshot: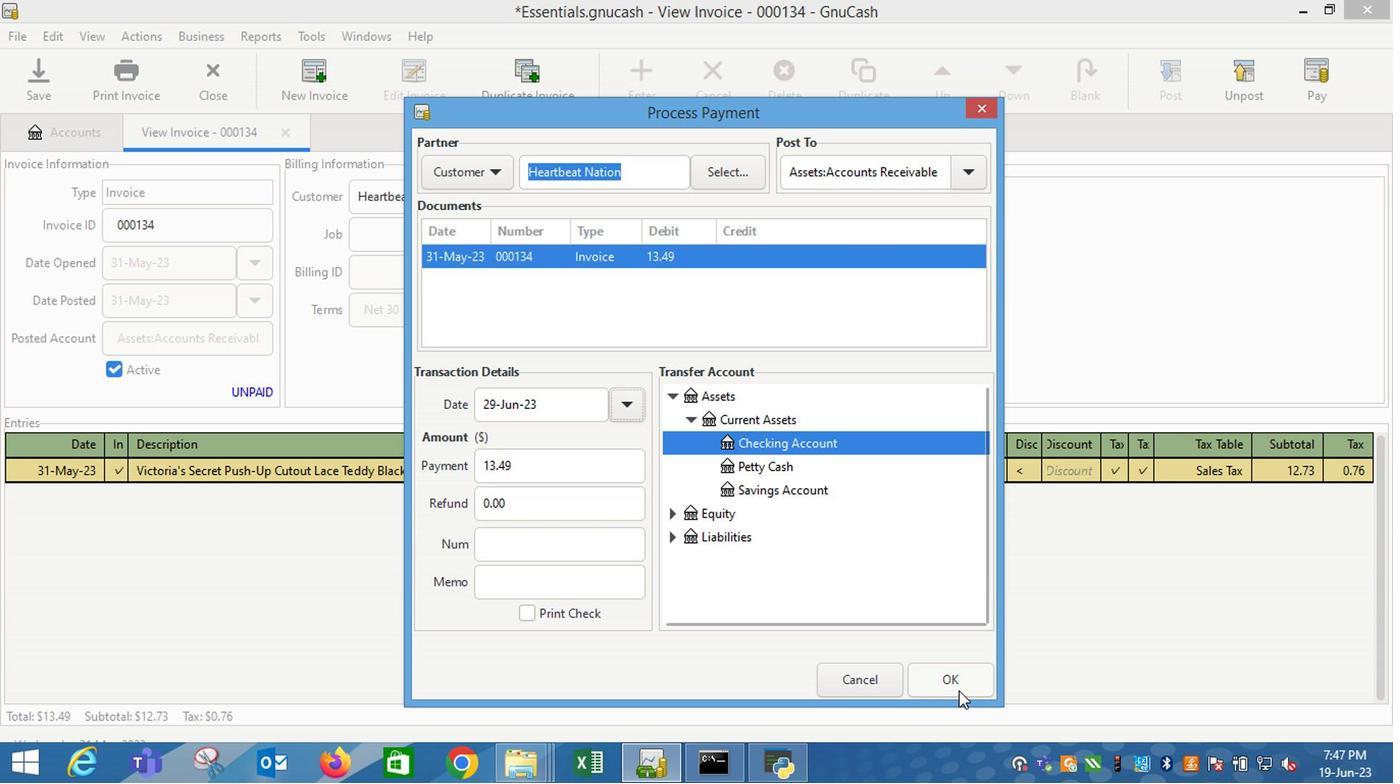 
Action: Mouse moved to (139, 79)
Screenshot: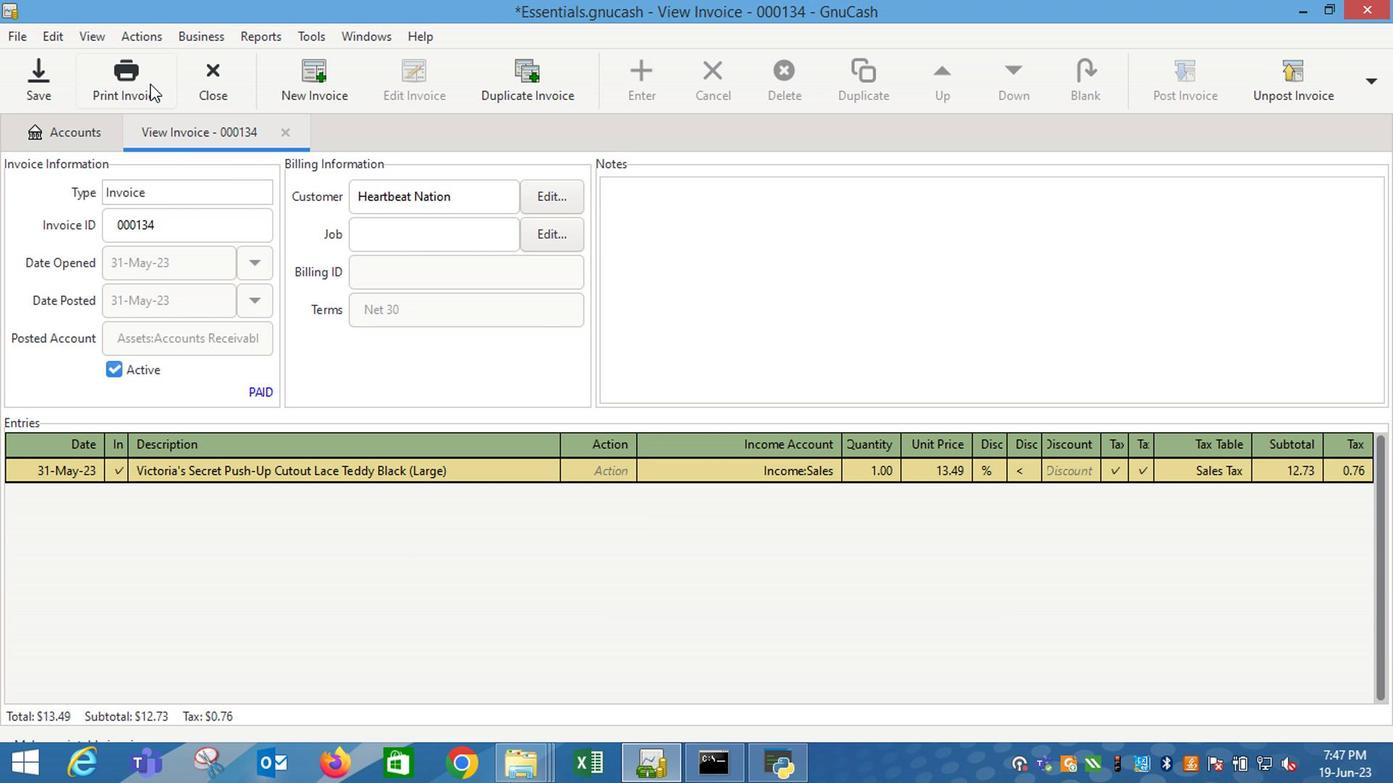 
Action: Mouse pressed left at (139, 79)
Screenshot: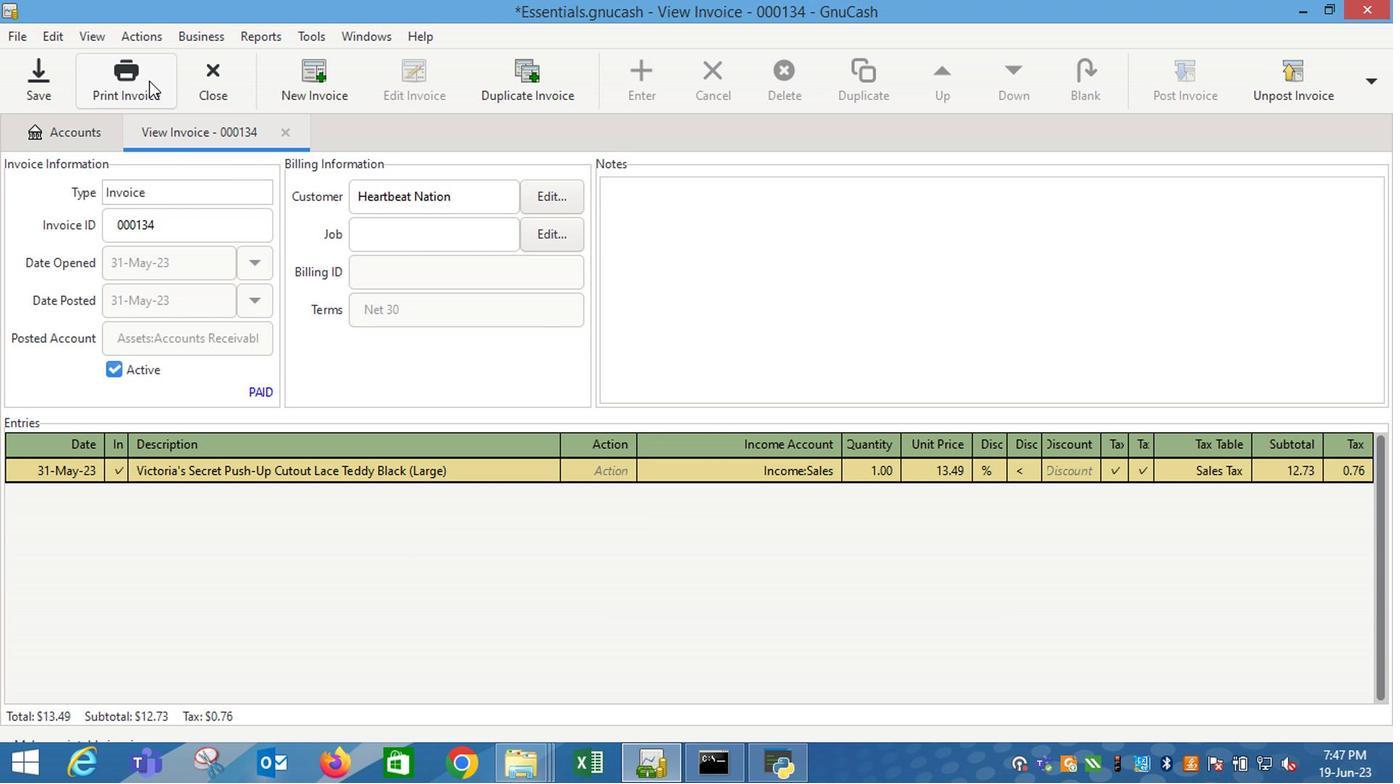 
Action: Mouse moved to (932, 411)
Screenshot: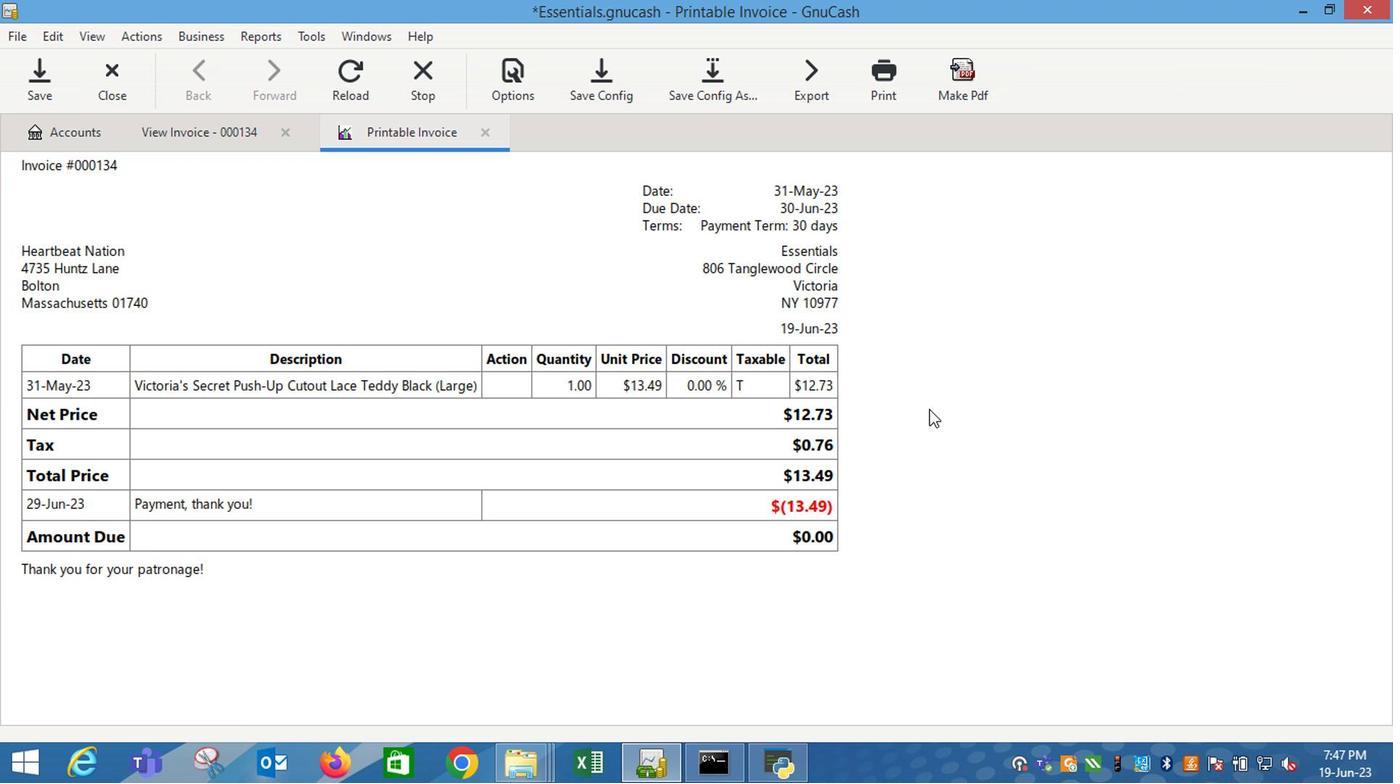
